 Task: Look for space in Galesburg, United States from 10th July, 2023 to 15th July, 2023 for 7 adults in price range Rs.10000 to Rs.15000. Place can be entire place or shared room with 4 bedrooms having 7 beds and 4 bathrooms. Property type can be house, flat, guest house. Amenities needed are: wifi, TV, free parkinig on premises, gym, breakfast. Booking option can be shelf check-in. Required host language is English.
Action: Mouse moved to (568, 120)
Screenshot: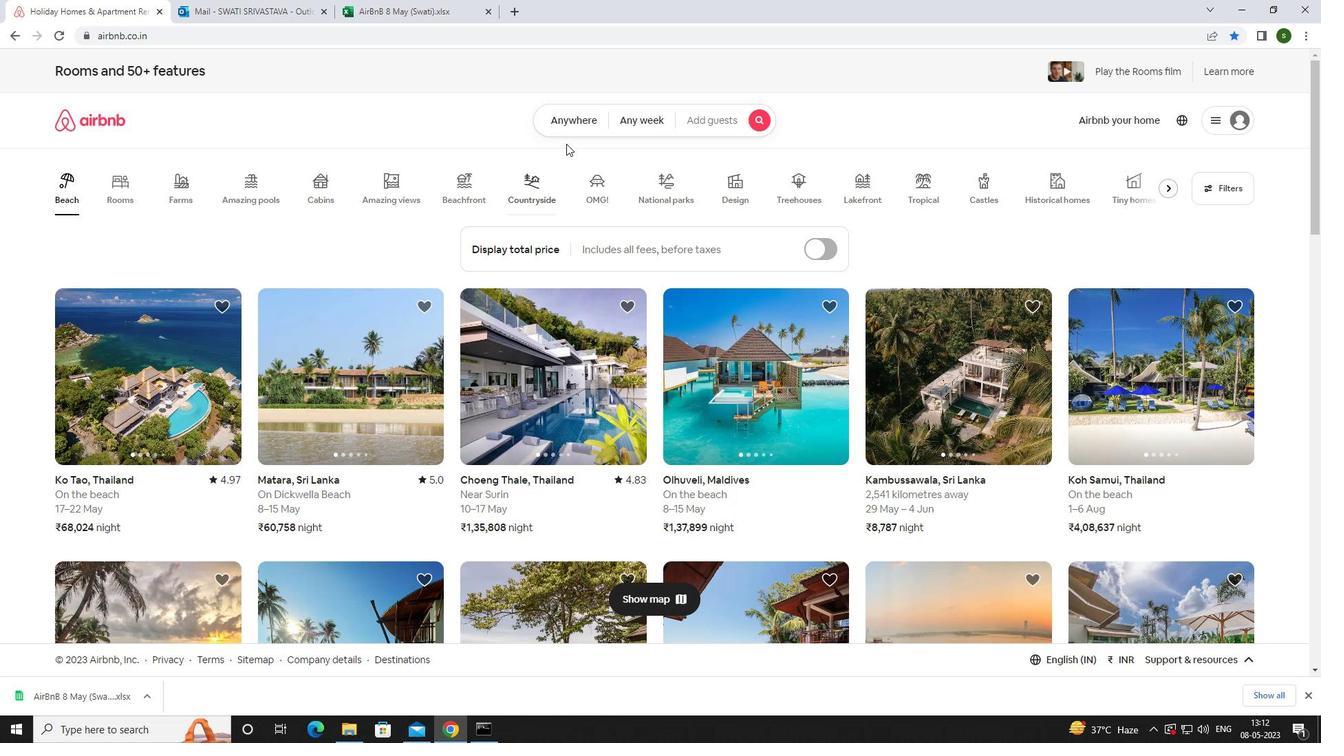 
Action: Mouse pressed left at (568, 120)
Screenshot: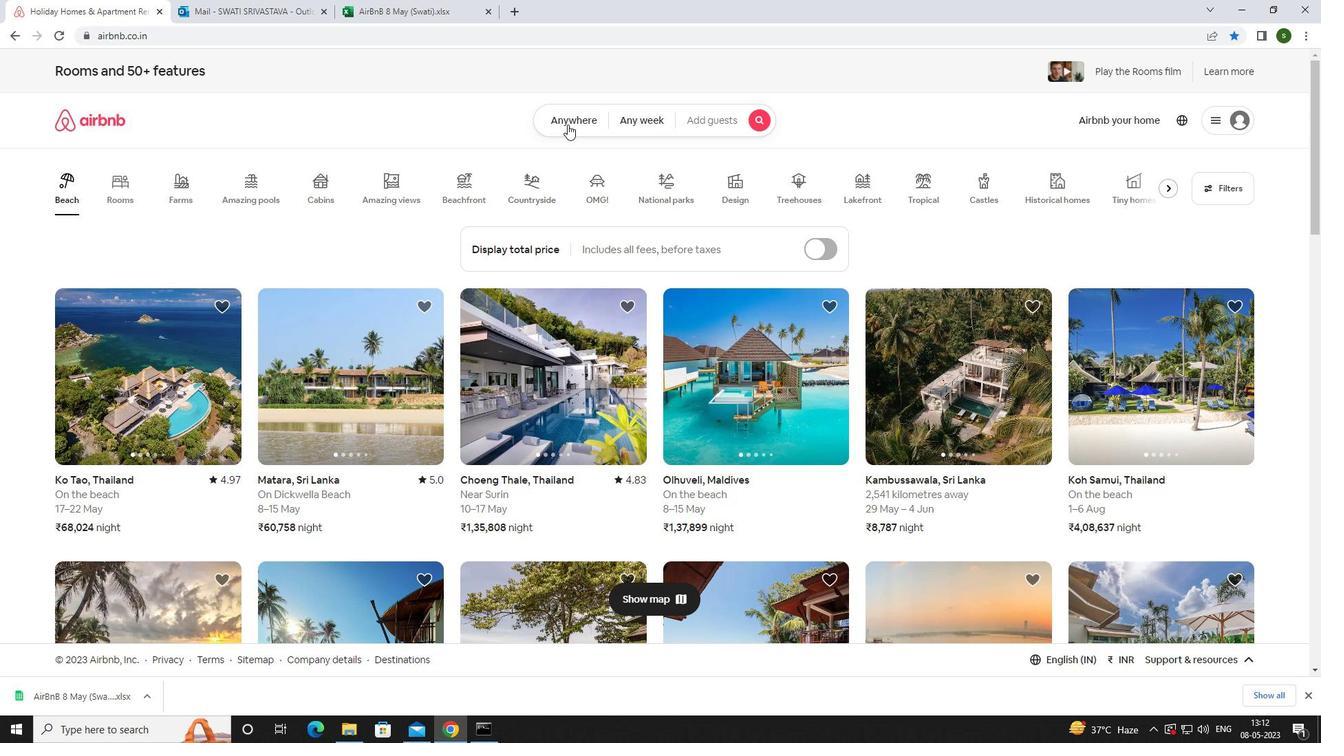 
Action: Mouse moved to (488, 174)
Screenshot: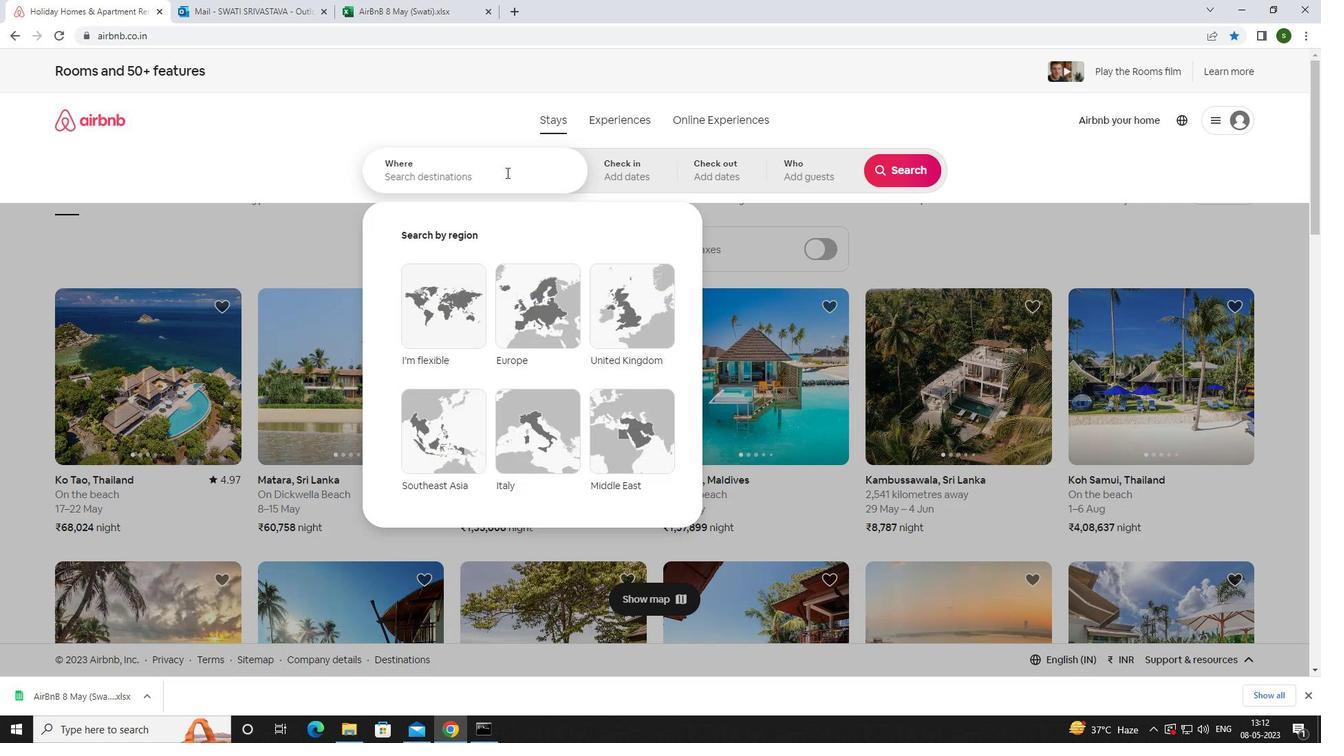 
Action: Mouse pressed left at (488, 174)
Screenshot: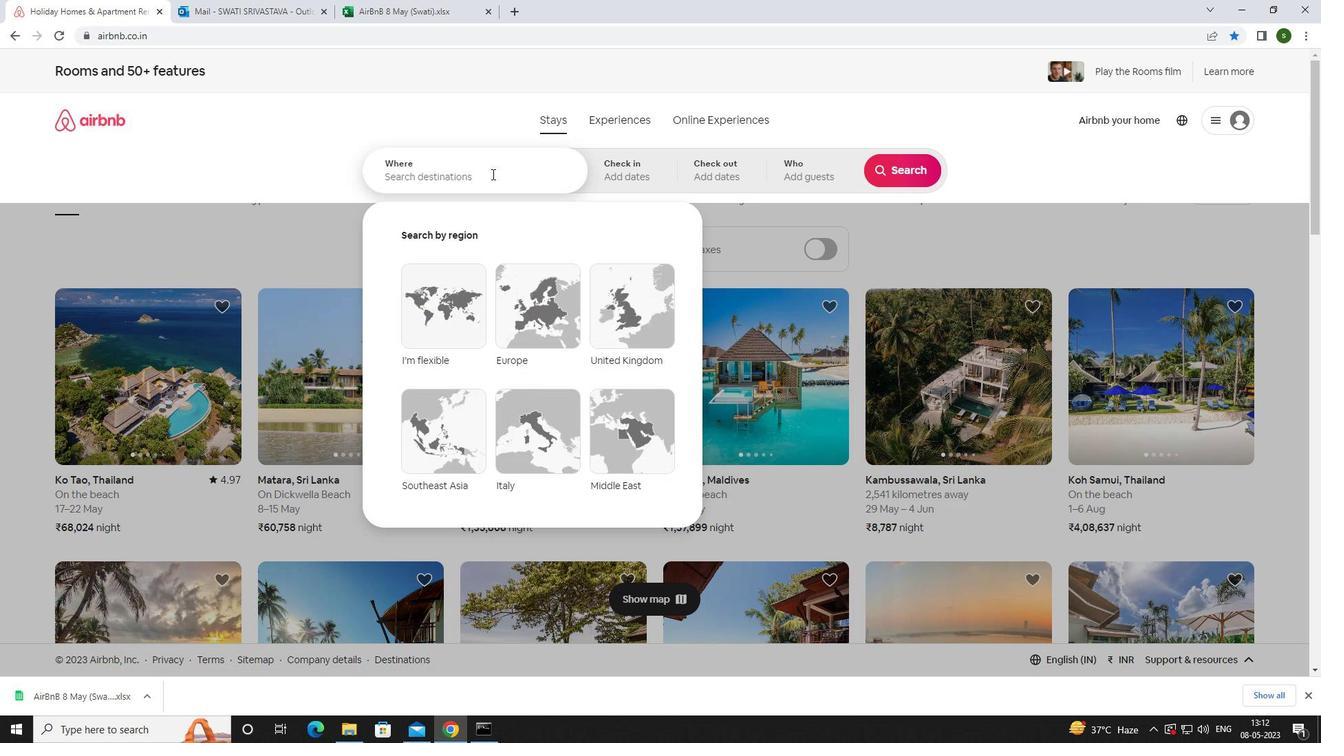 
Action: Key pressed <Key.caps_lock>g<Key.caps_lock>alesburg,<Key.space><Key.caps_lock>u<Key.caps_lock>nited<Key.space><Key.caps_lock>s<Key.caps_lock>tates<Key.enter>
Screenshot: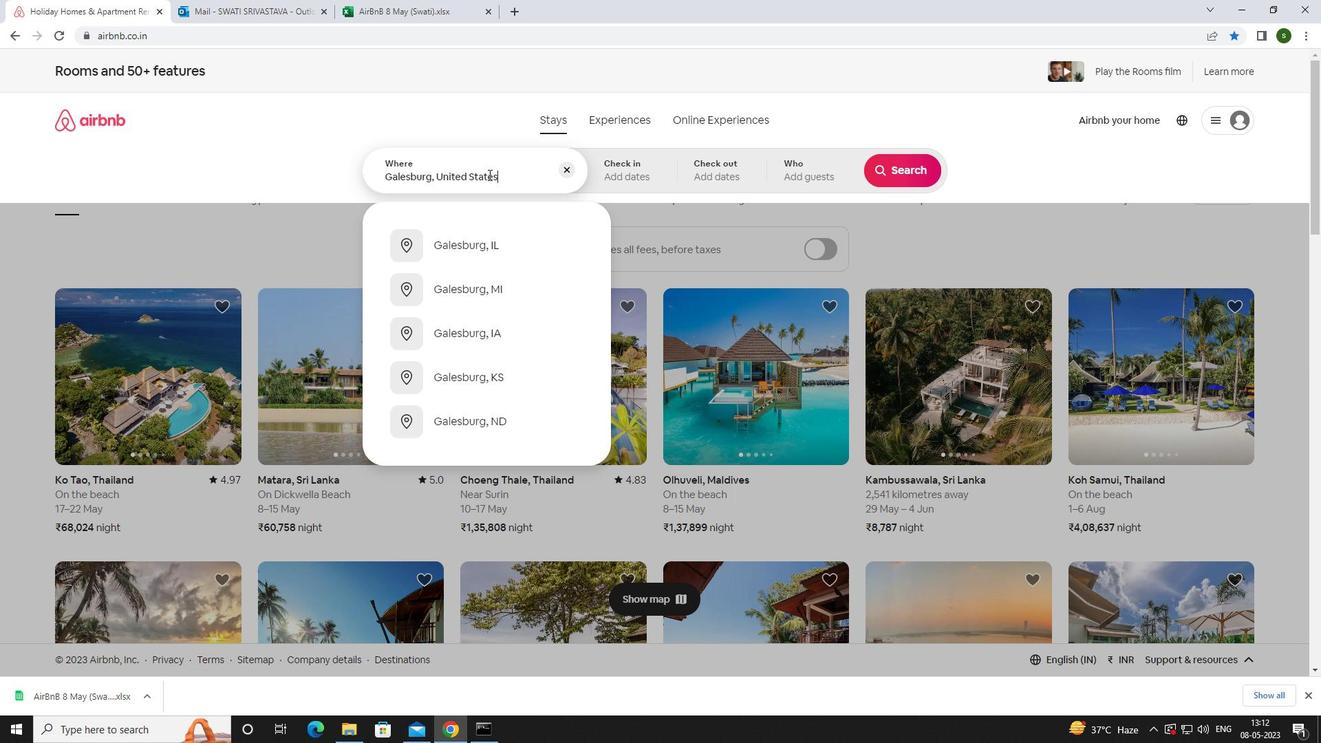 
Action: Mouse moved to (893, 286)
Screenshot: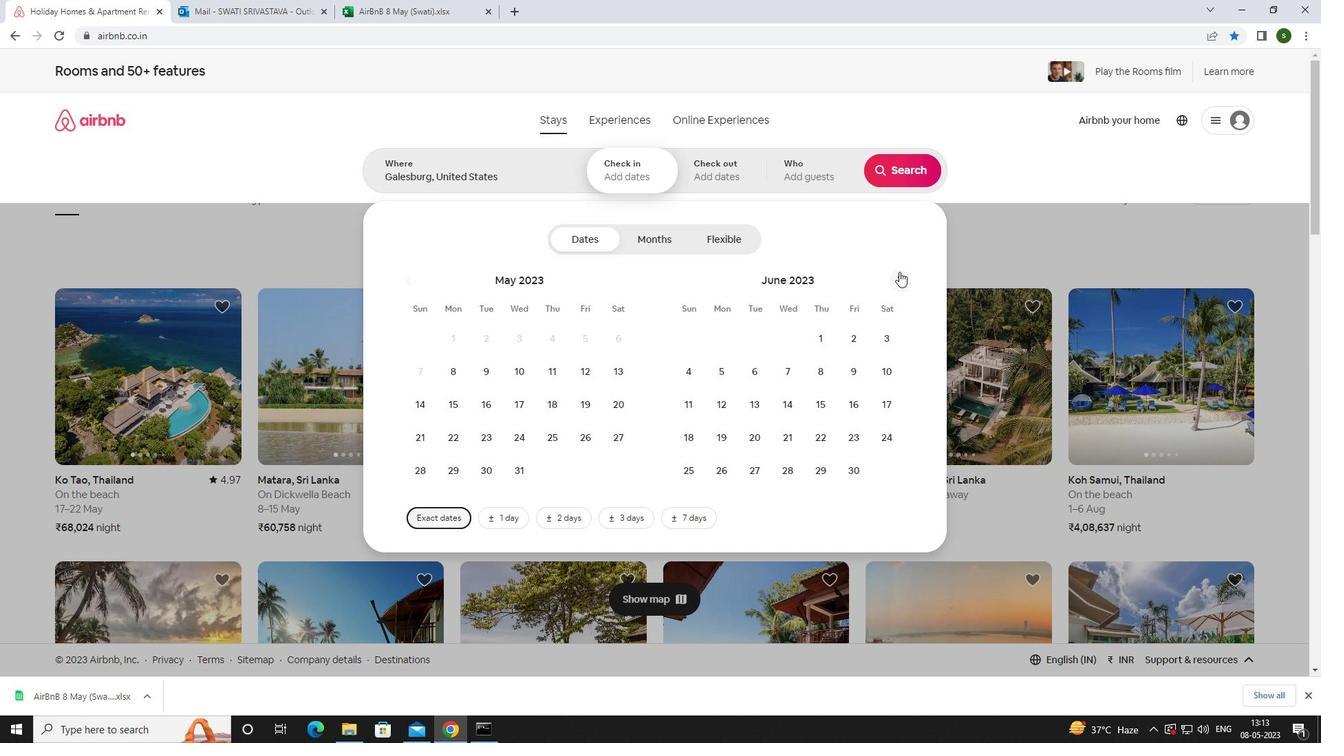 
Action: Mouse pressed left at (893, 286)
Screenshot: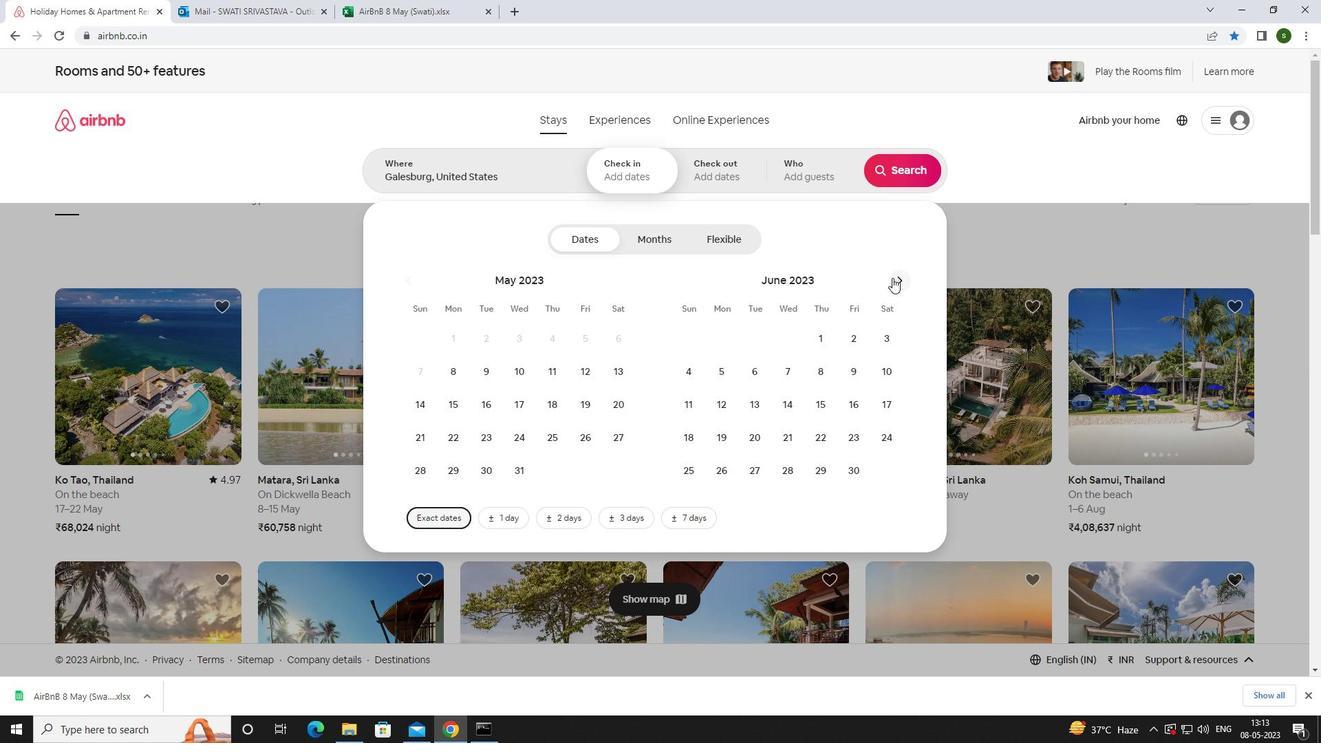 
Action: Mouse moved to (725, 400)
Screenshot: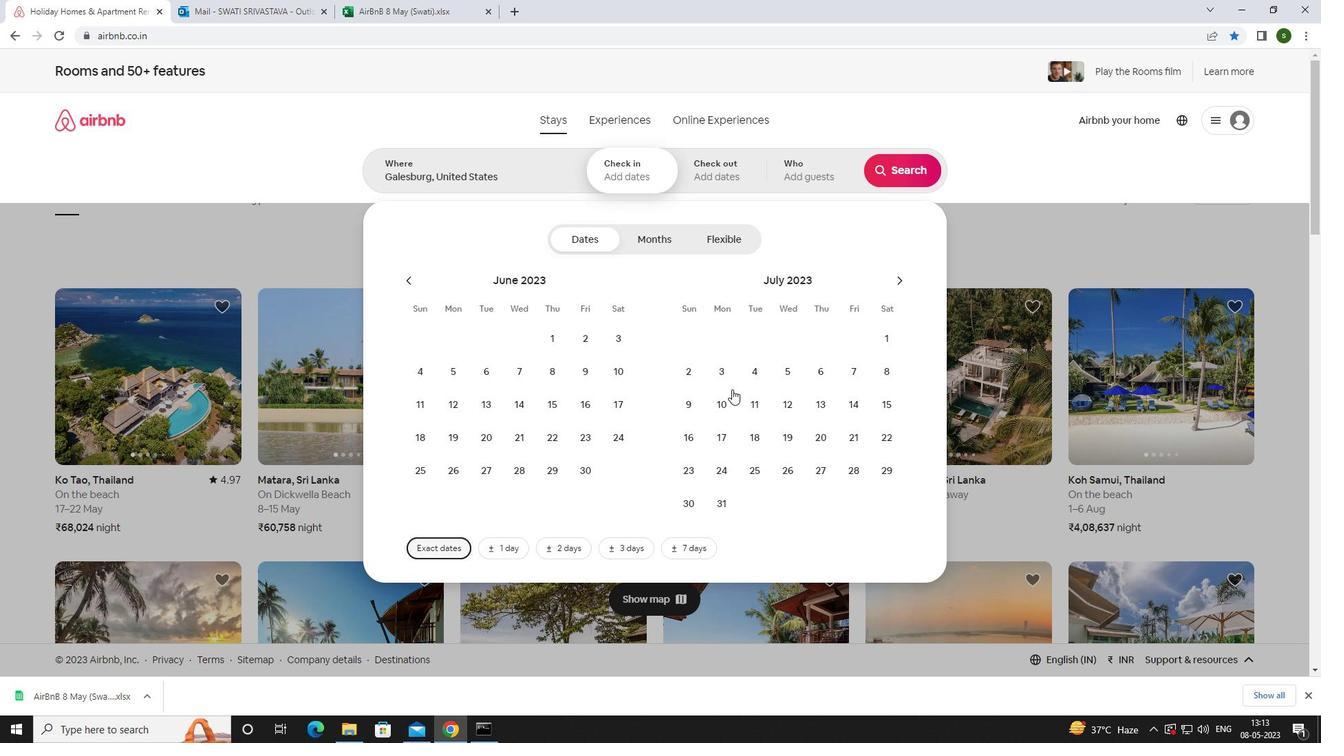 
Action: Mouse pressed left at (725, 400)
Screenshot: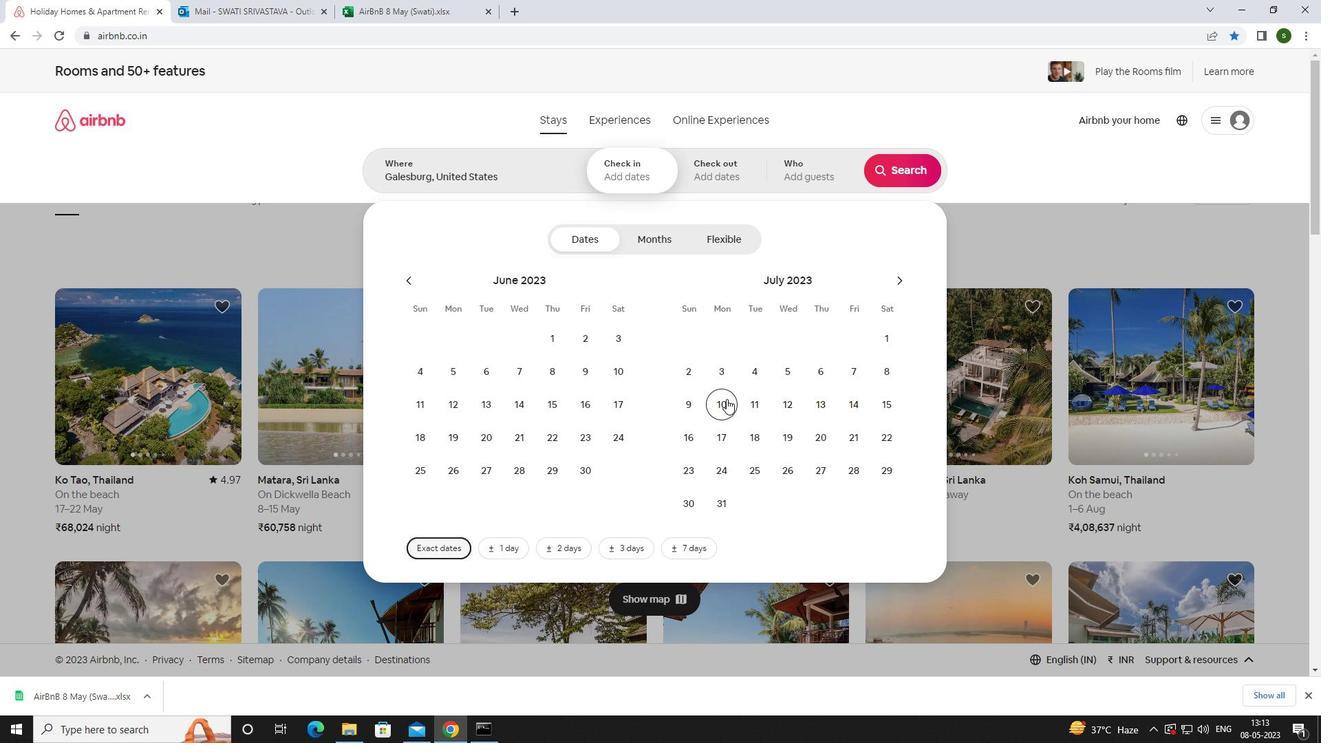 
Action: Mouse moved to (891, 404)
Screenshot: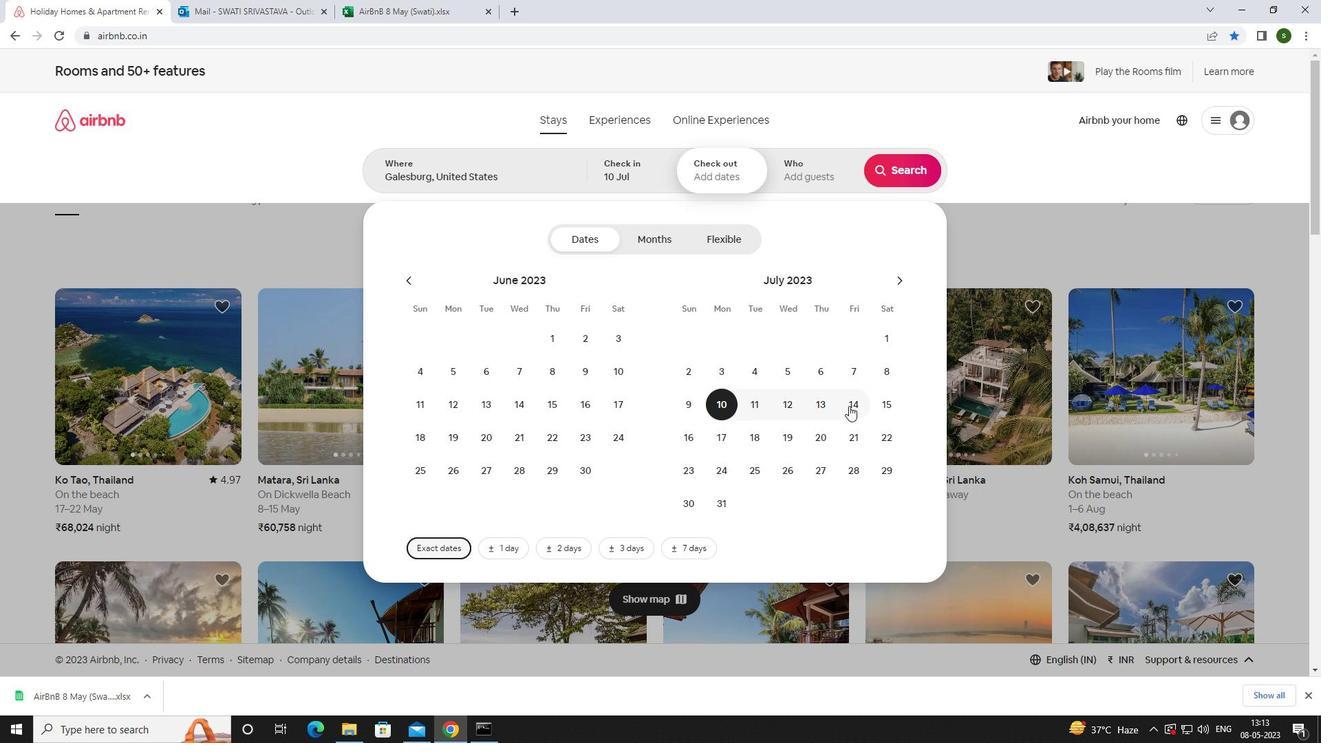 
Action: Mouse pressed left at (891, 404)
Screenshot: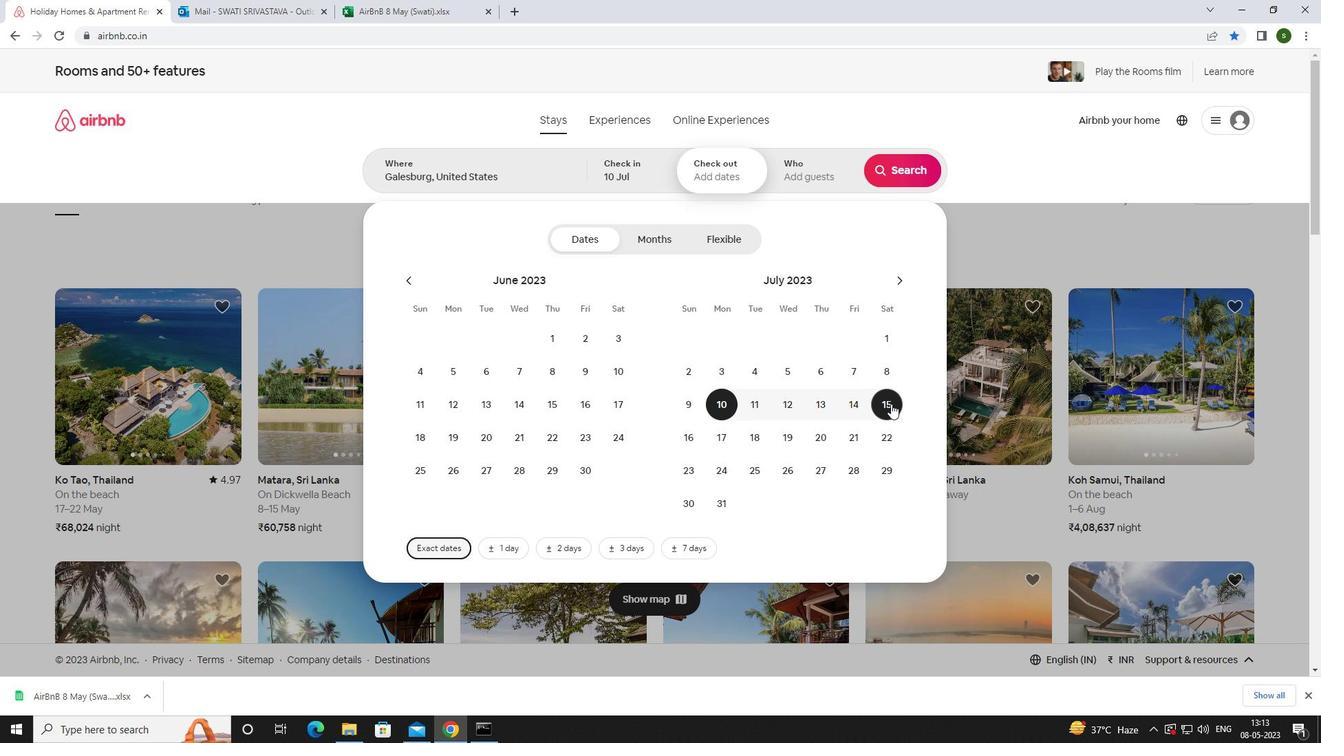 
Action: Mouse moved to (795, 162)
Screenshot: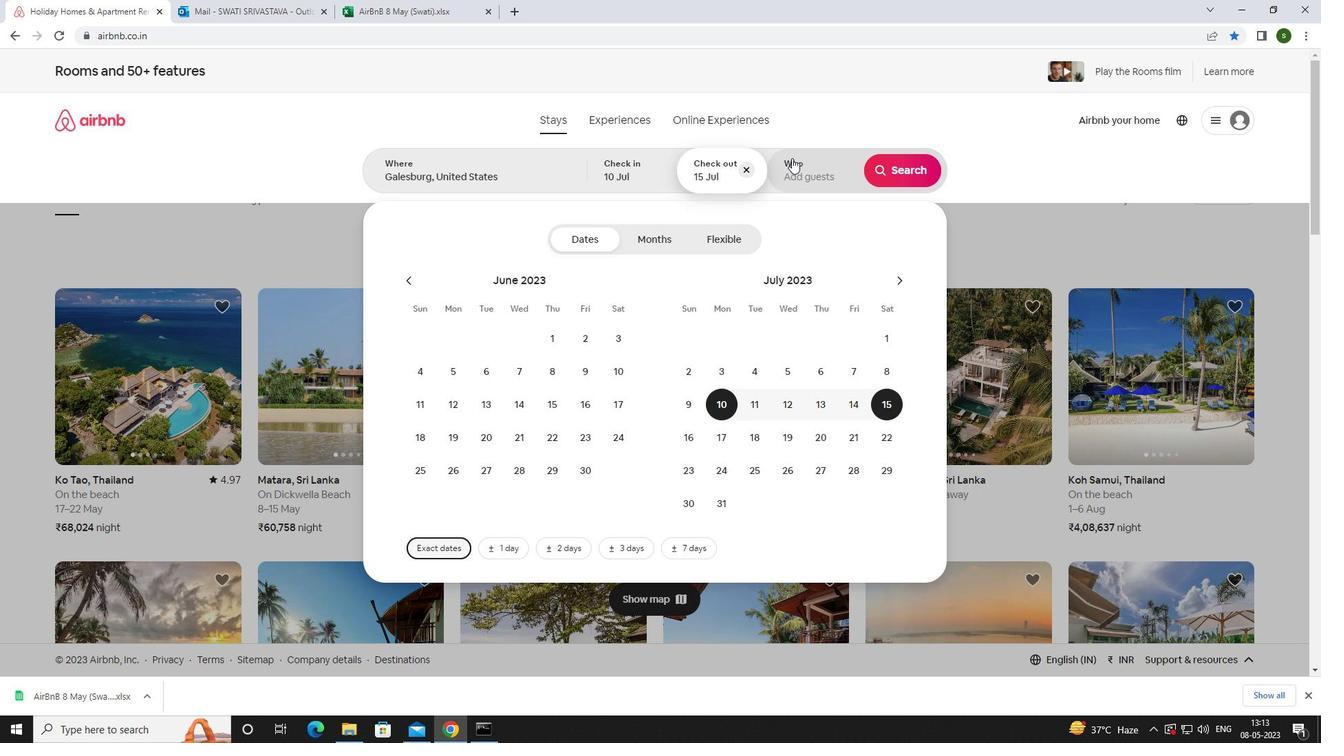 
Action: Mouse pressed left at (795, 162)
Screenshot: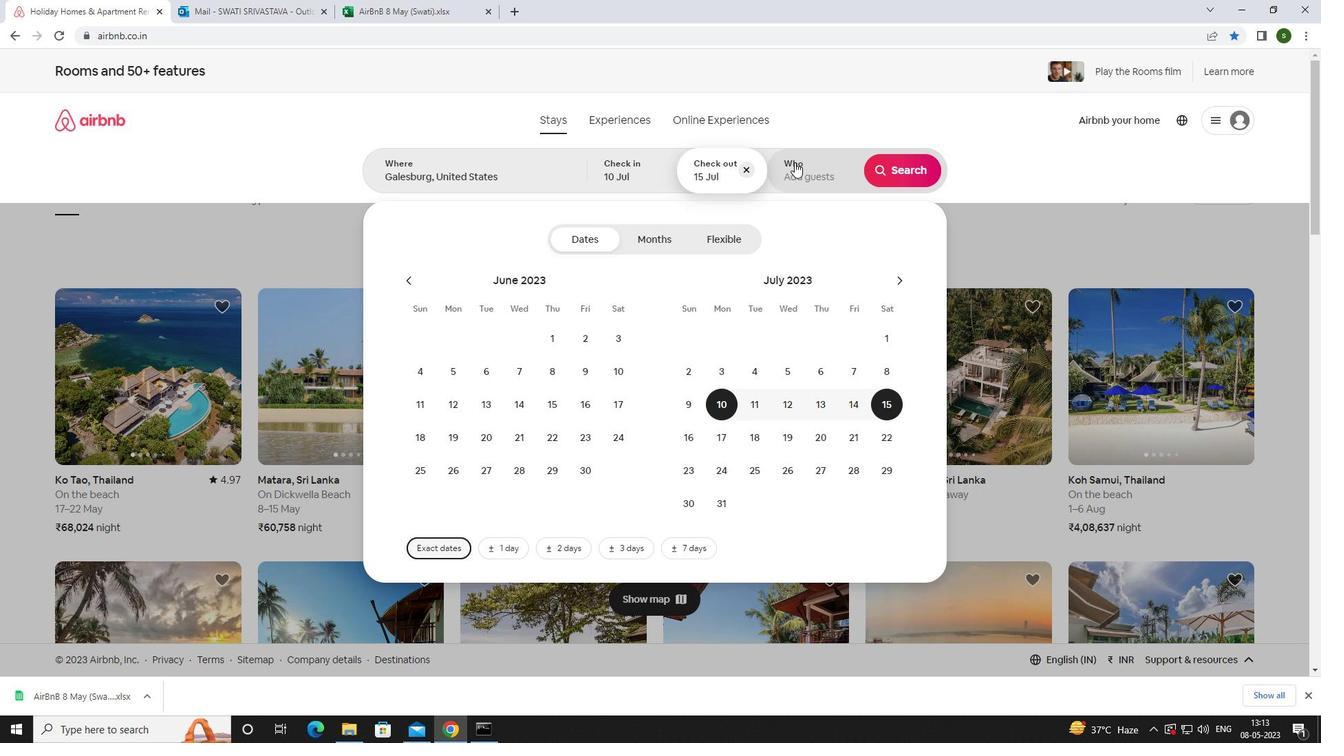 
Action: Mouse moved to (911, 242)
Screenshot: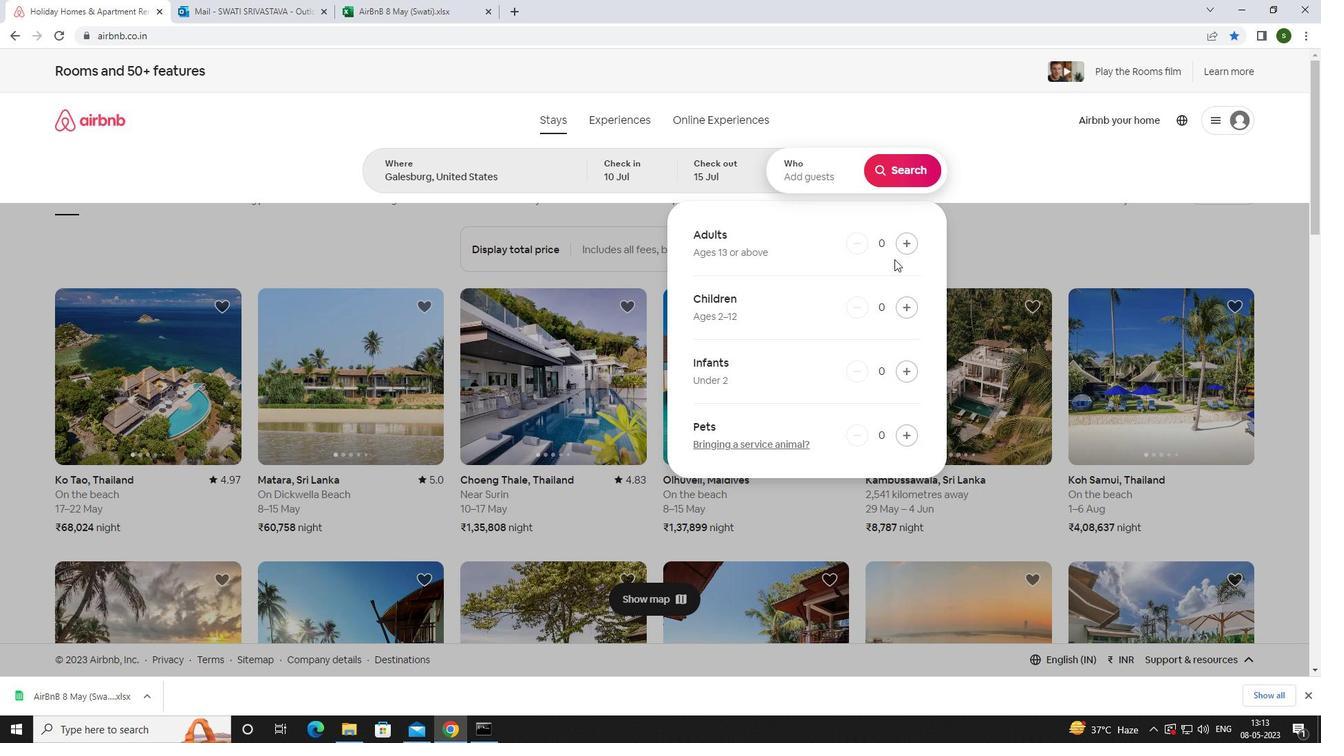 
Action: Mouse pressed left at (911, 242)
Screenshot: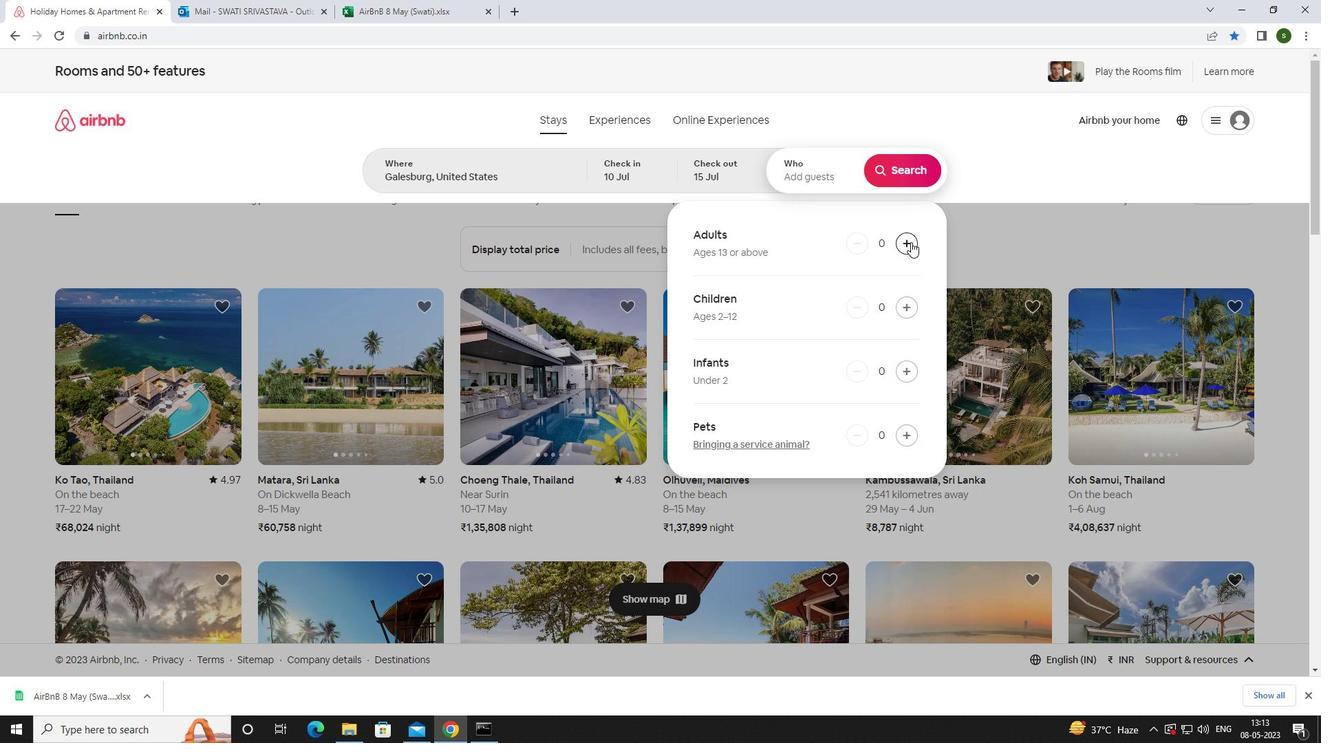 
Action: Mouse pressed left at (911, 242)
Screenshot: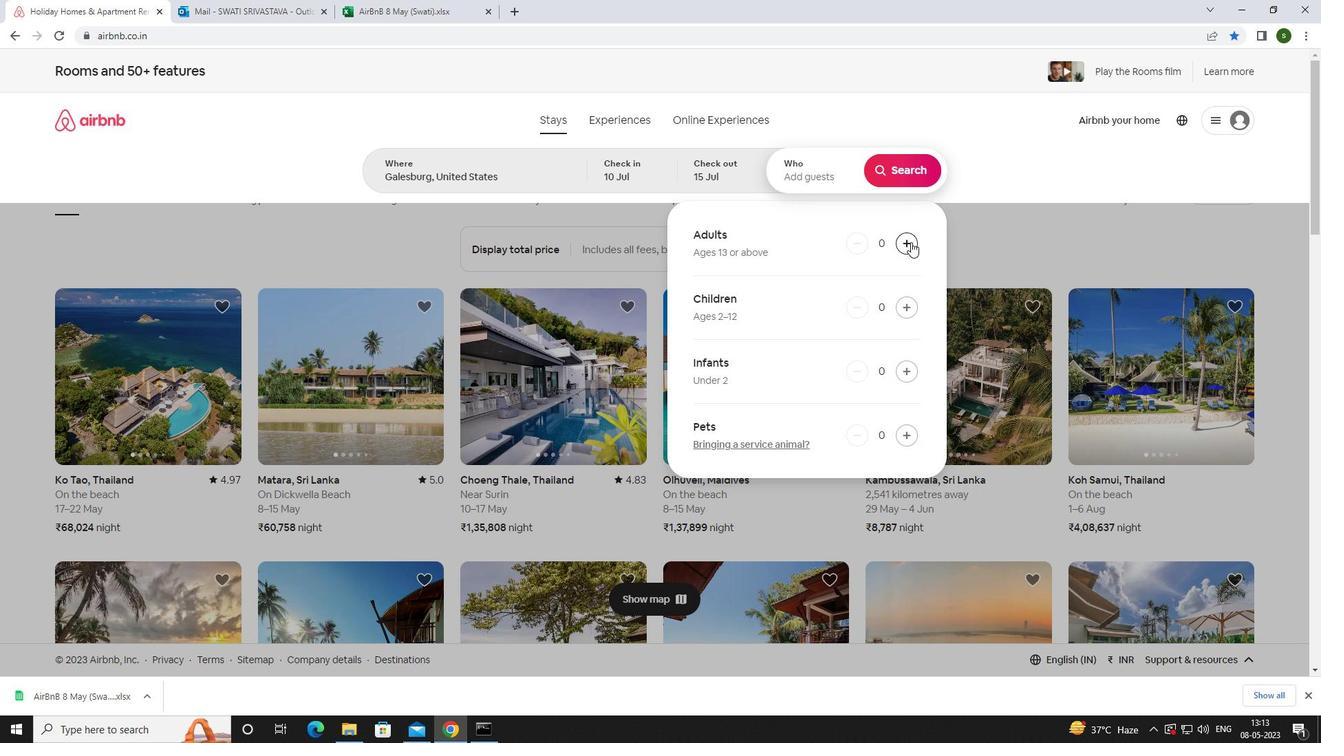 
Action: Mouse pressed left at (911, 242)
Screenshot: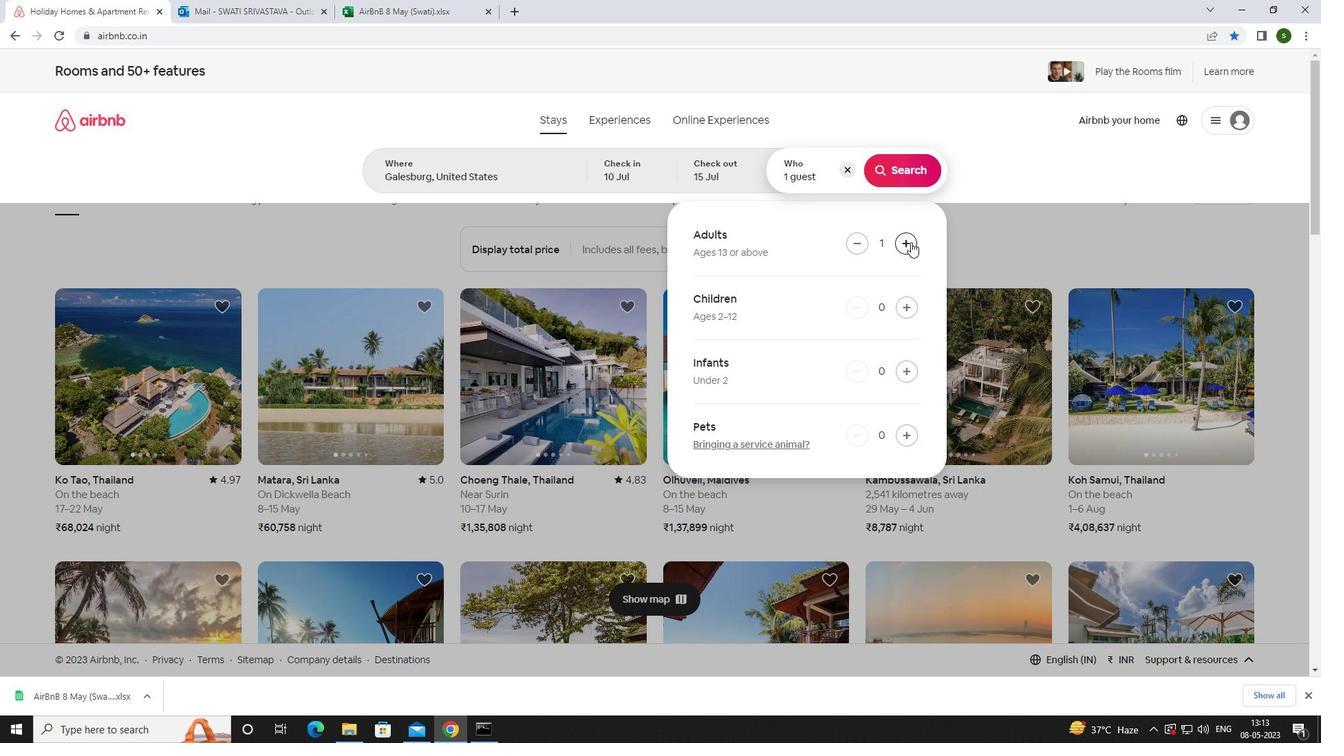 
Action: Mouse pressed left at (911, 242)
Screenshot: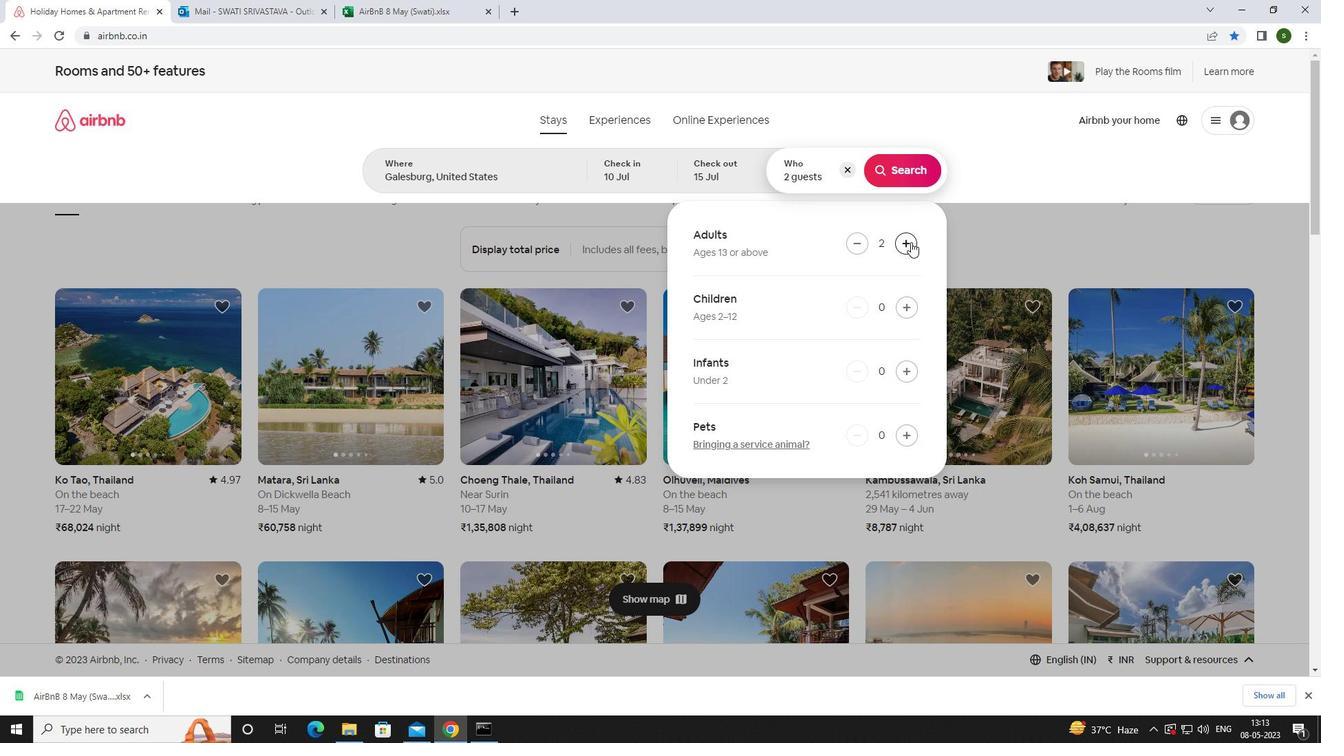 
Action: Mouse pressed left at (911, 242)
Screenshot: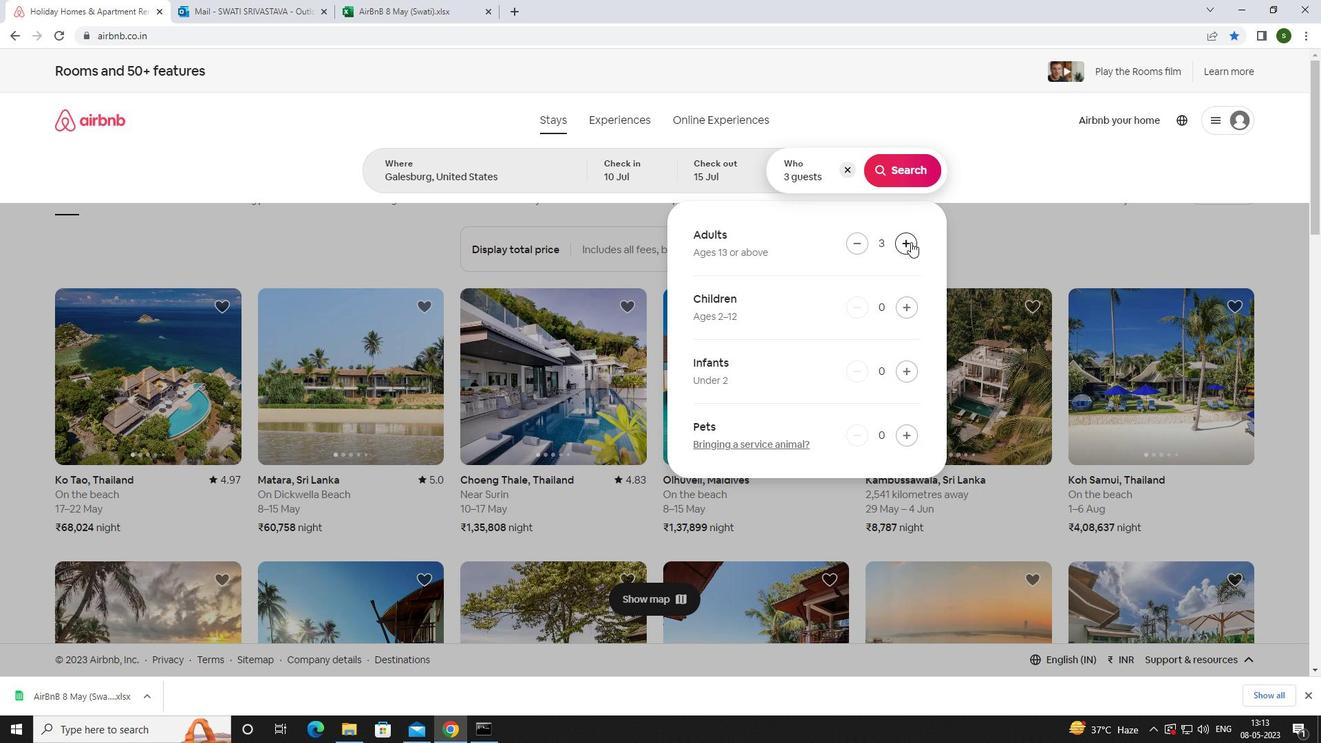 
Action: Mouse moved to (911, 242)
Screenshot: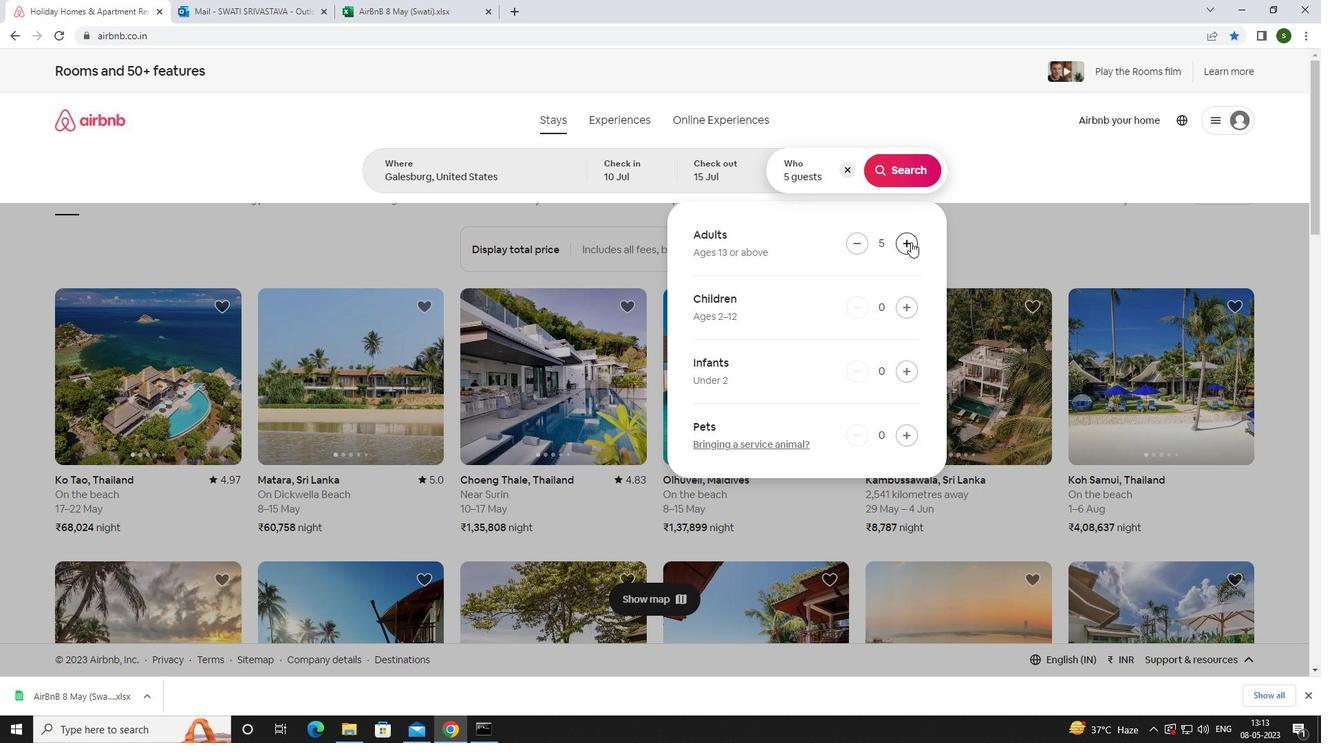 
Action: Mouse pressed left at (911, 242)
Screenshot: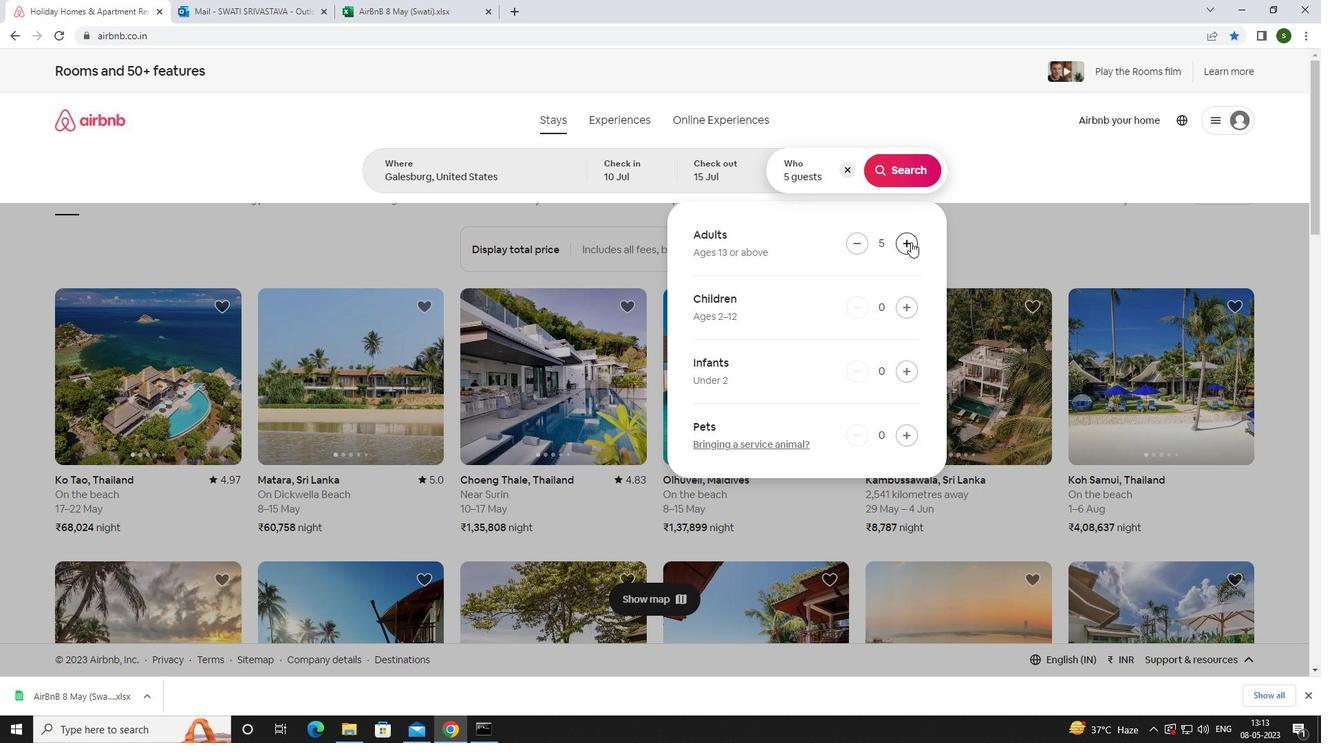 
Action: Mouse pressed left at (911, 242)
Screenshot: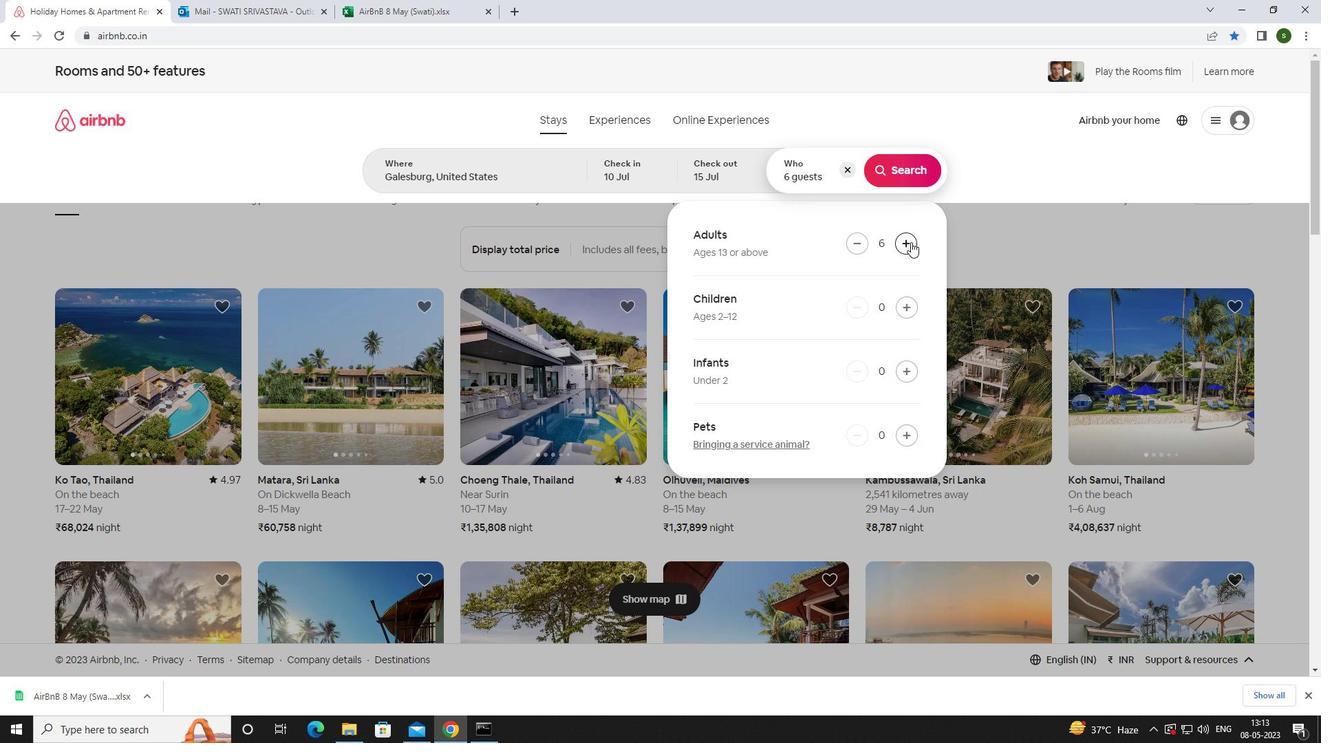 
Action: Mouse moved to (897, 170)
Screenshot: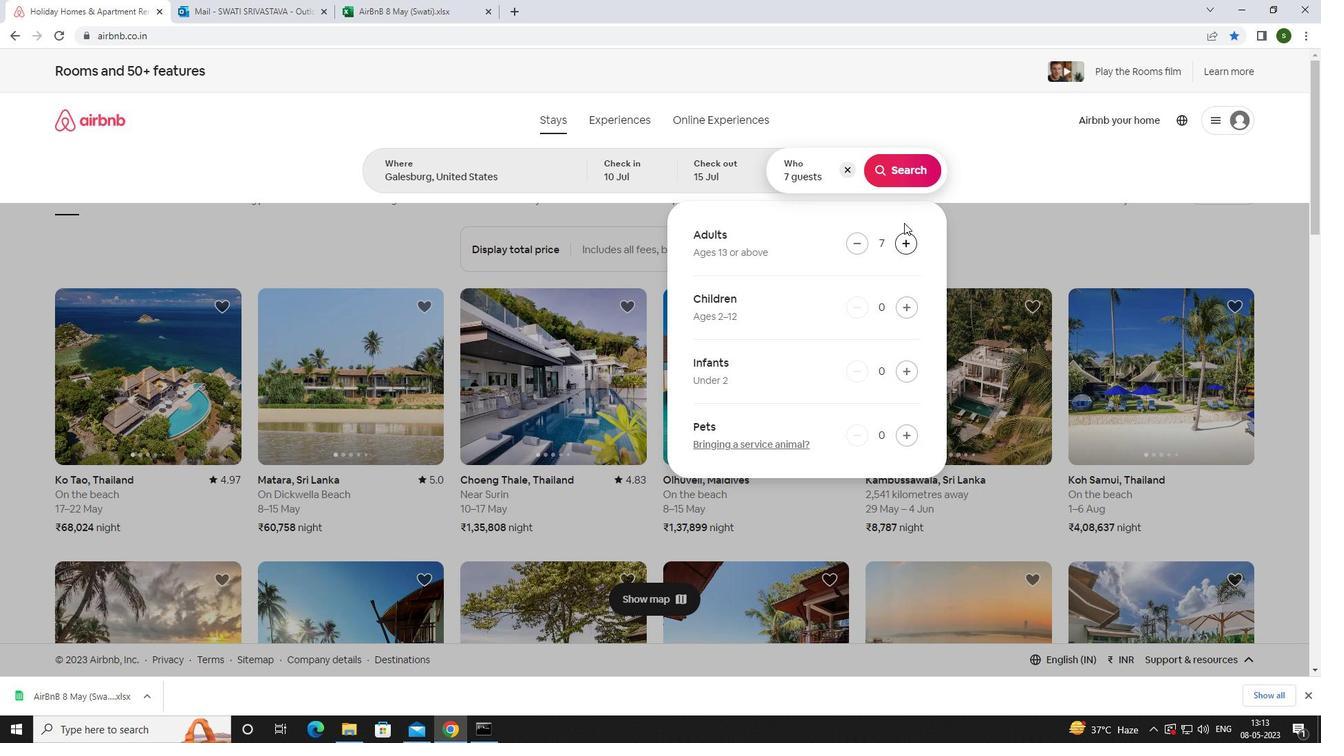 
Action: Mouse pressed left at (897, 170)
Screenshot: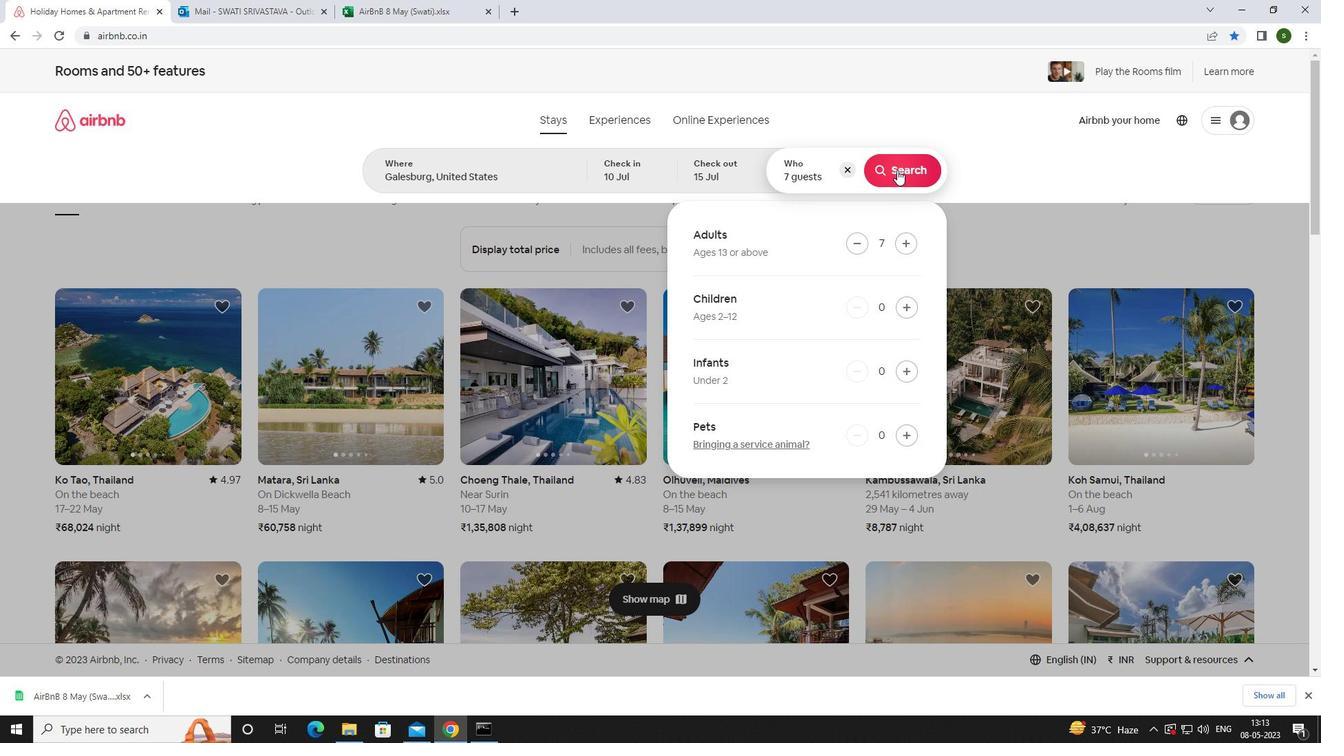 
Action: Mouse moved to (1244, 132)
Screenshot: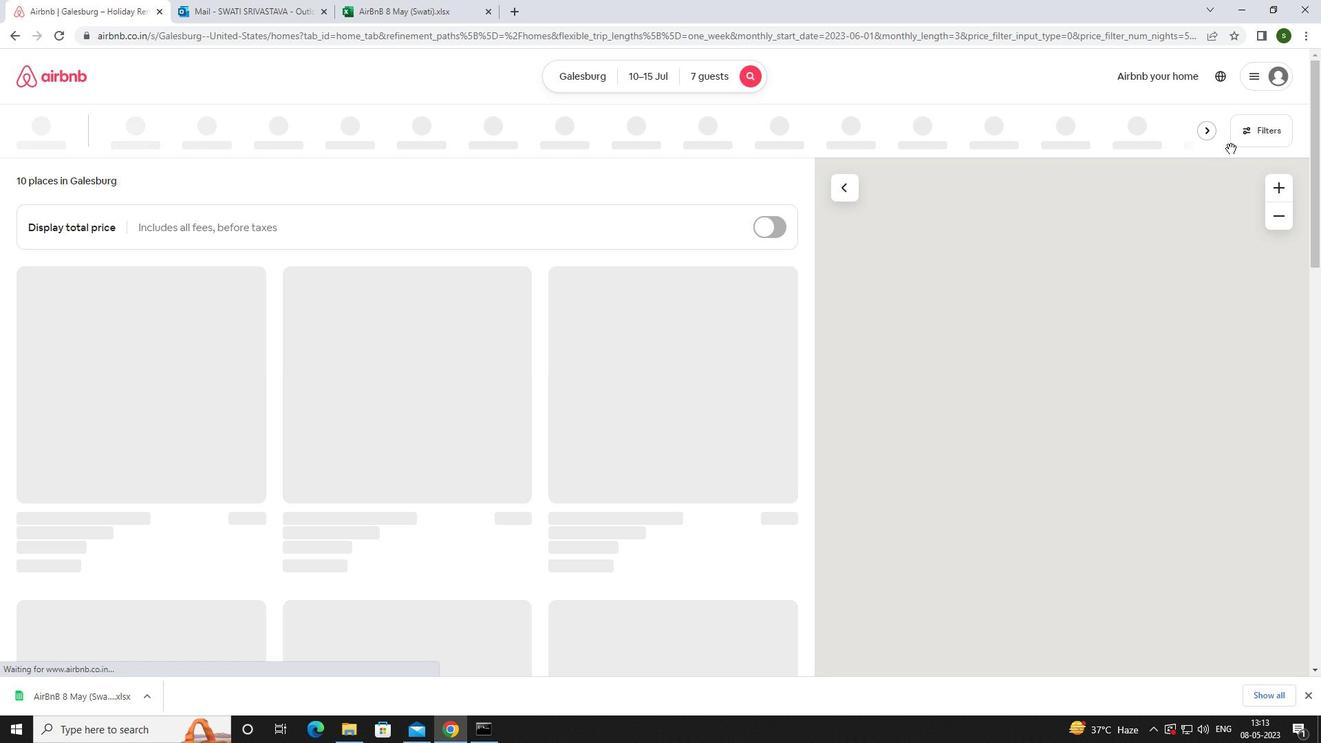 
Action: Mouse pressed left at (1244, 132)
Screenshot: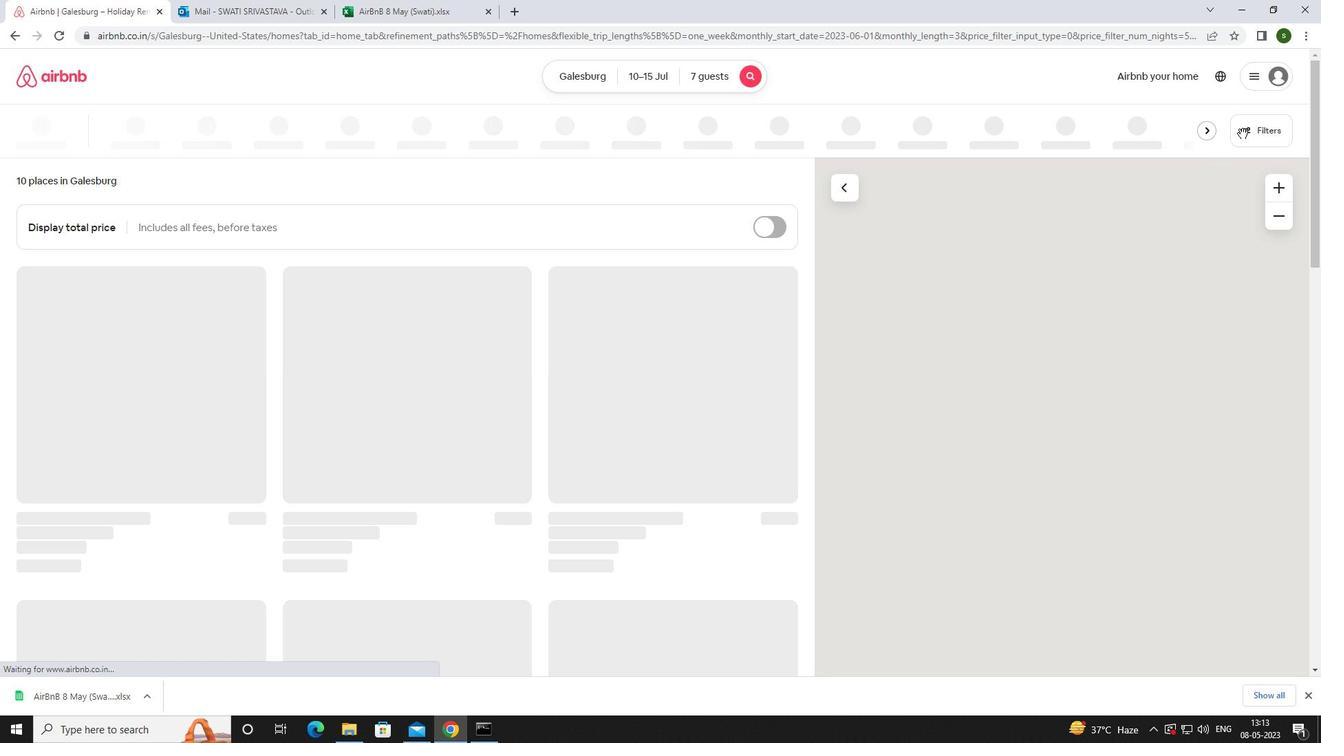 
Action: Mouse moved to (509, 468)
Screenshot: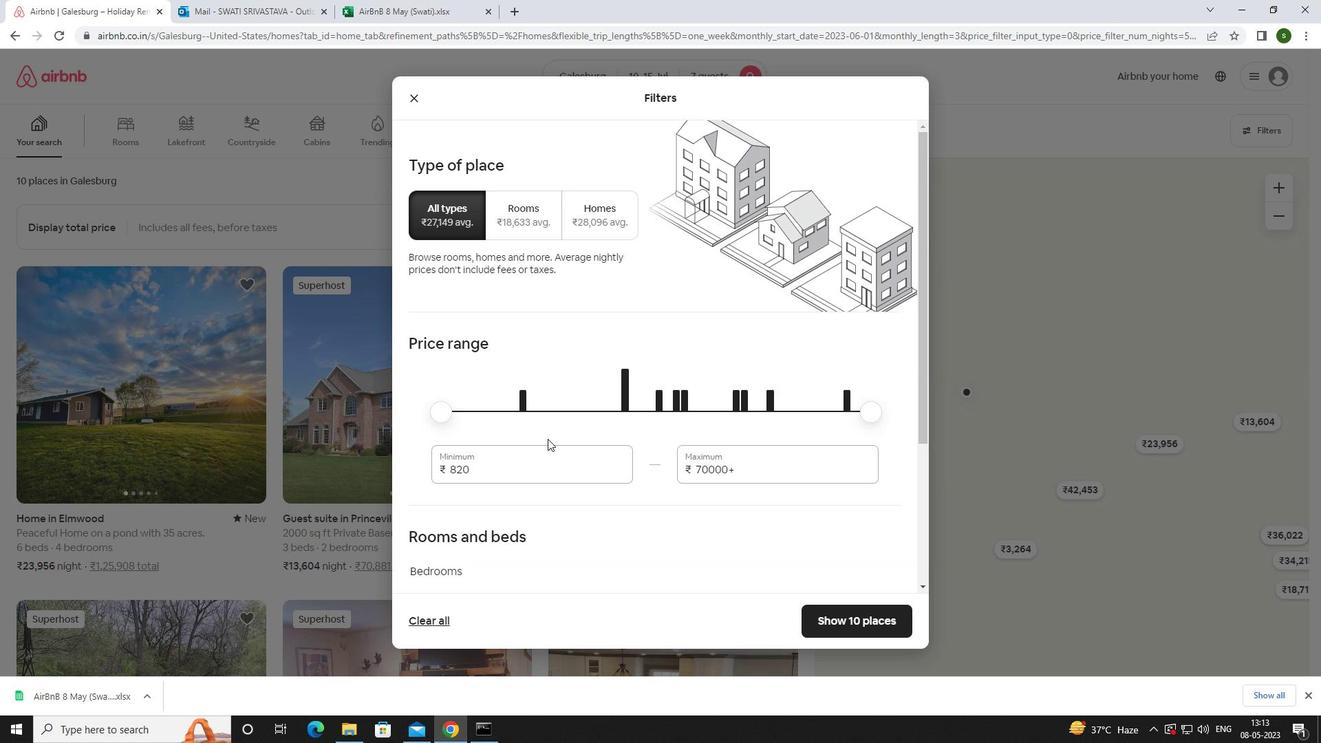 
Action: Mouse pressed left at (509, 468)
Screenshot: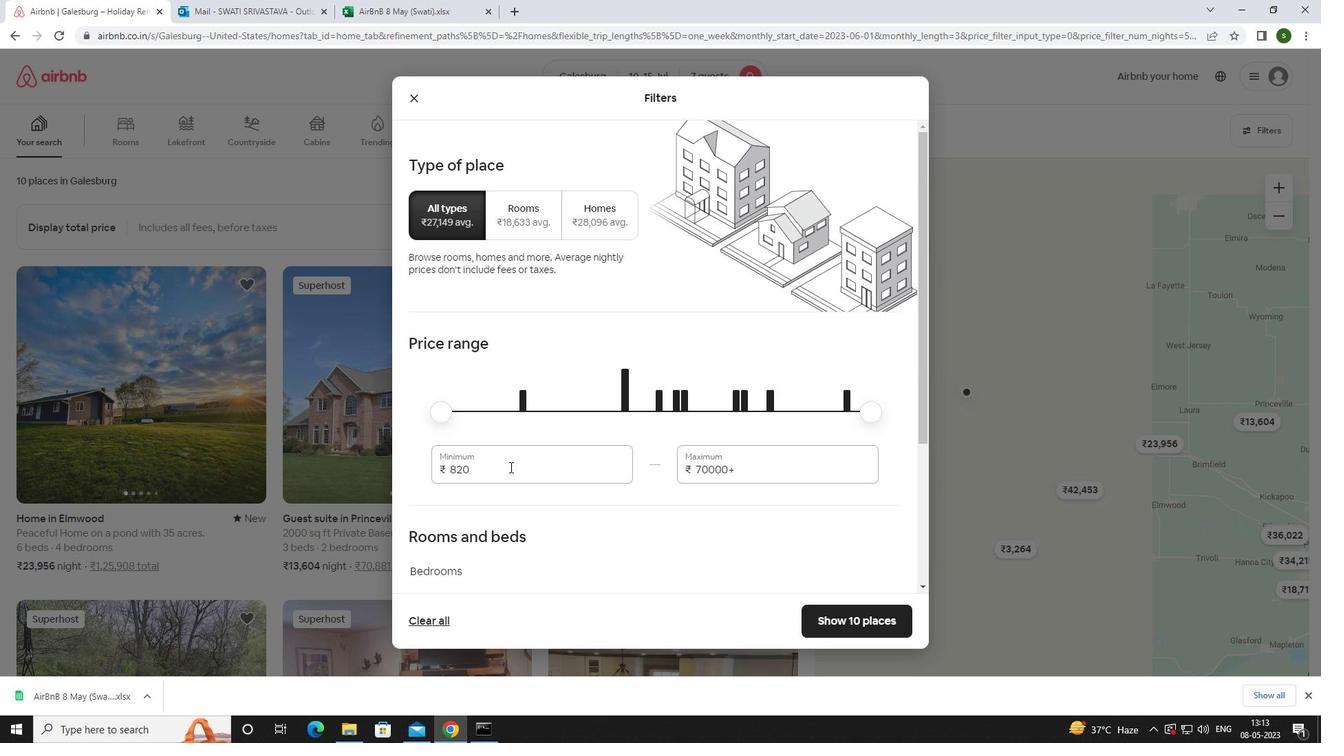 
Action: Mouse moved to (490, 473)
Screenshot: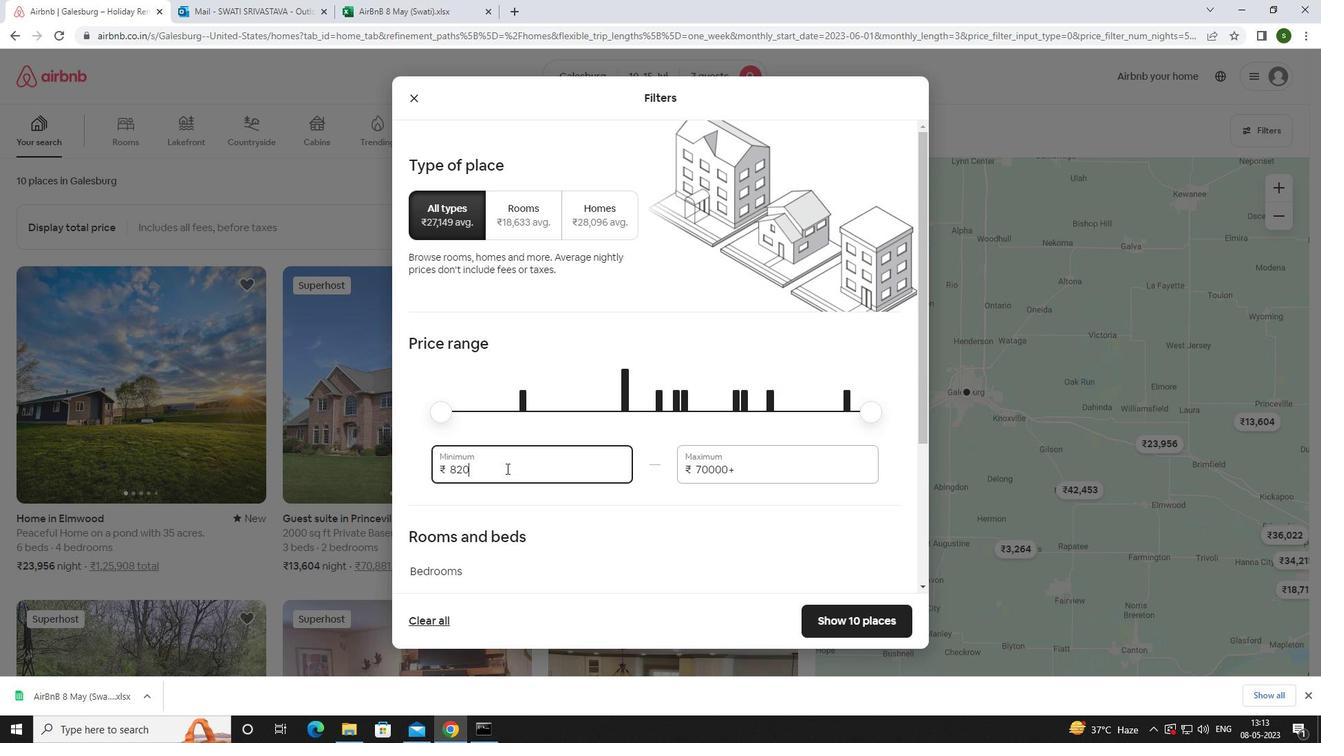 
Action: Key pressed <Key.backspace><Key.backspace><Key.backspace><Key.backspace>10000
Screenshot: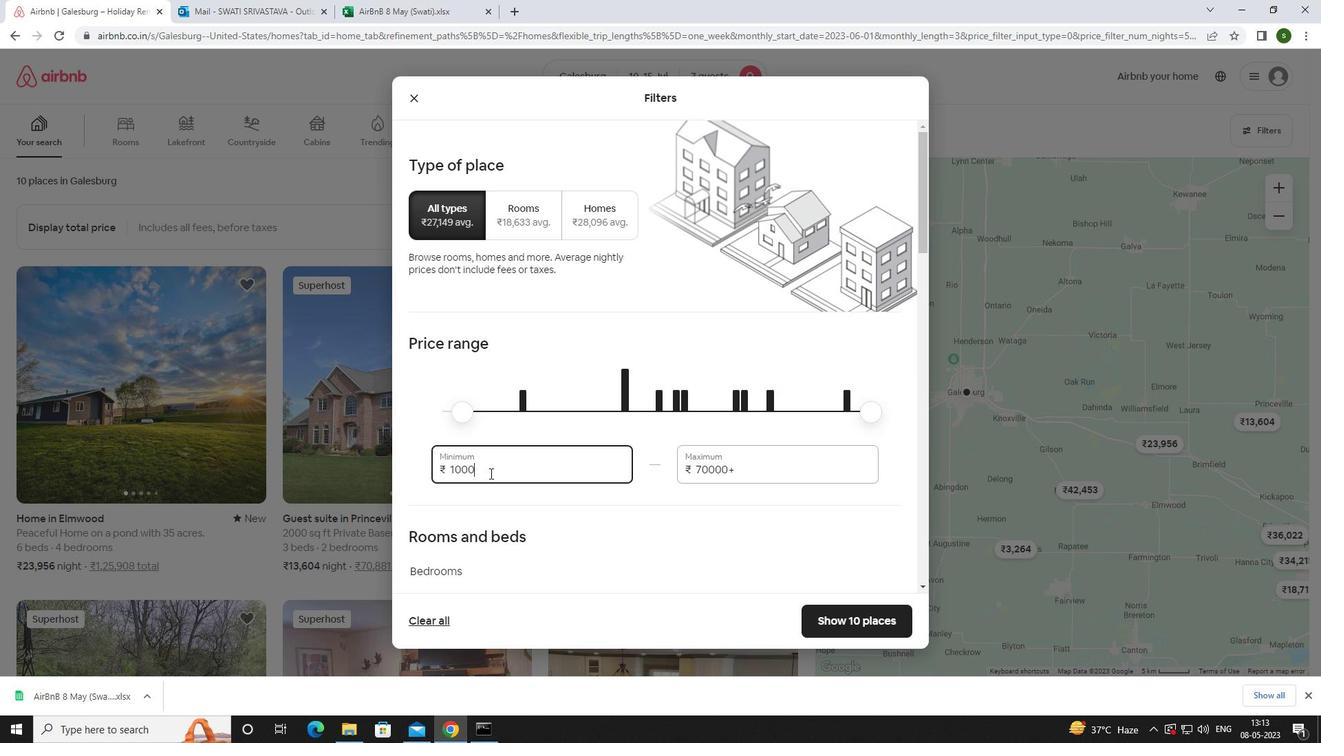 
Action: Mouse moved to (736, 472)
Screenshot: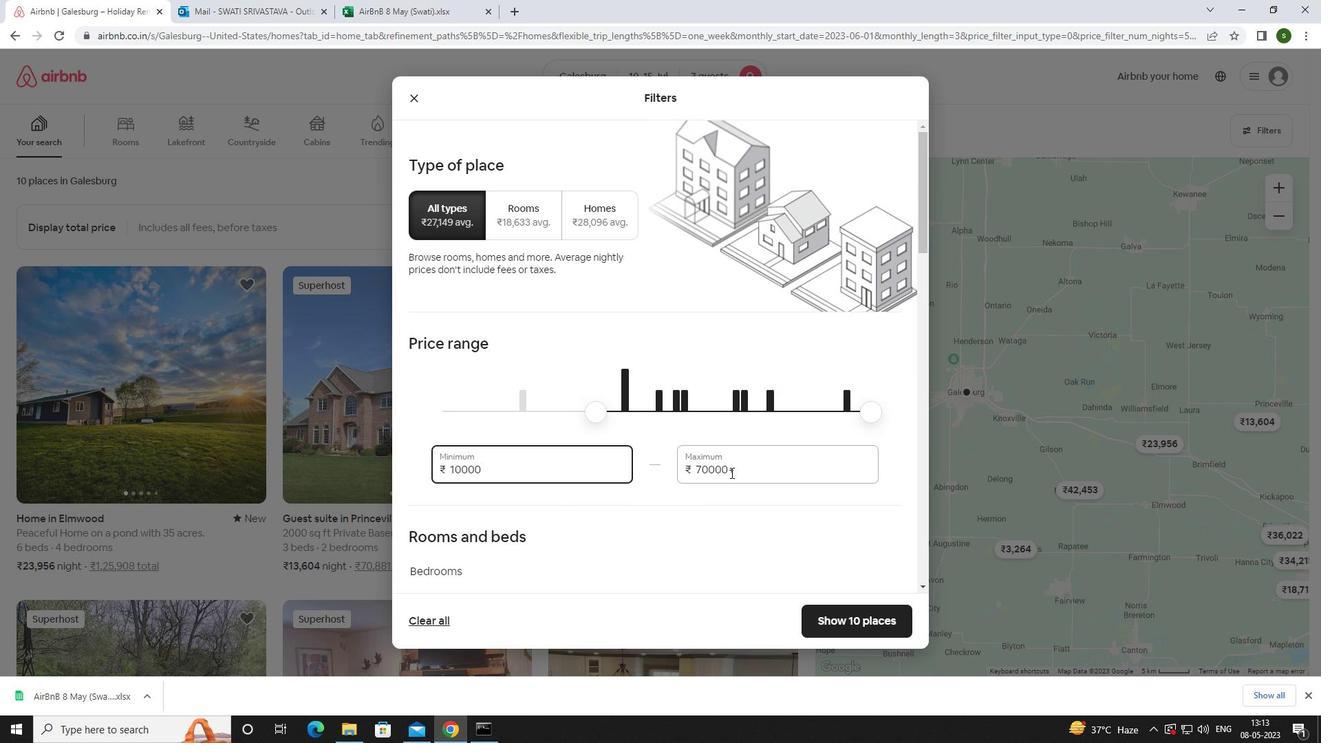 
Action: Mouse pressed left at (736, 472)
Screenshot: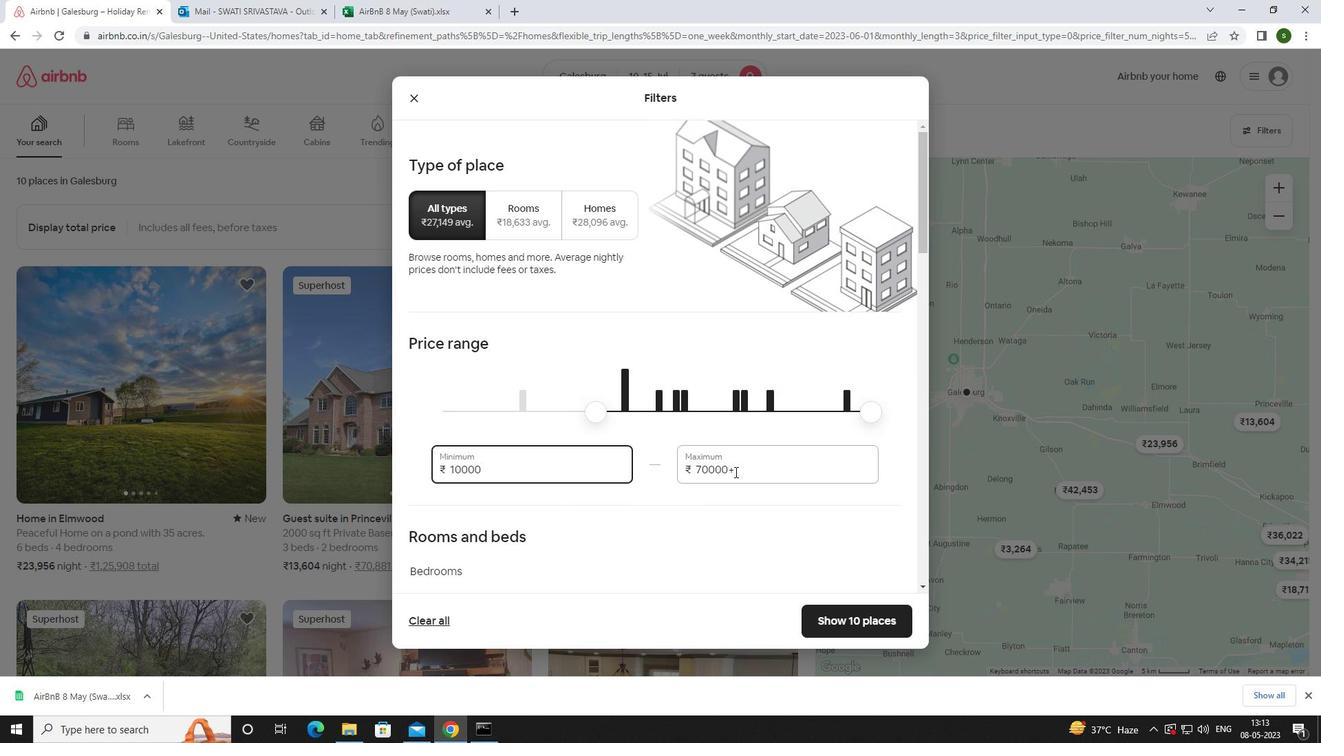
Action: Key pressed <Key.backspace><Key.backspace><Key.backspace><Key.backspace><Key.backspace><Key.backspace><Key.backspace><Key.backspace><Key.backspace><Key.backspace><Key.backspace>15000
Screenshot: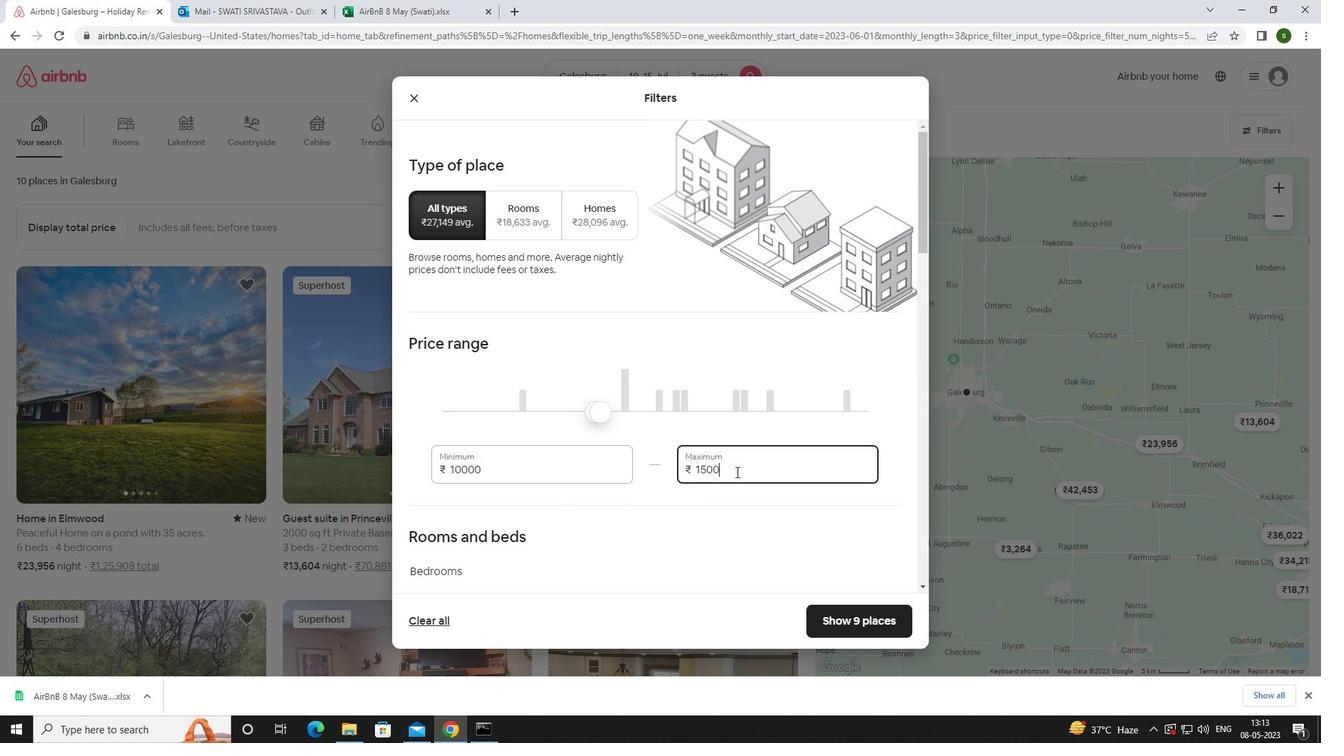 
Action: Mouse moved to (599, 442)
Screenshot: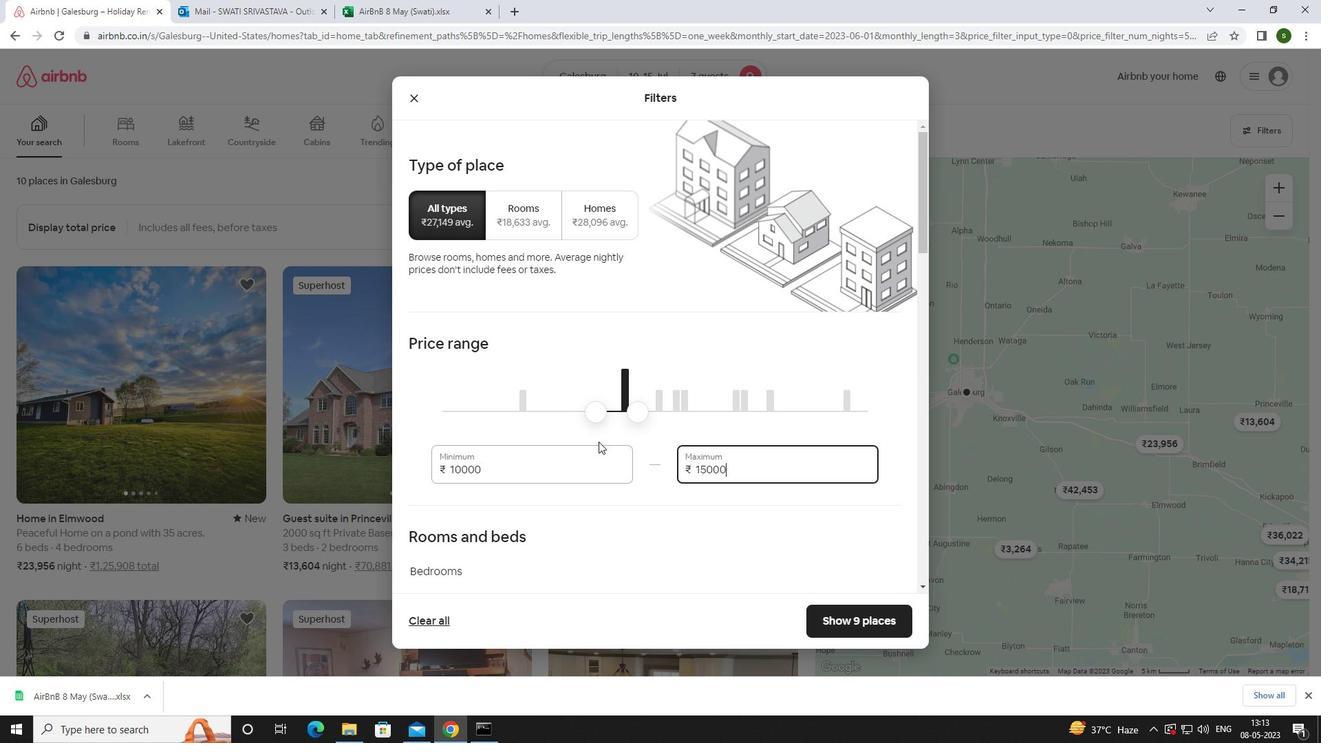 
Action: Mouse scrolled (599, 441) with delta (0, 0)
Screenshot: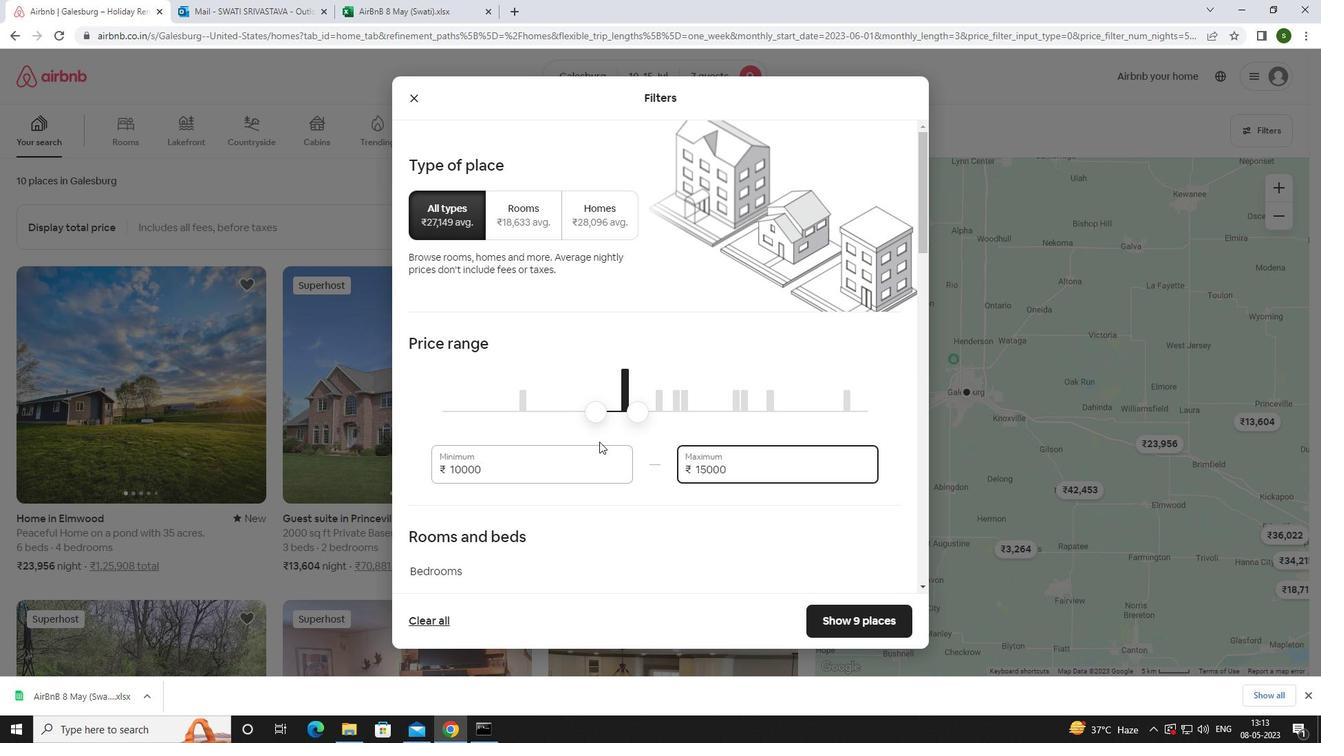 
Action: Mouse scrolled (599, 441) with delta (0, 0)
Screenshot: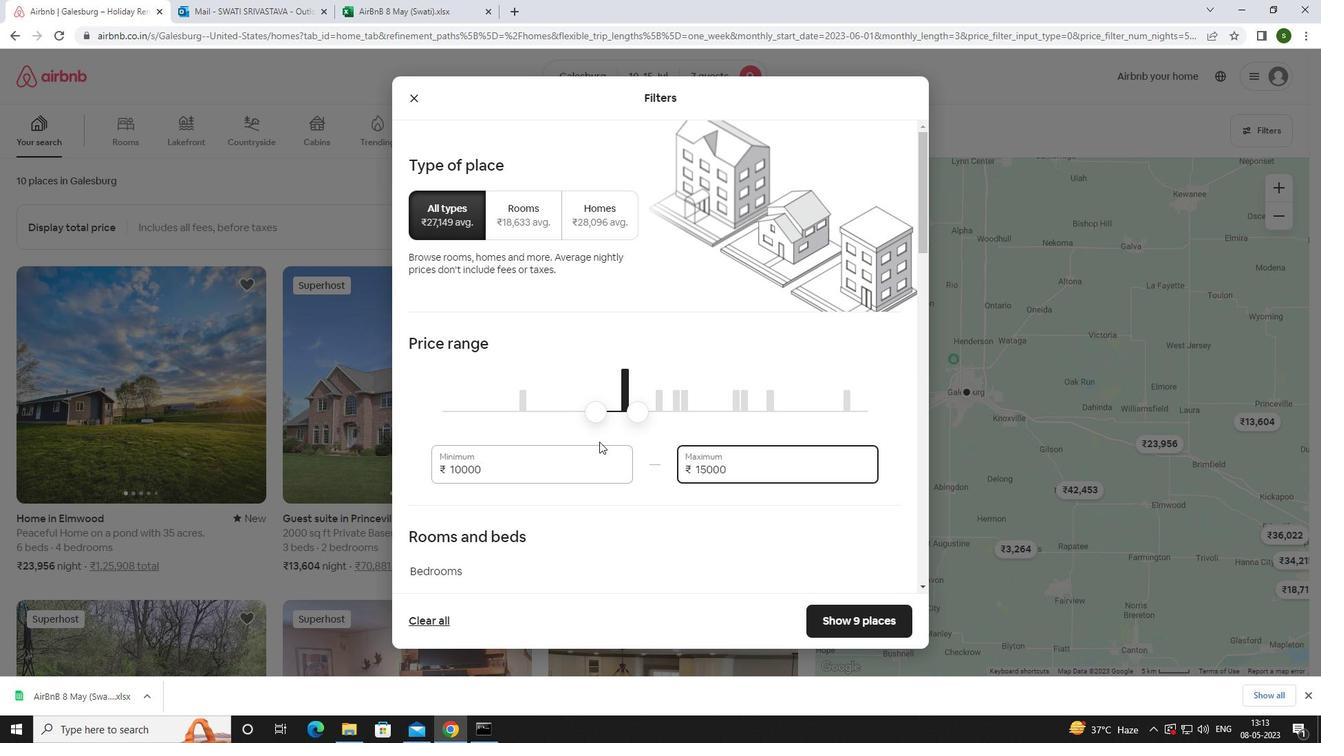 
Action: Mouse scrolled (599, 441) with delta (0, 0)
Screenshot: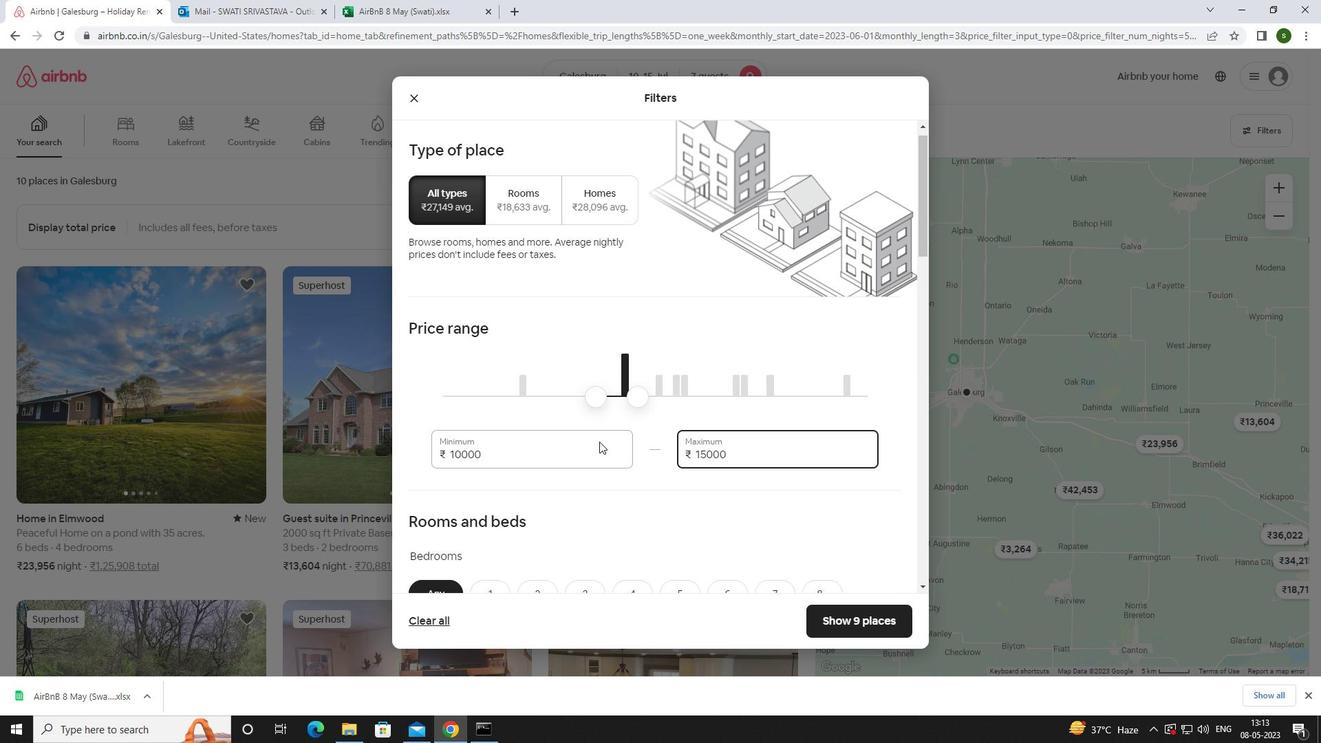 
Action: Mouse moved to (624, 398)
Screenshot: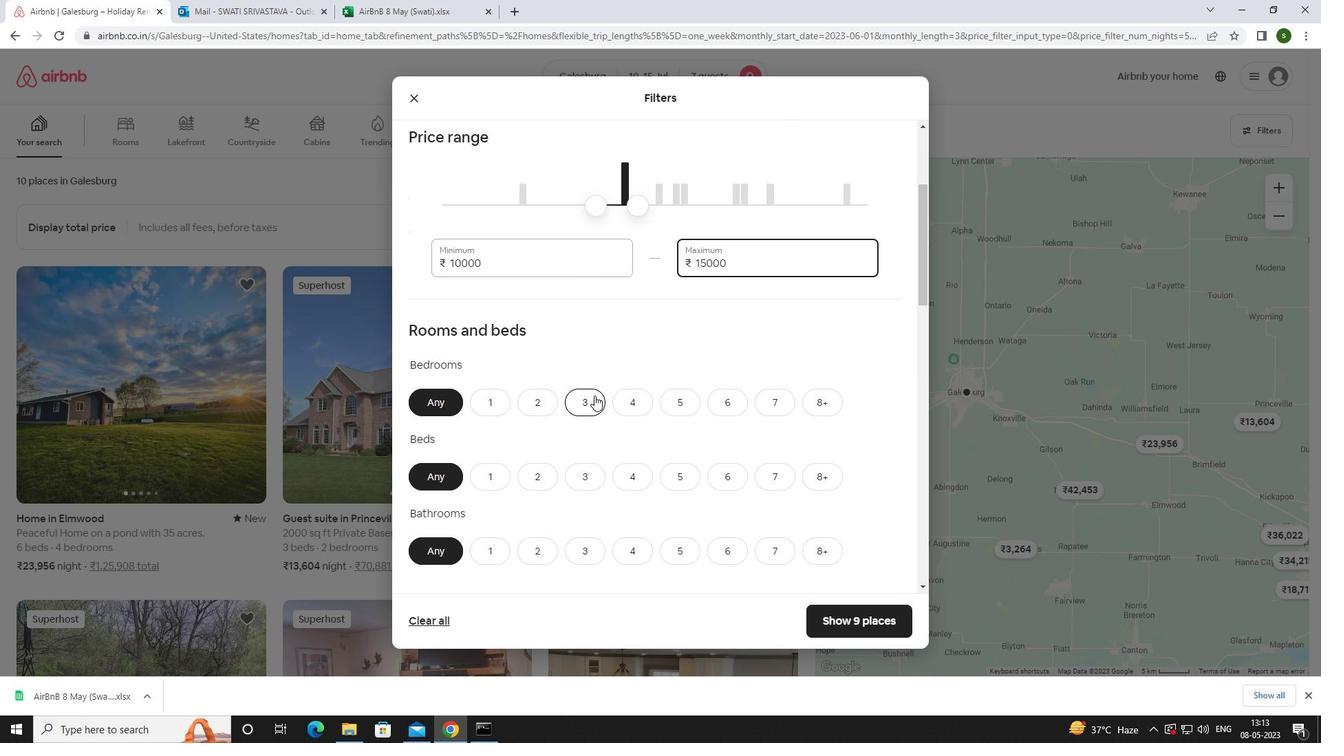 
Action: Mouse pressed left at (624, 398)
Screenshot: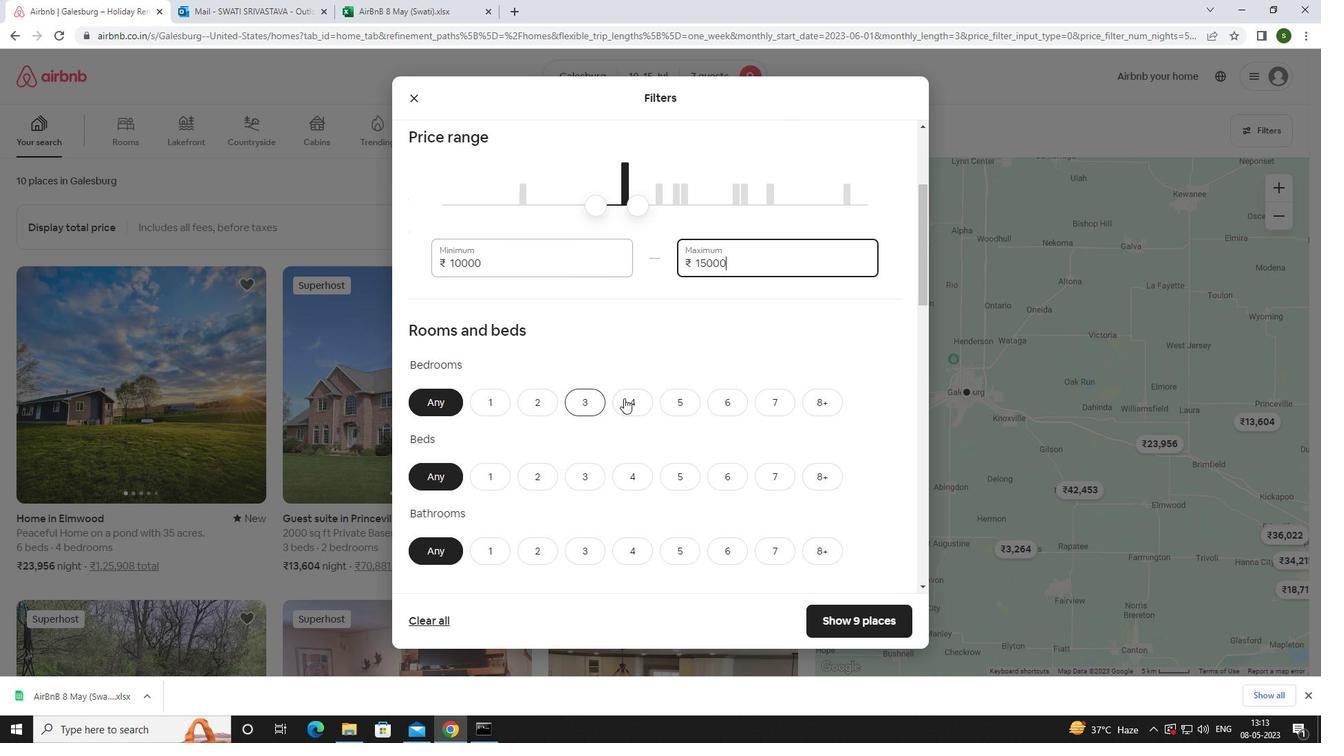 
Action: Mouse moved to (773, 474)
Screenshot: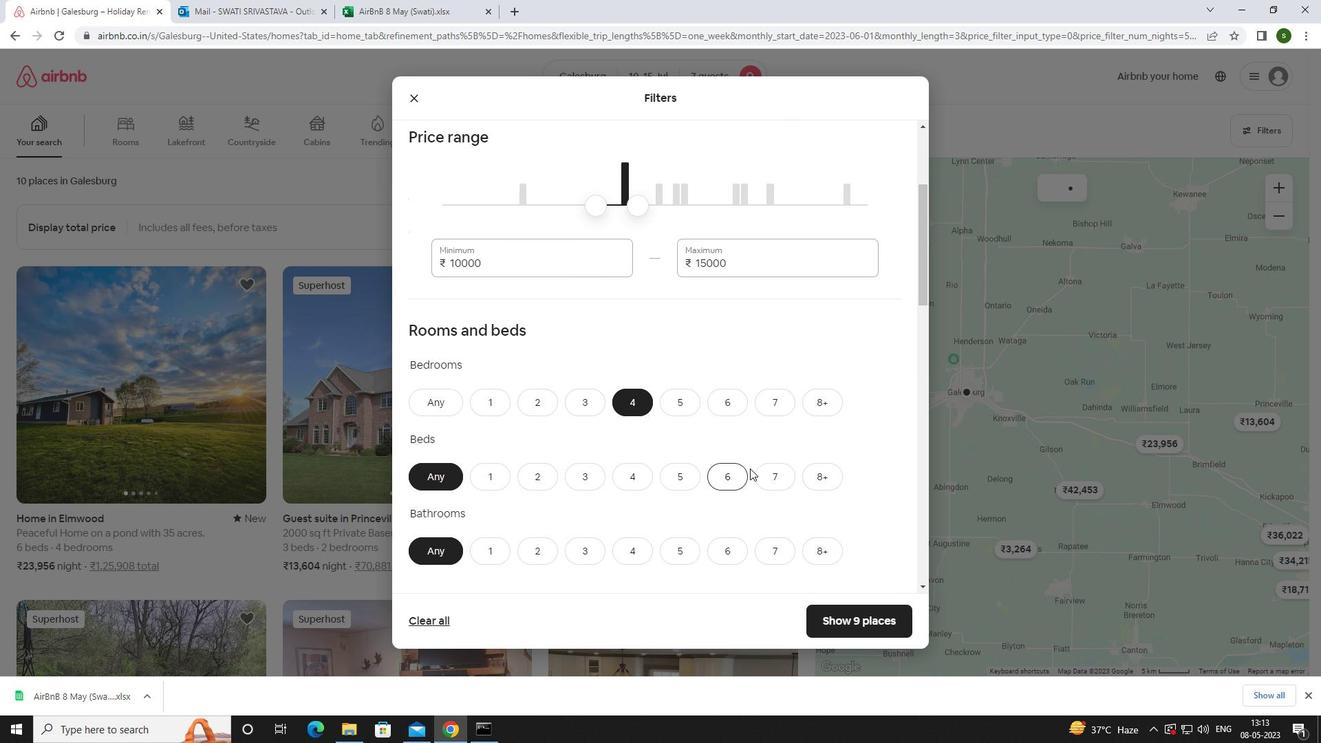 
Action: Mouse pressed left at (773, 474)
Screenshot: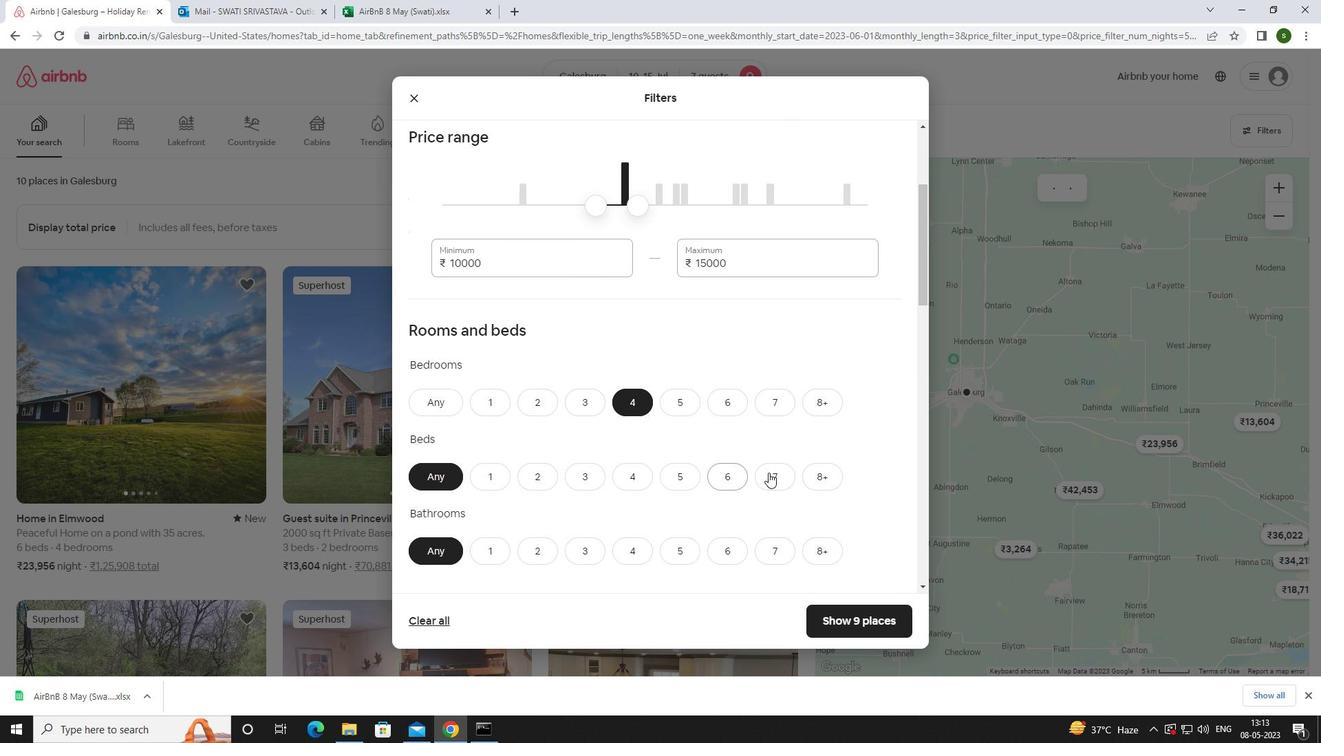 
Action: Mouse moved to (632, 552)
Screenshot: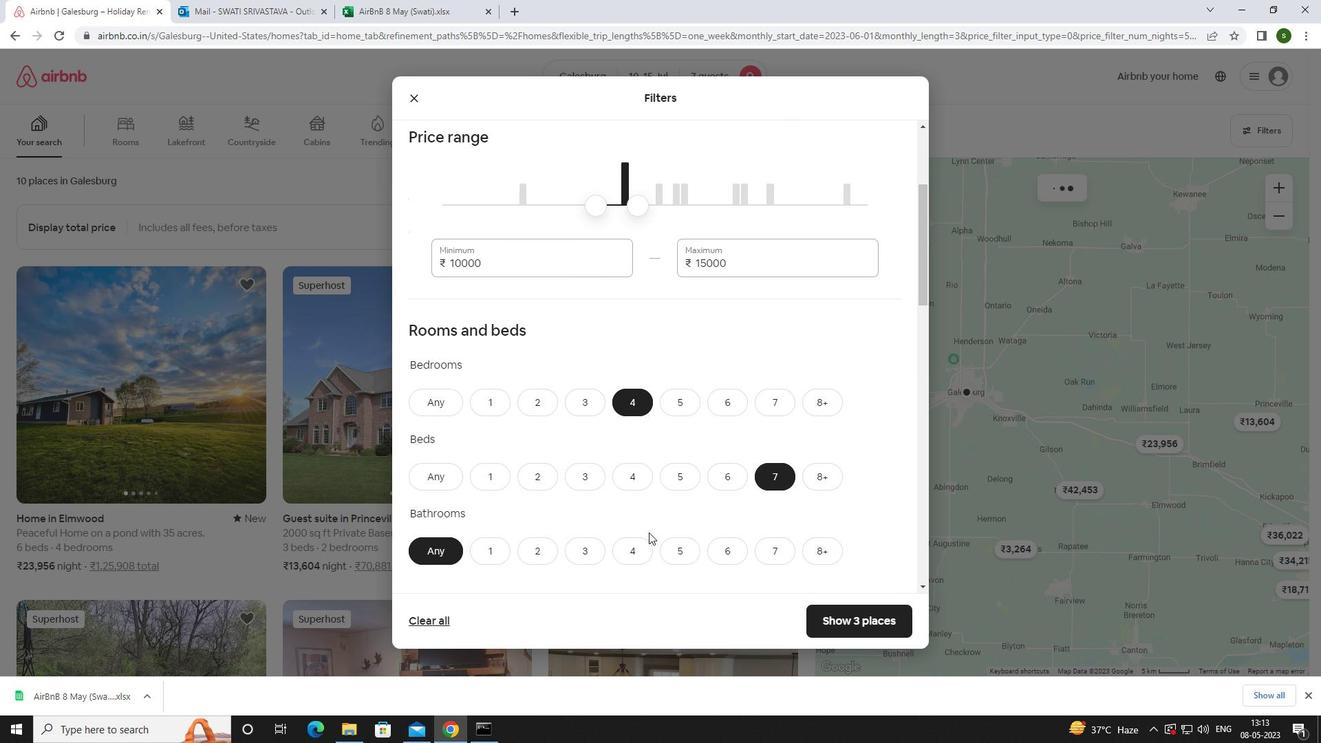 
Action: Mouse pressed left at (632, 552)
Screenshot: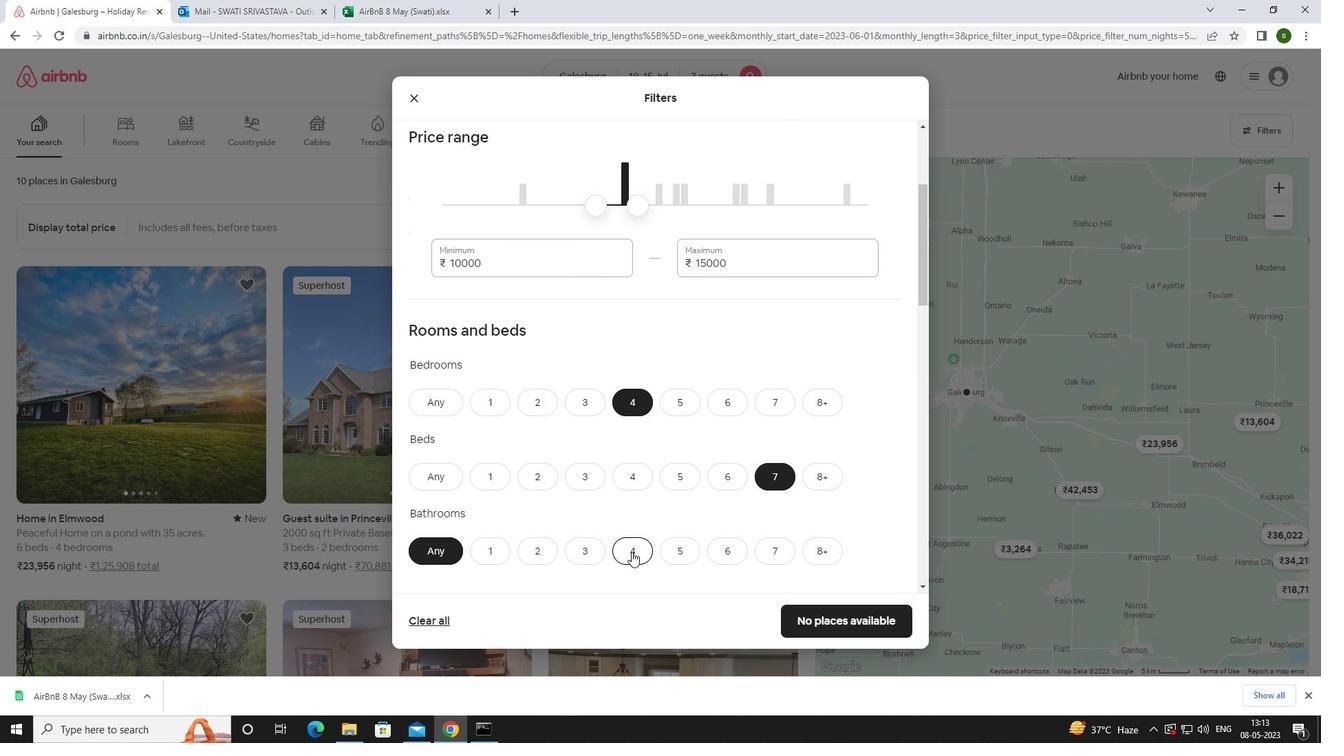 
Action: Mouse scrolled (632, 551) with delta (0, 0)
Screenshot: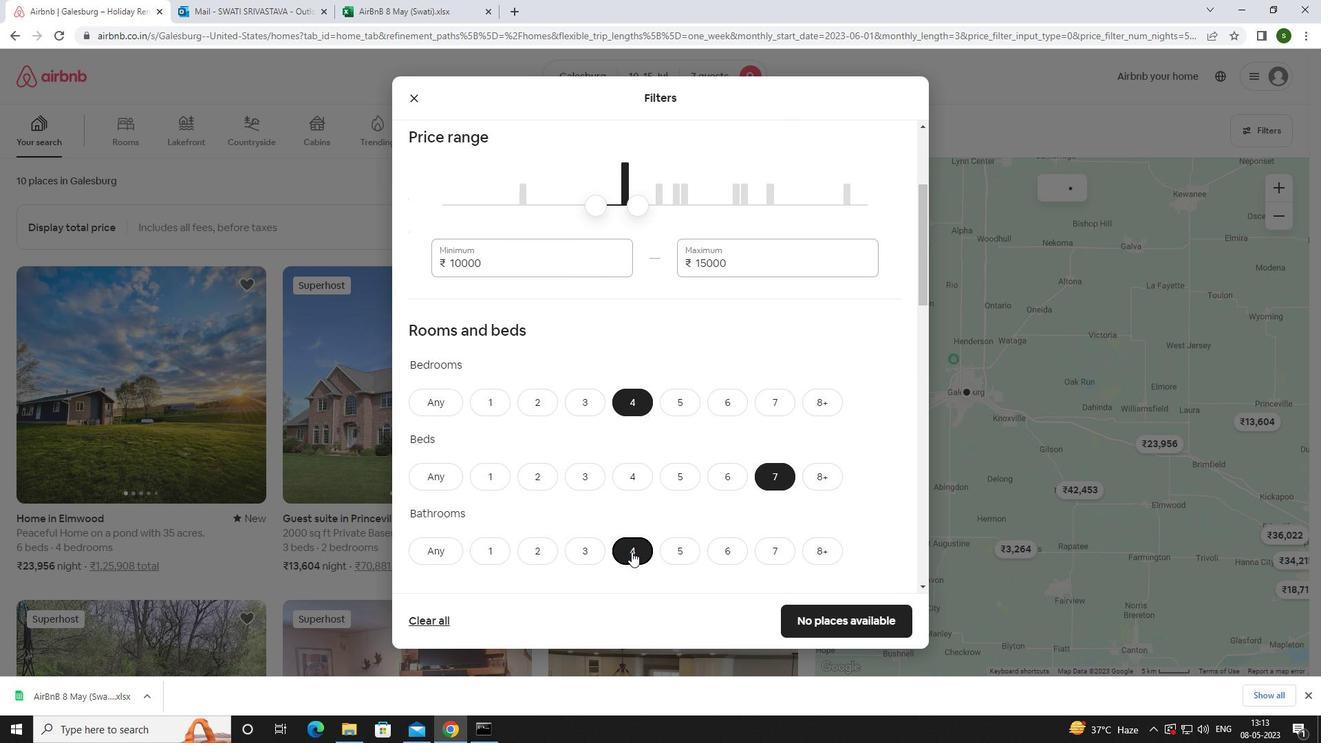 
Action: Mouse scrolled (632, 551) with delta (0, 0)
Screenshot: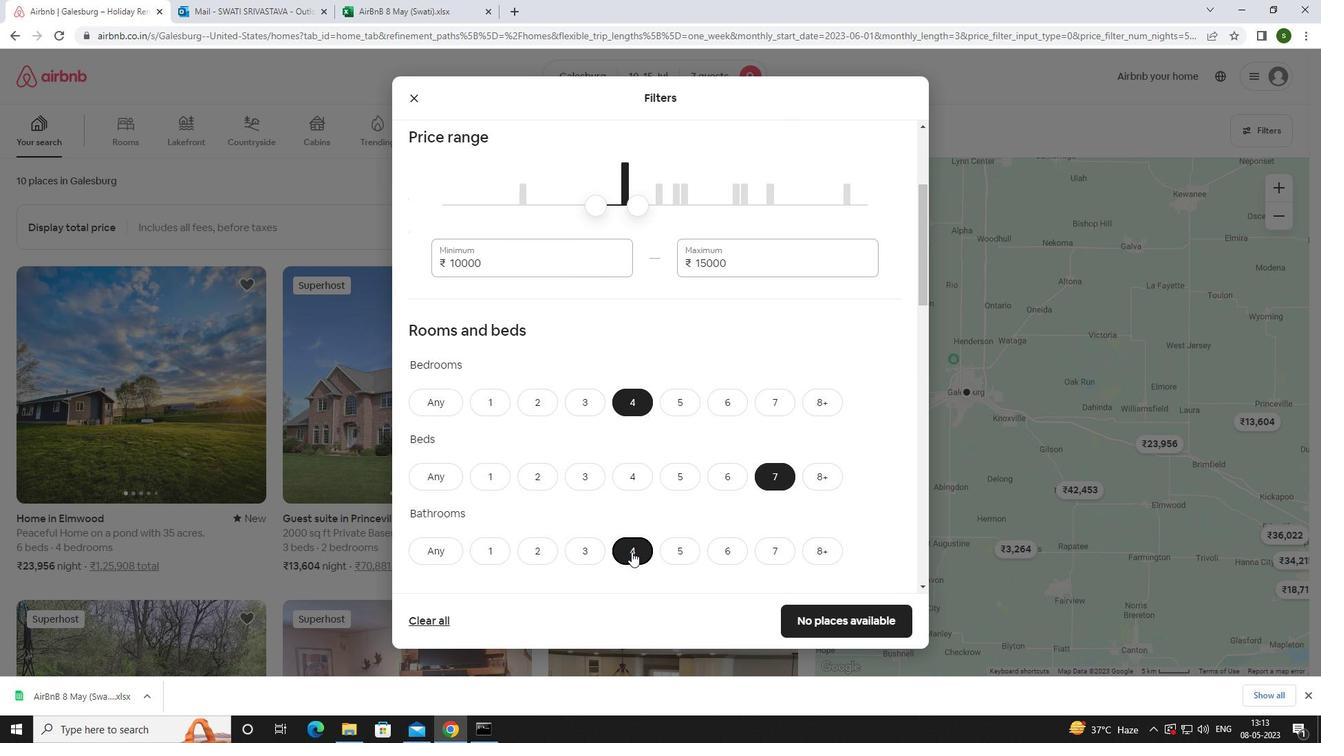 
Action: Mouse scrolled (632, 551) with delta (0, 0)
Screenshot: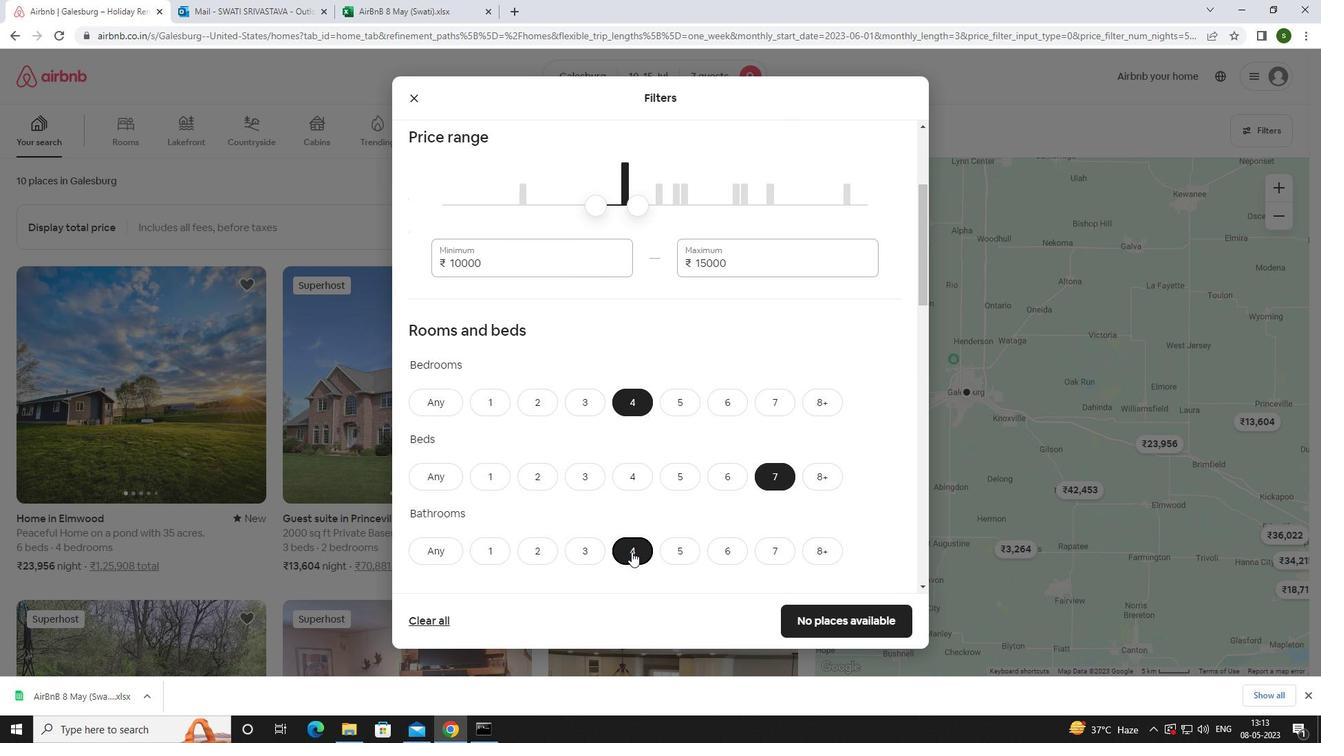 
Action: Mouse moved to (462, 490)
Screenshot: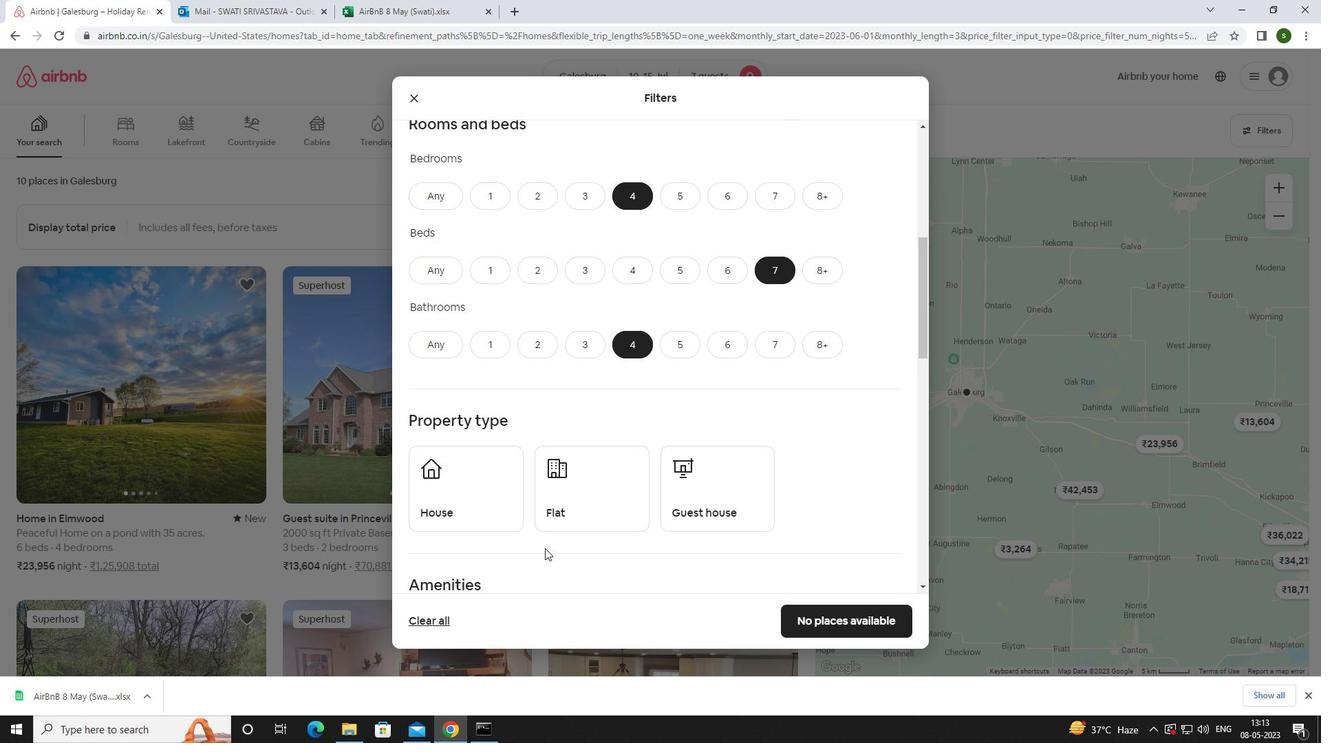 
Action: Mouse pressed left at (462, 490)
Screenshot: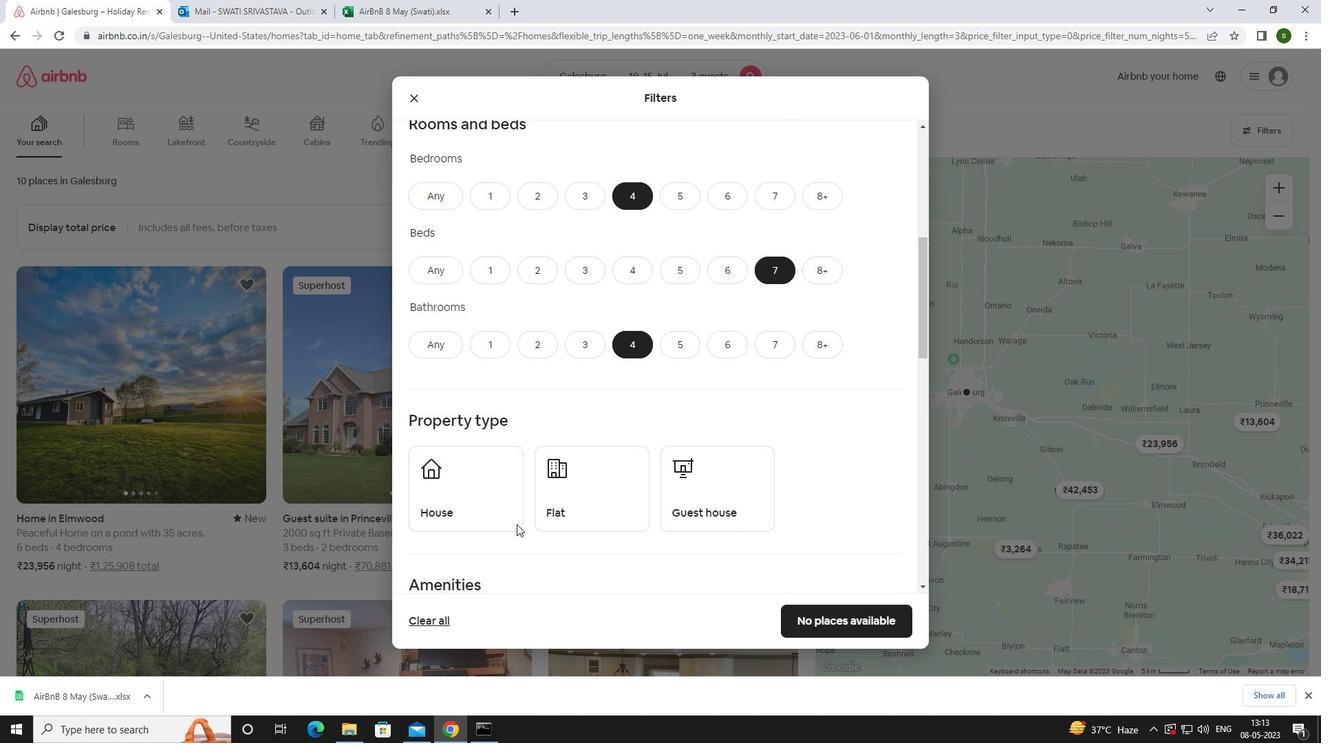 
Action: Mouse moved to (581, 490)
Screenshot: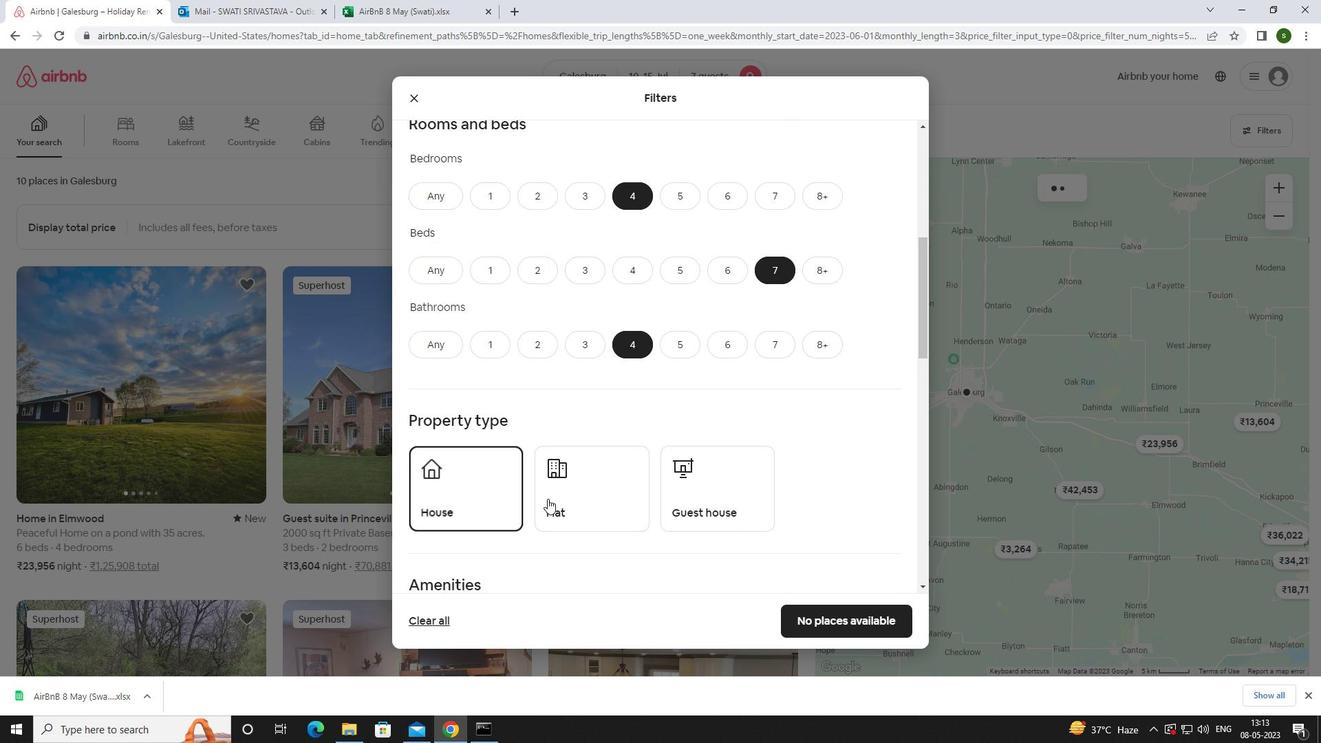 
Action: Mouse pressed left at (581, 490)
Screenshot: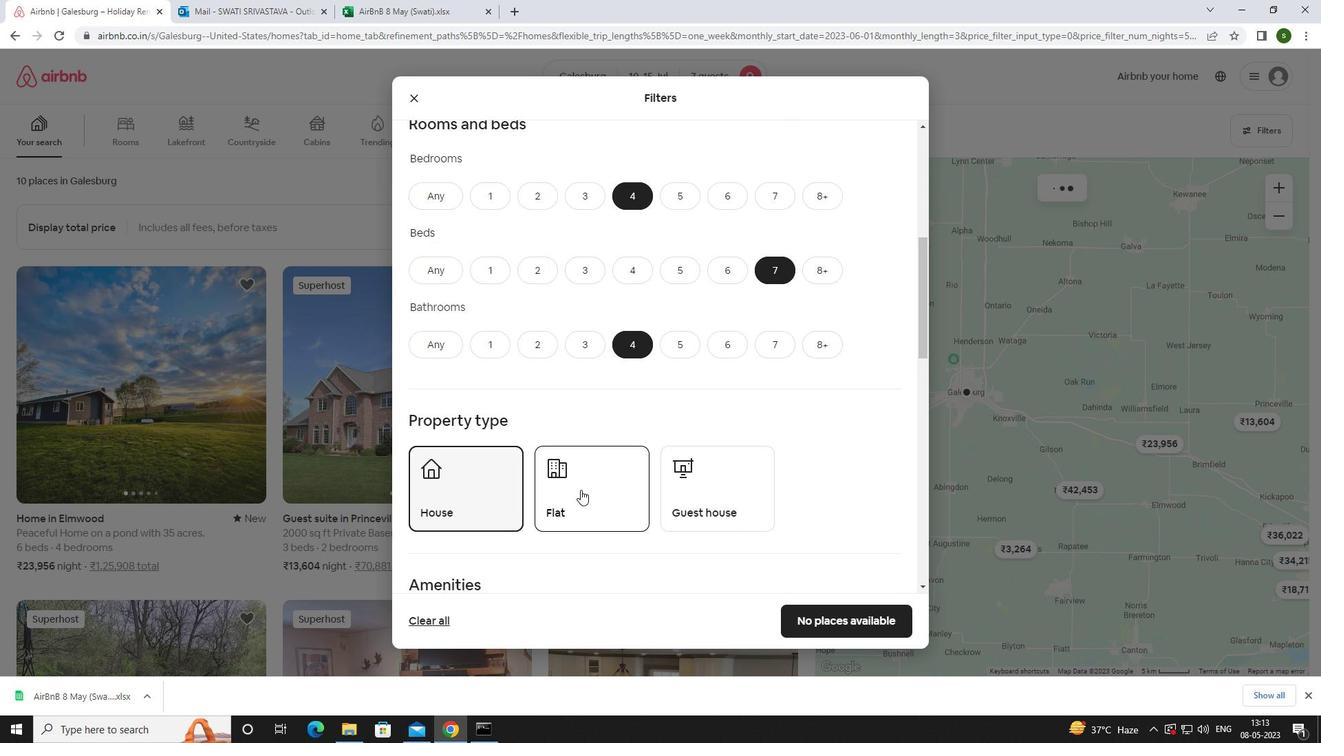 
Action: Mouse moved to (764, 477)
Screenshot: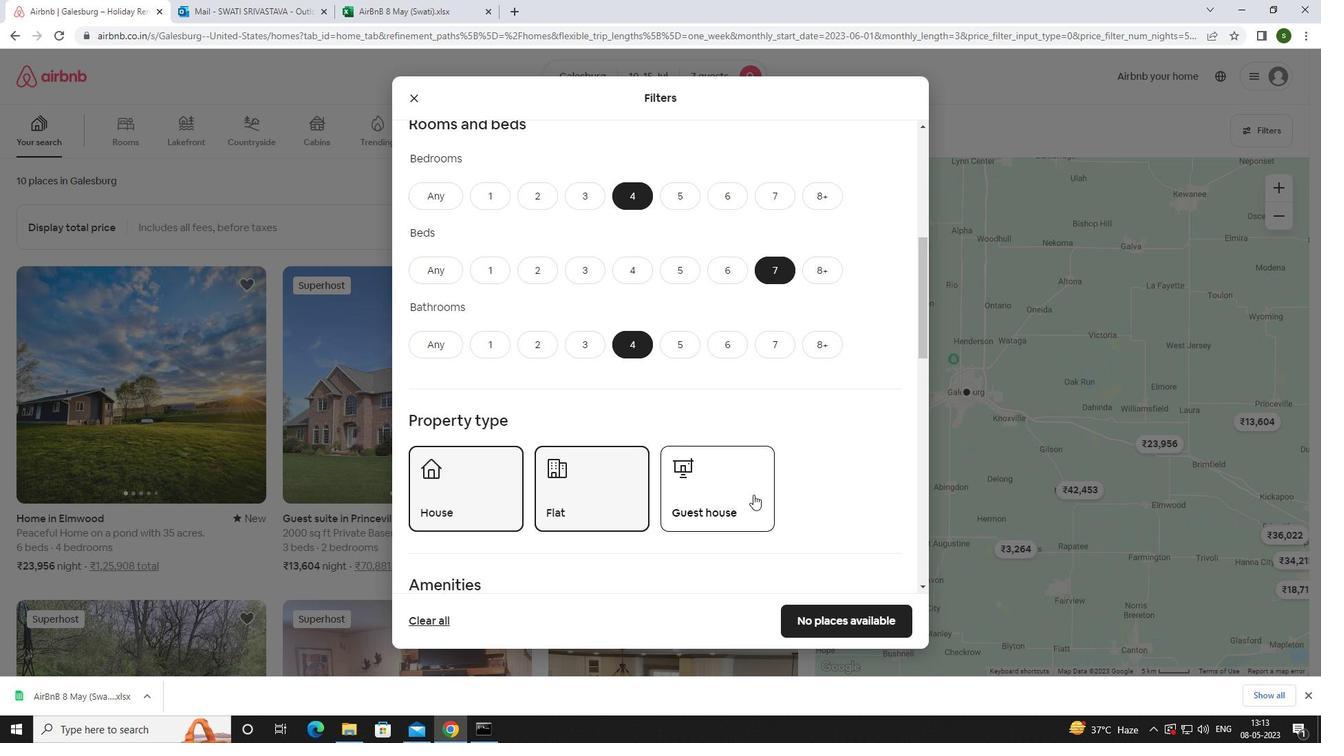 
Action: Mouse pressed left at (764, 477)
Screenshot: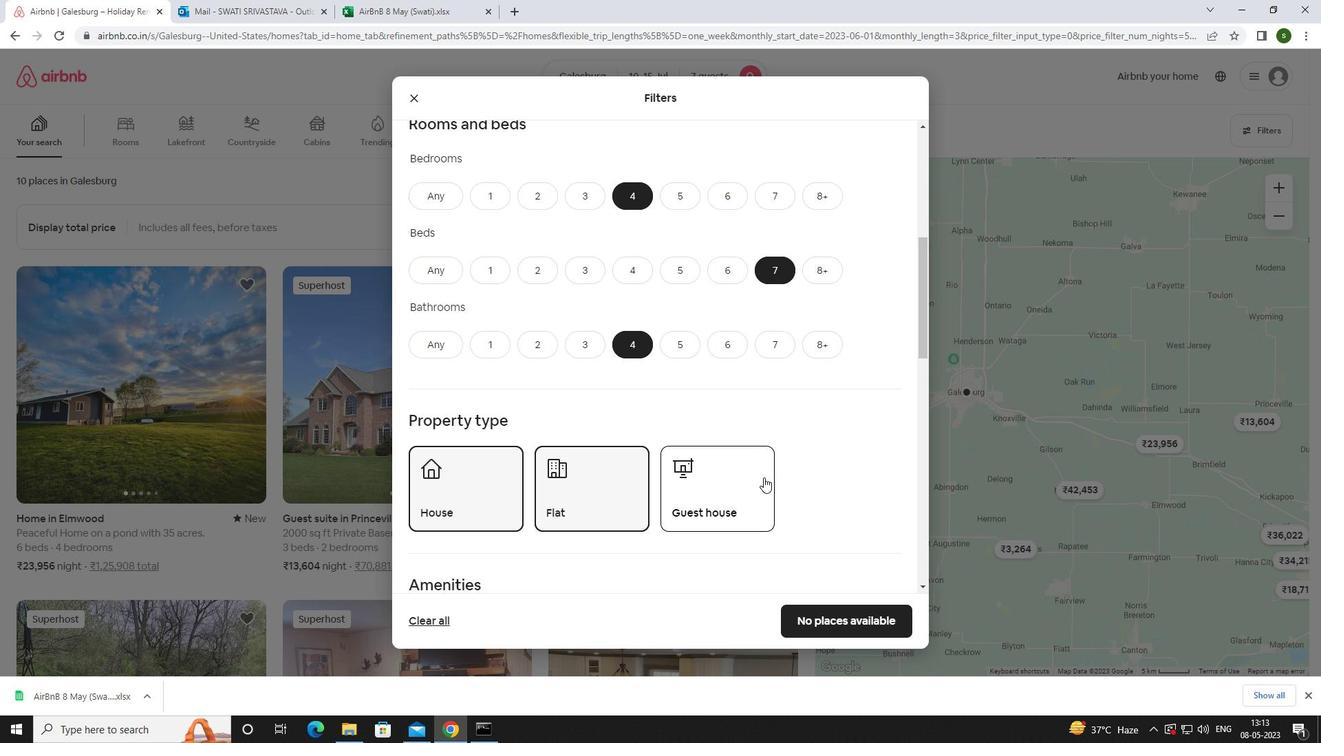 
Action: Mouse moved to (697, 471)
Screenshot: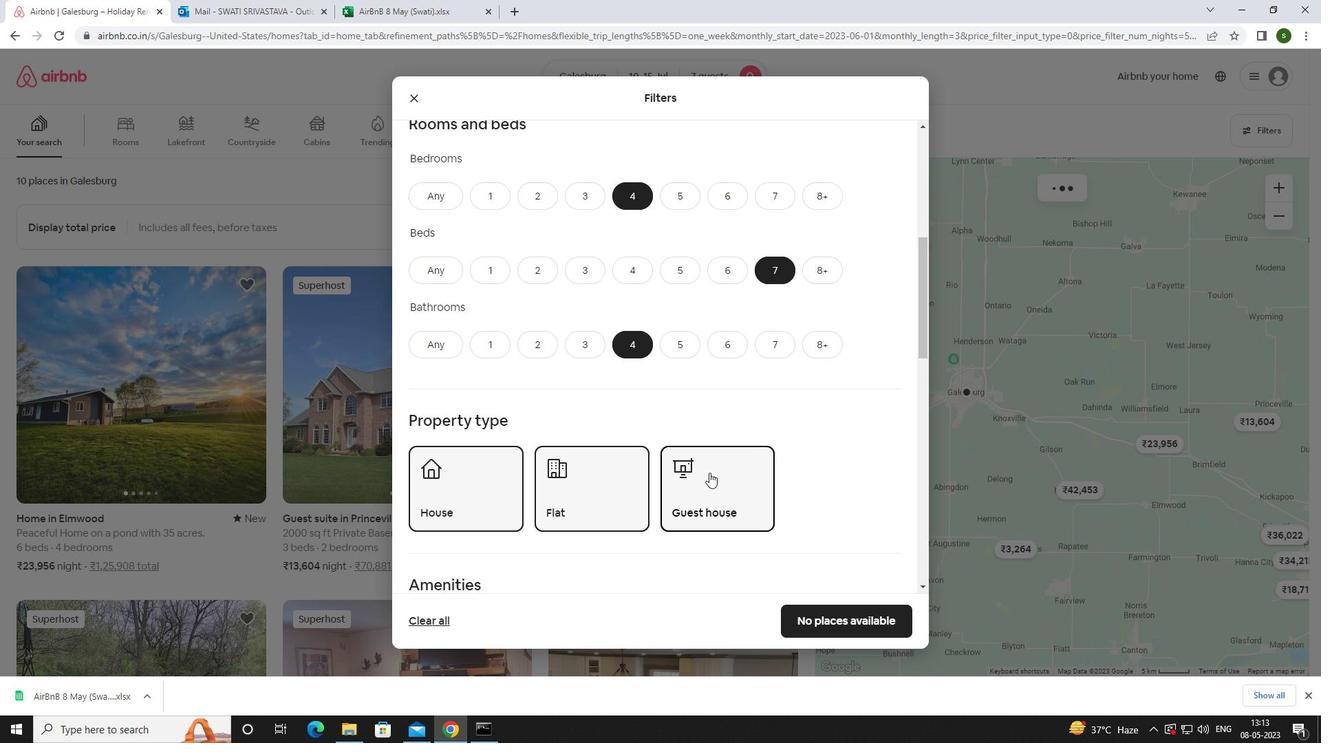 
Action: Mouse scrolled (697, 470) with delta (0, 0)
Screenshot: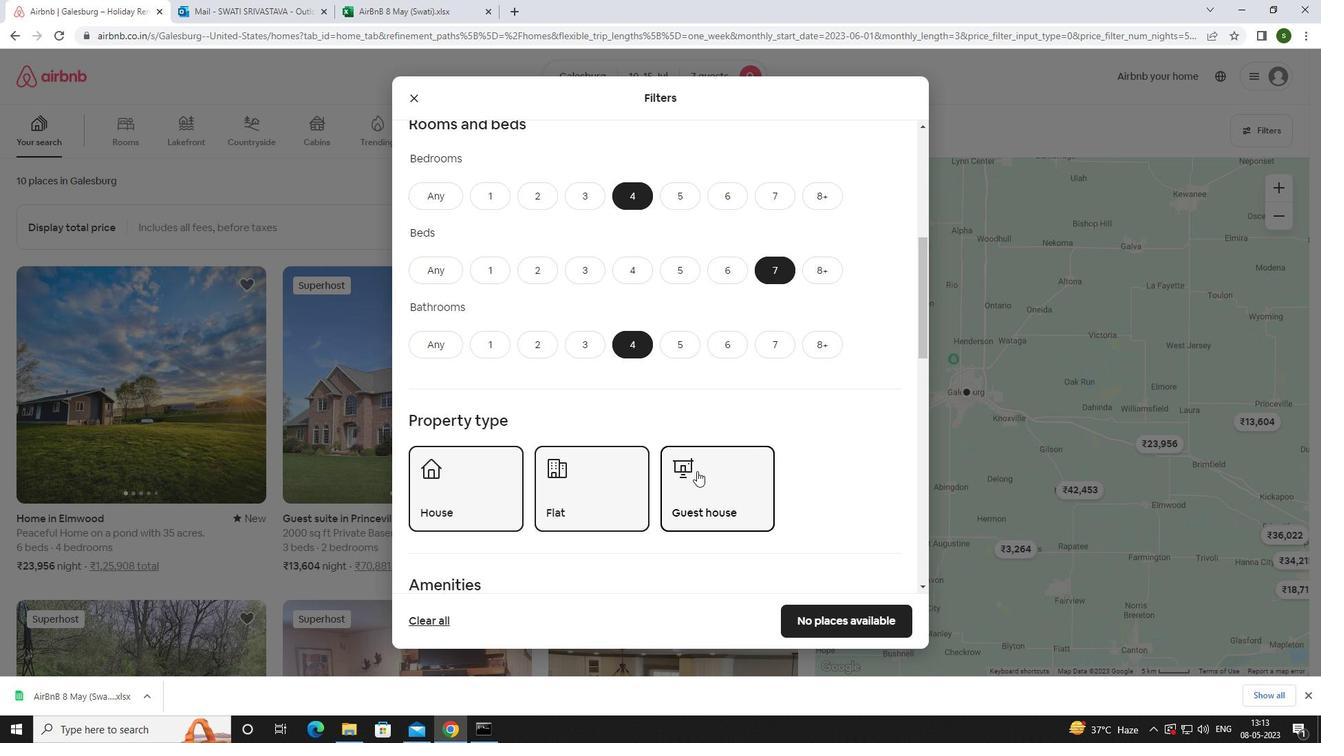 
Action: Mouse scrolled (697, 470) with delta (0, 0)
Screenshot: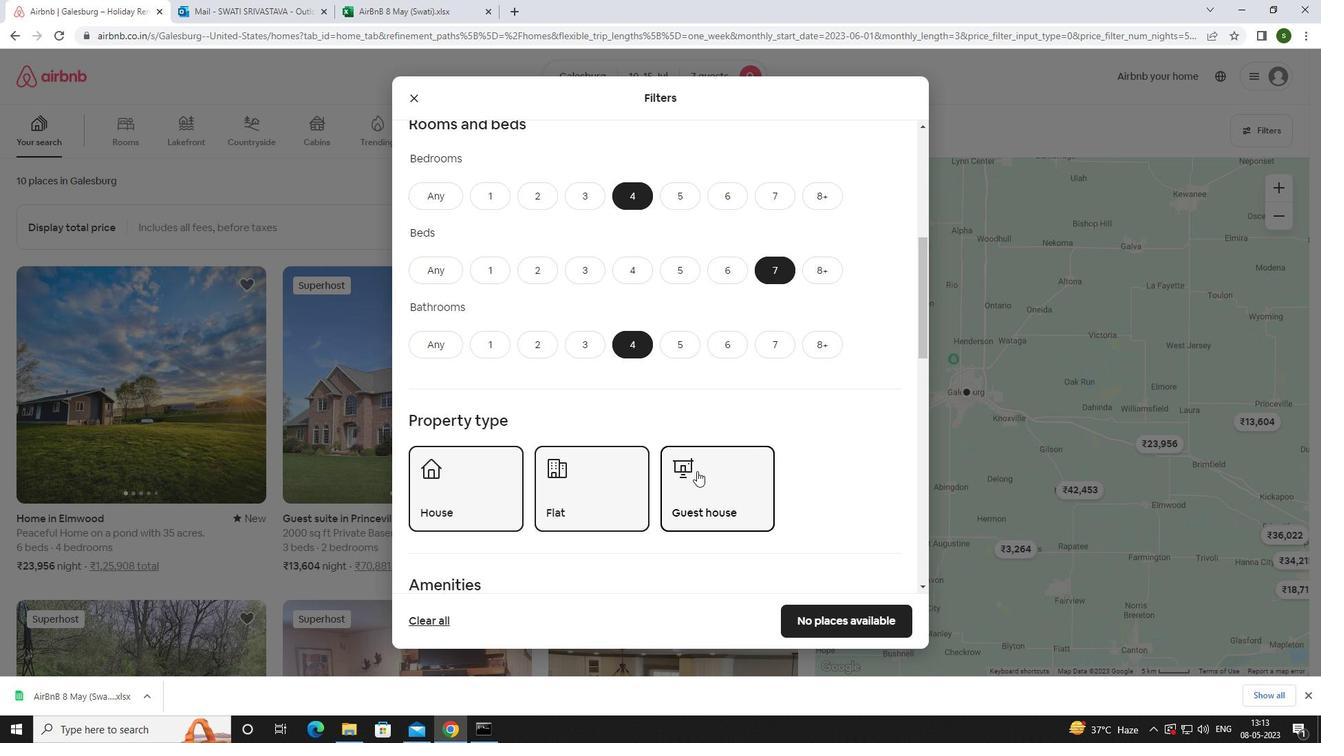 
Action: Mouse scrolled (697, 470) with delta (0, 0)
Screenshot: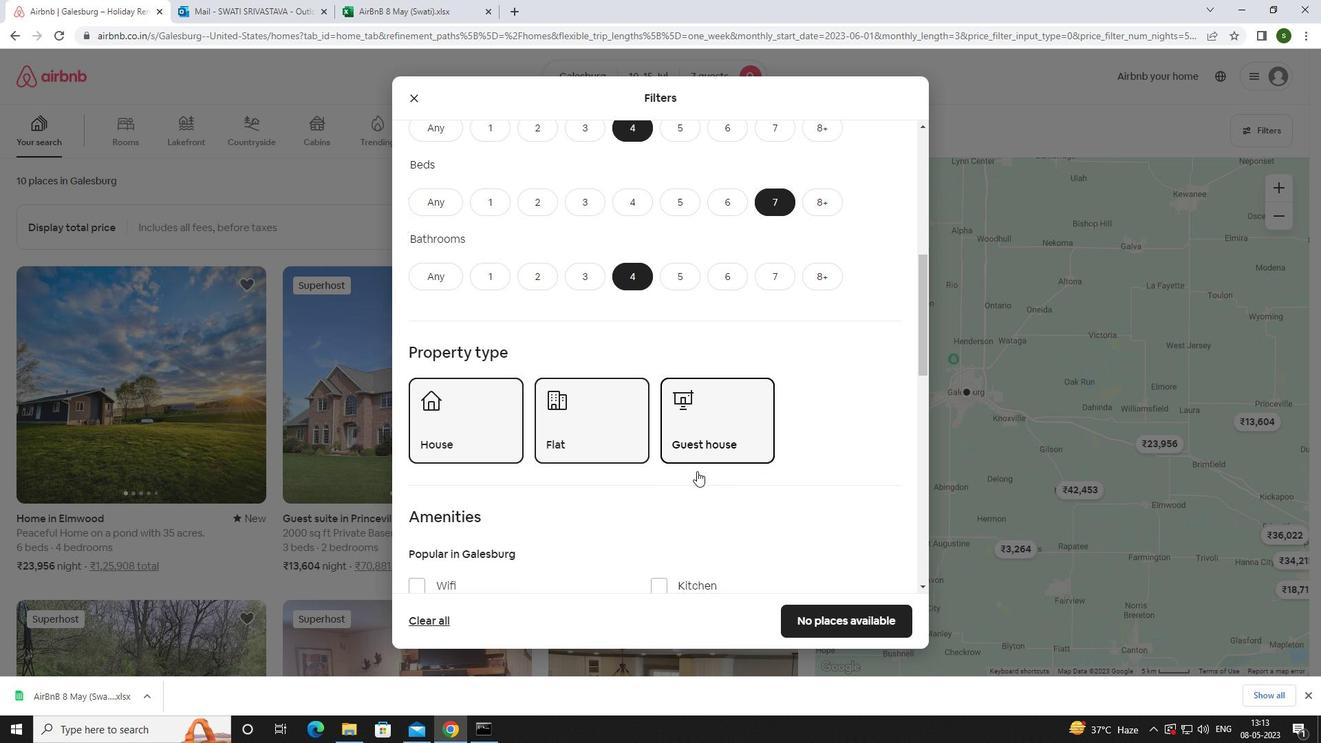 
Action: Mouse moved to (446, 444)
Screenshot: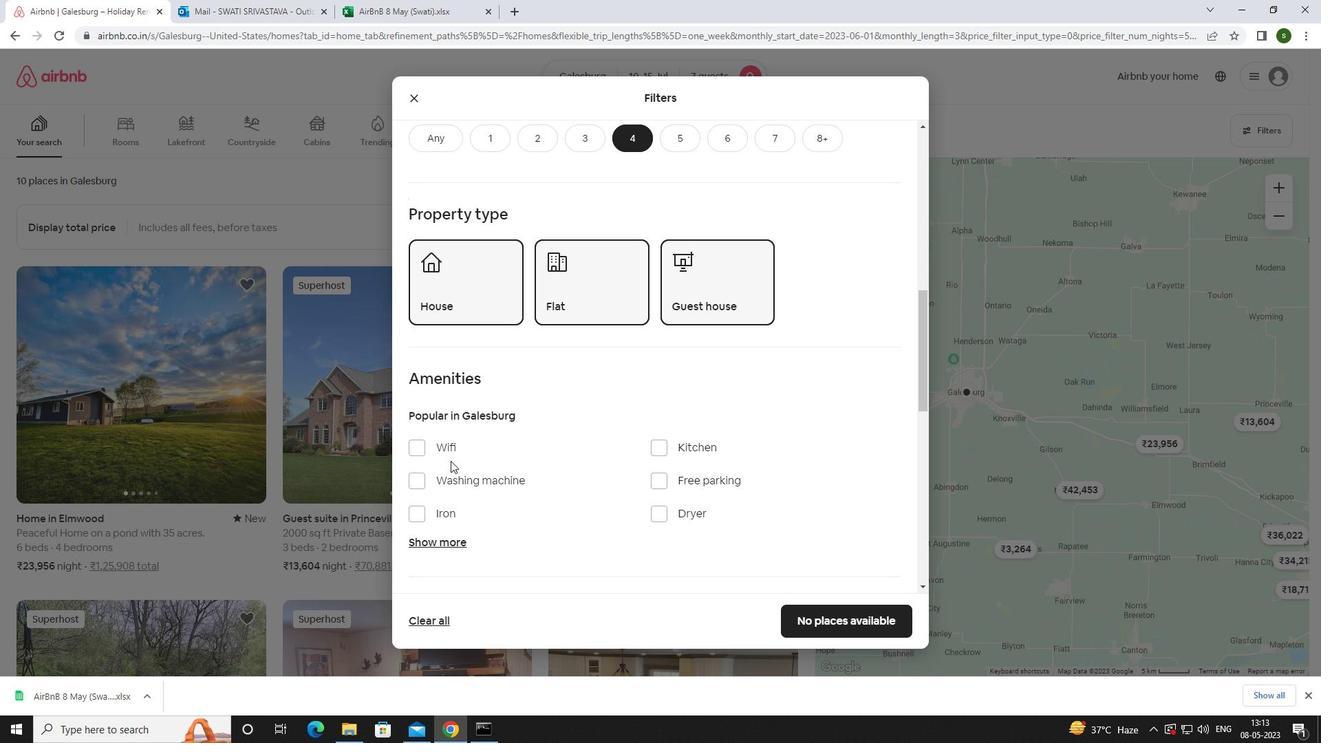 
Action: Mouse pressed left at (446, 444)
Screenshot: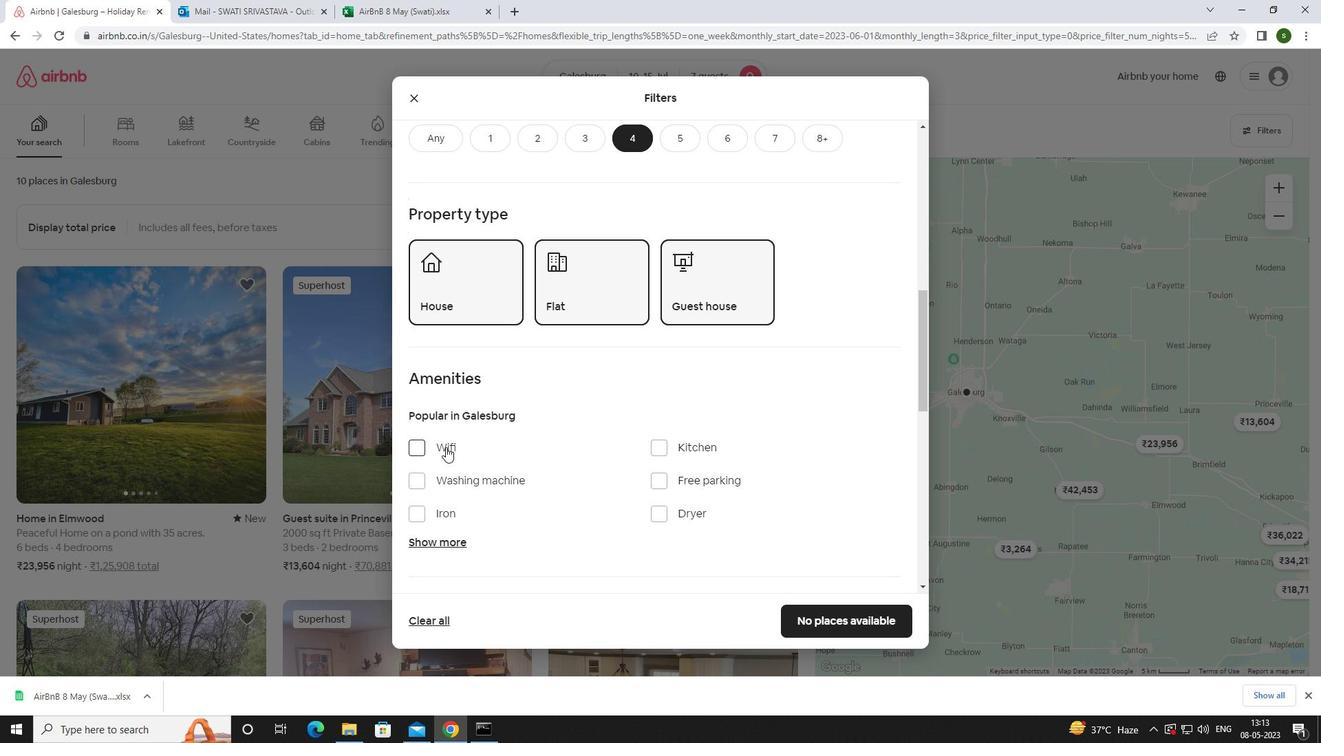 
Action: Mouse moved to (668, 477)
Screenshot: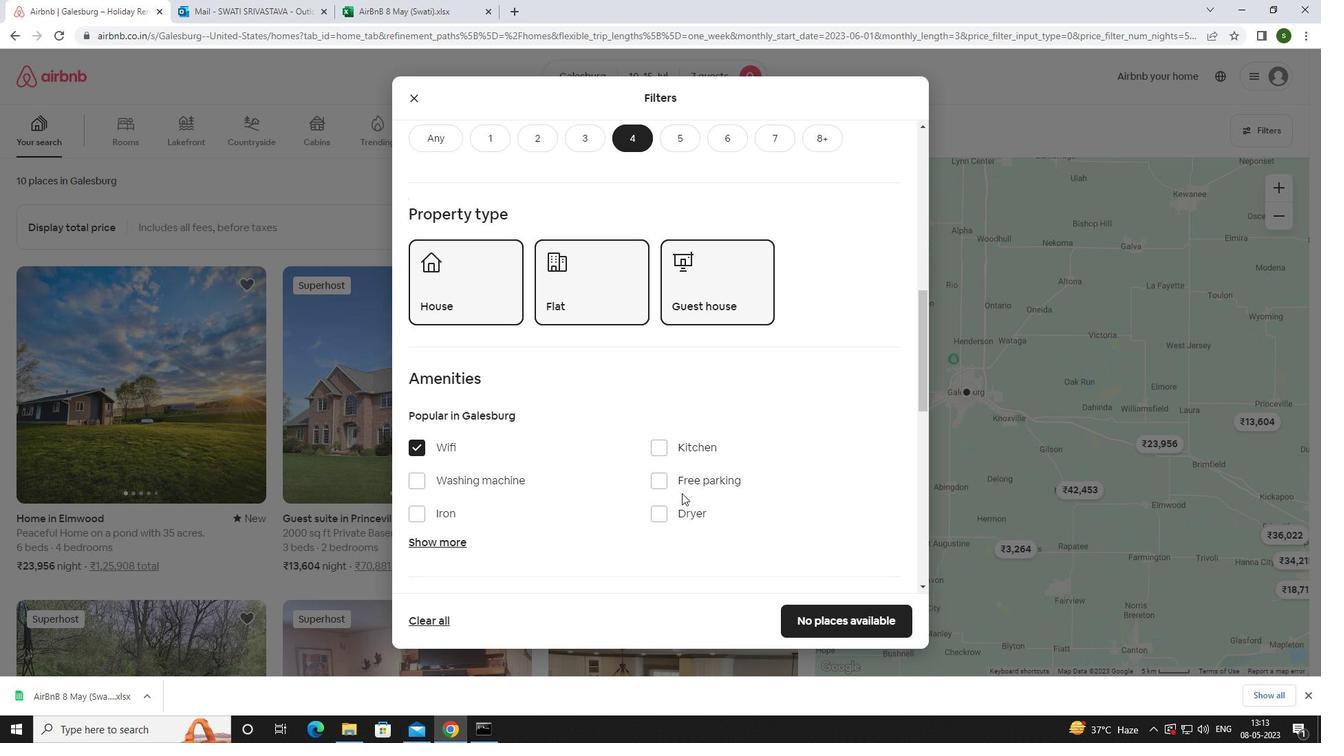 
Action: Mouse pressed left at (668, 477)
Screenshot: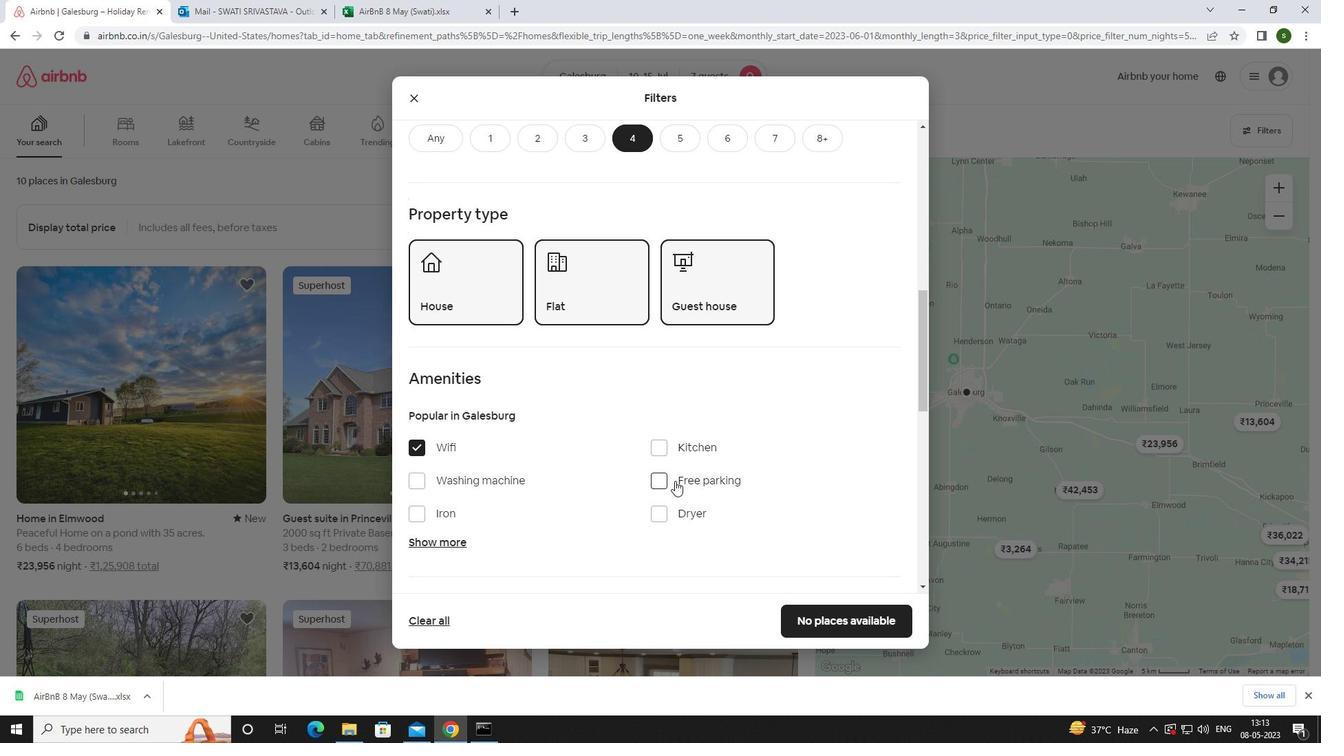 
Action: Mouse moved to (462, 546)
Screenshot: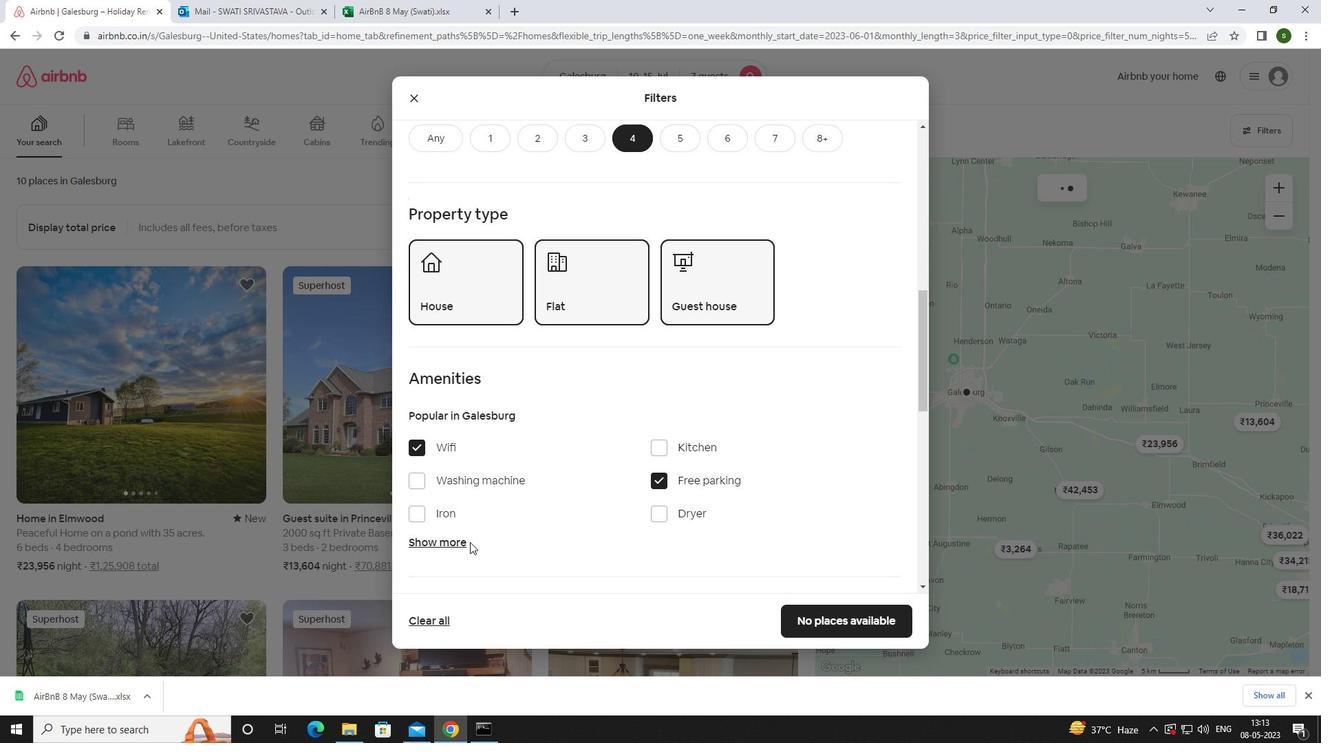 
Action: Mouse pressed left at (462, 546)
Screenshot: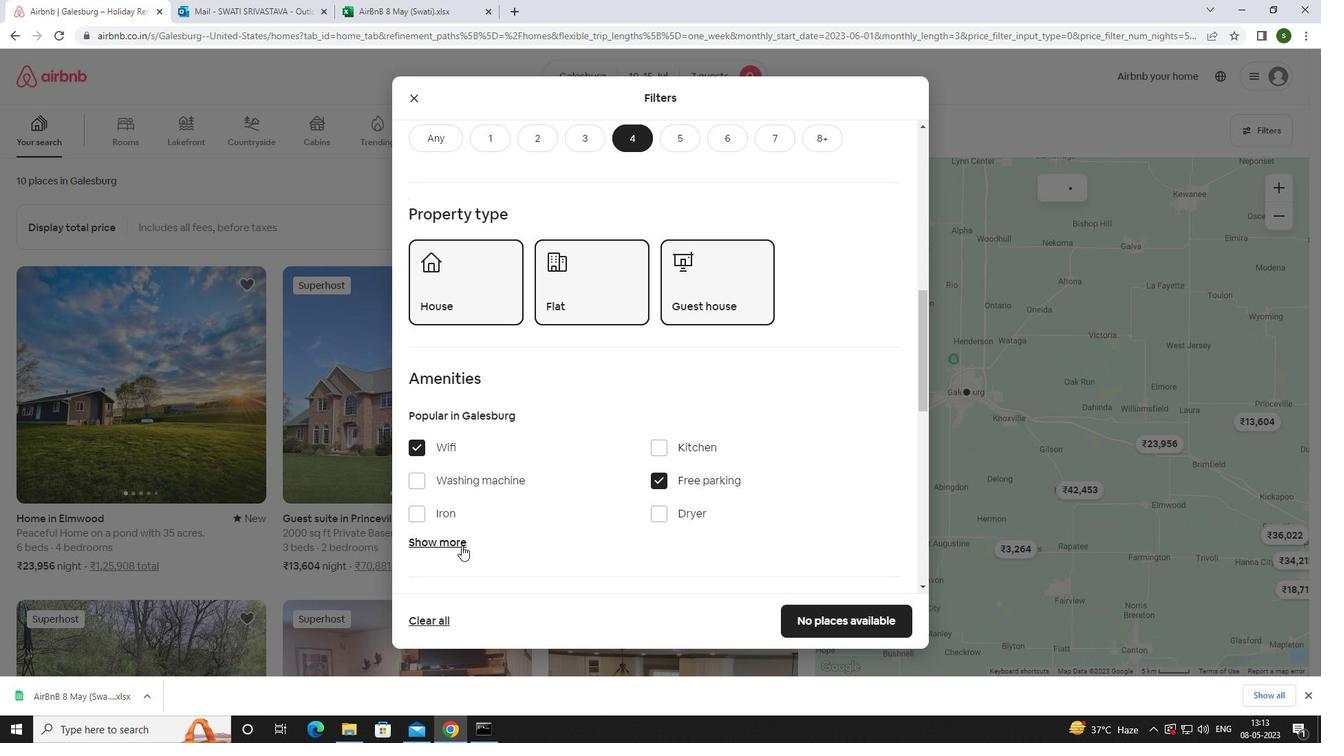 
Action: Mouse moved to (559, 465)
Screenshot: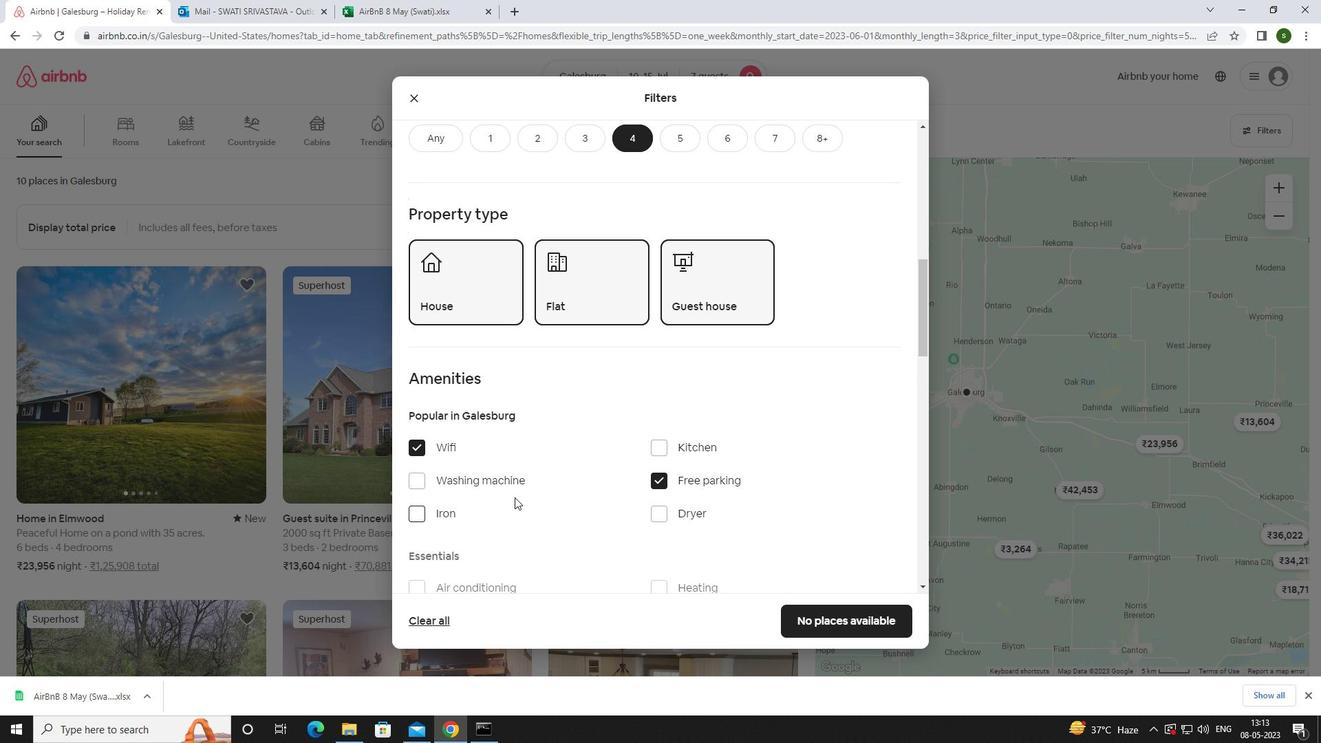 
Action: Mouse scrolled (559, 464) with delta (0, 0)
Screenshot: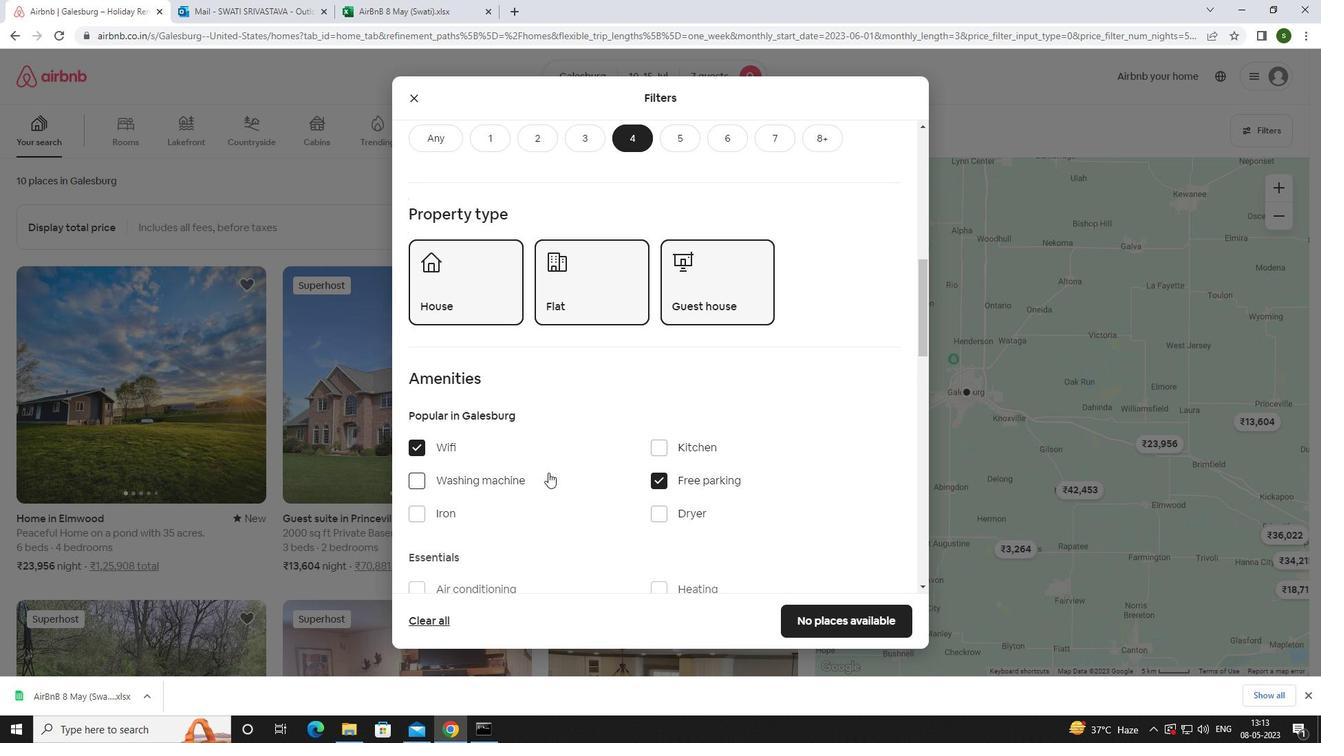 
Action: Mouse scrolled (559, 464) with delta (0, 0)
Screenshot: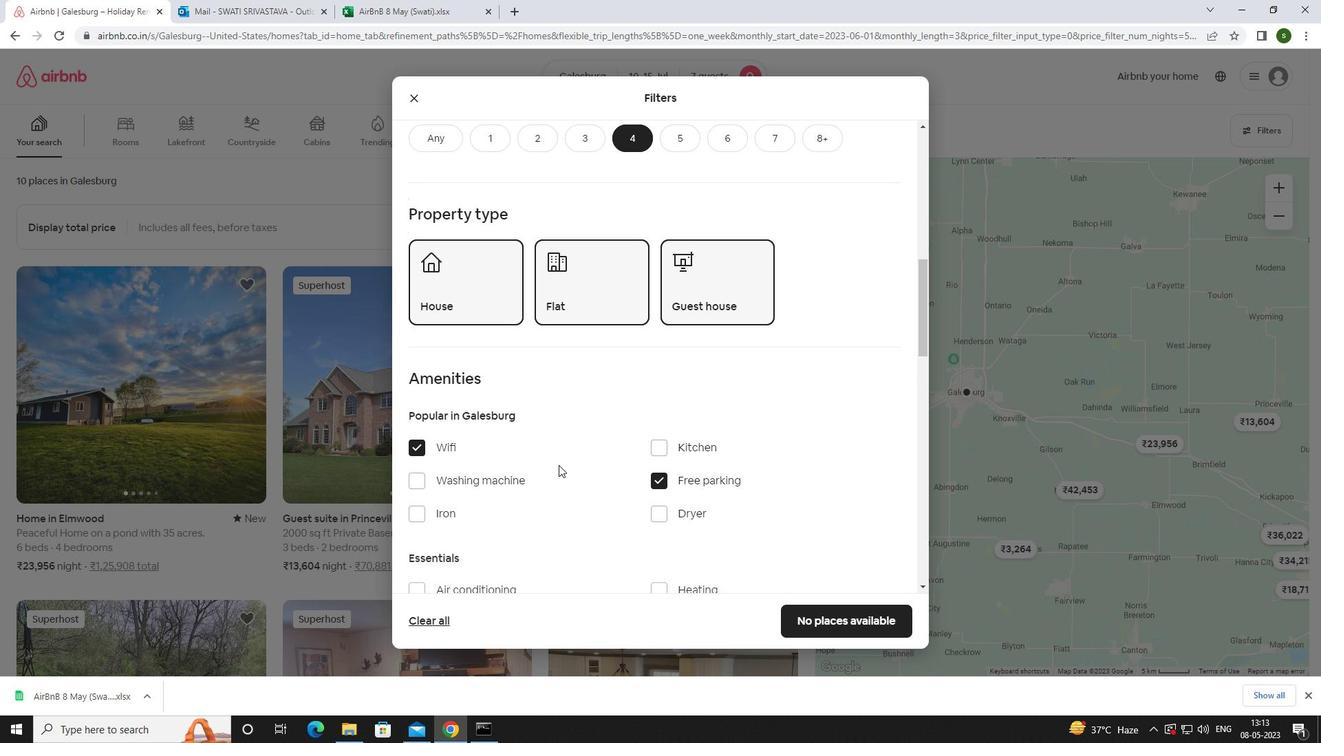 
Action: Mouse scrolled (559, 464) with delta (0, 0)
Screenshot: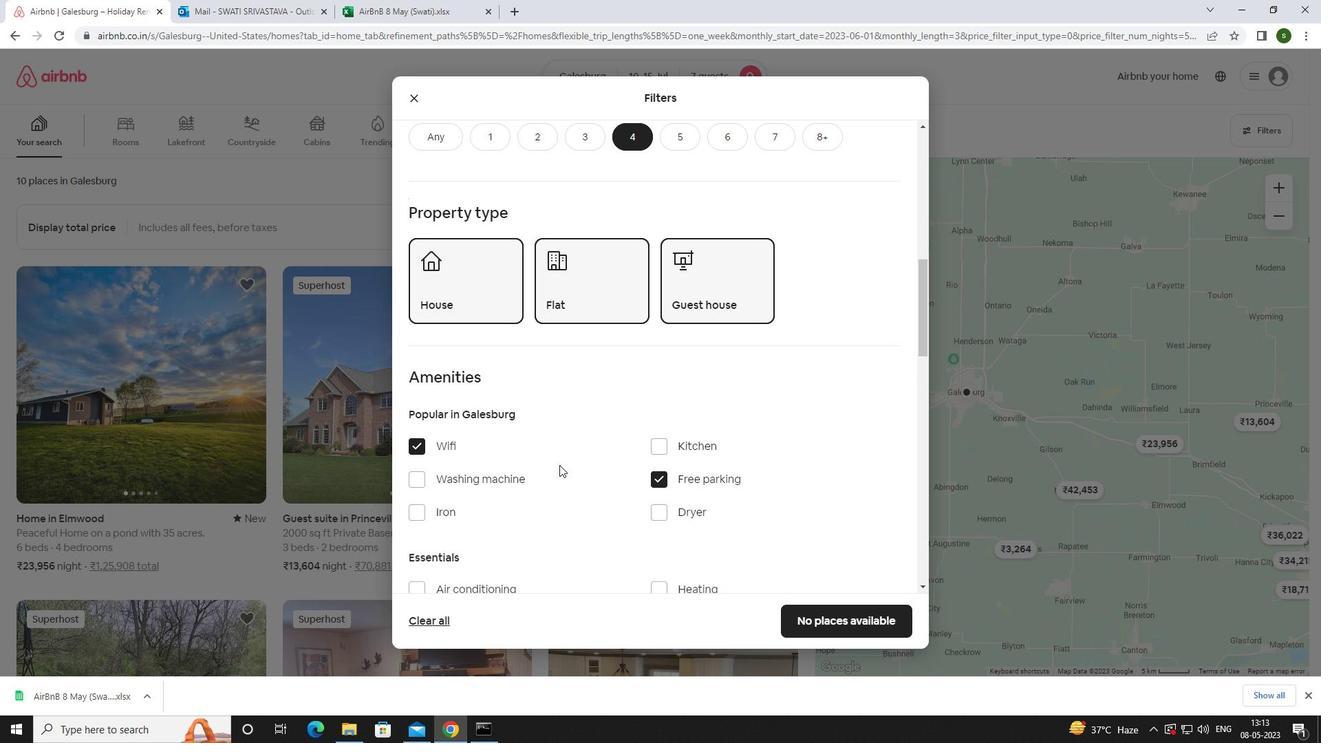 
Action: Mouse moved to (659, 417)
Screenshot: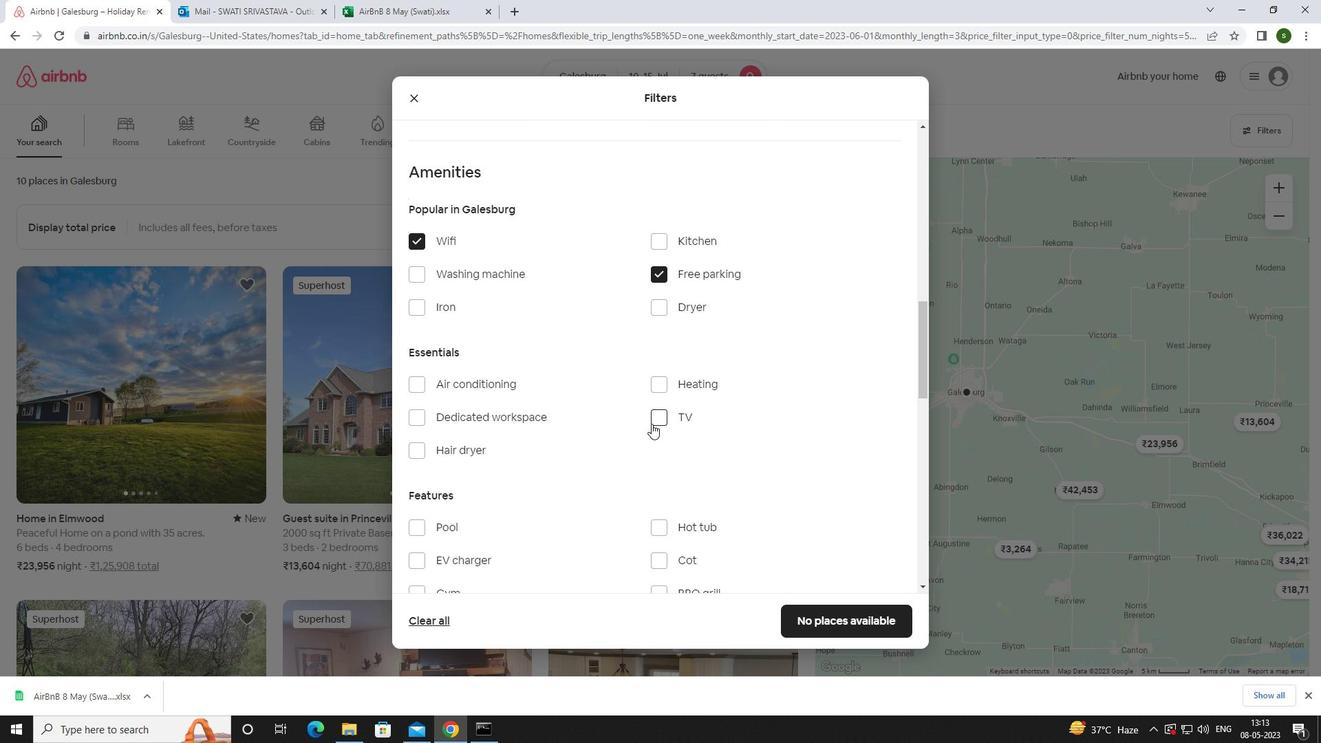 
Action: Mouse pressed left at (659, 417)
Screenshot: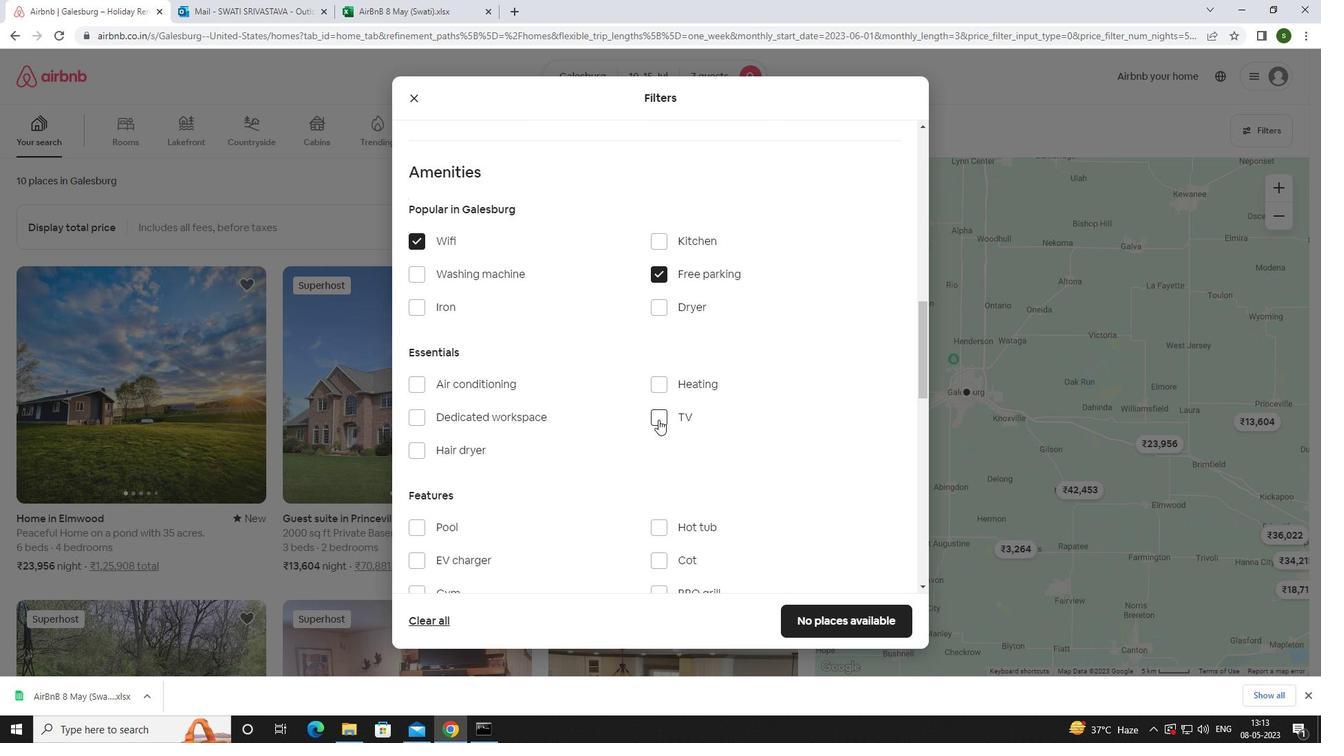 
Action: Mouse moved to (557, 436)
Screenshot: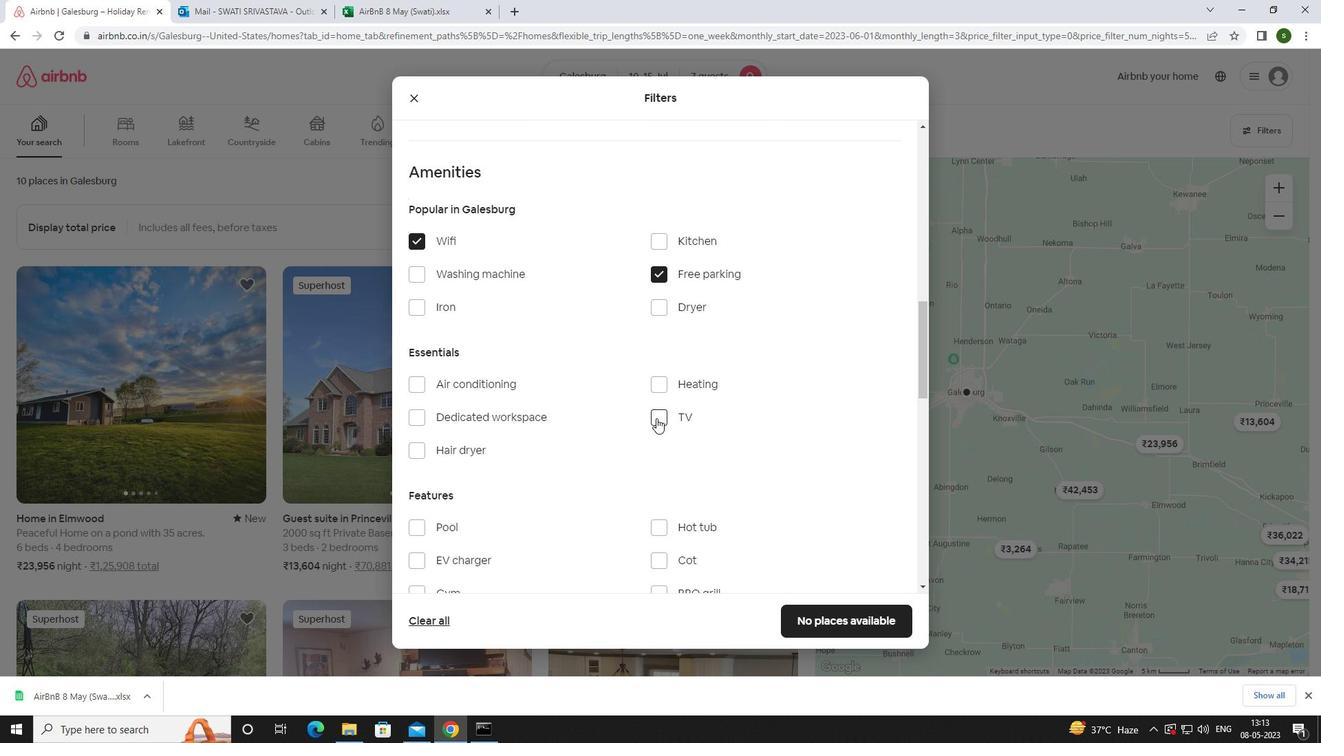 
Action: Mouse scrolled (557, 435) with delta (0, 0)
Screenshot: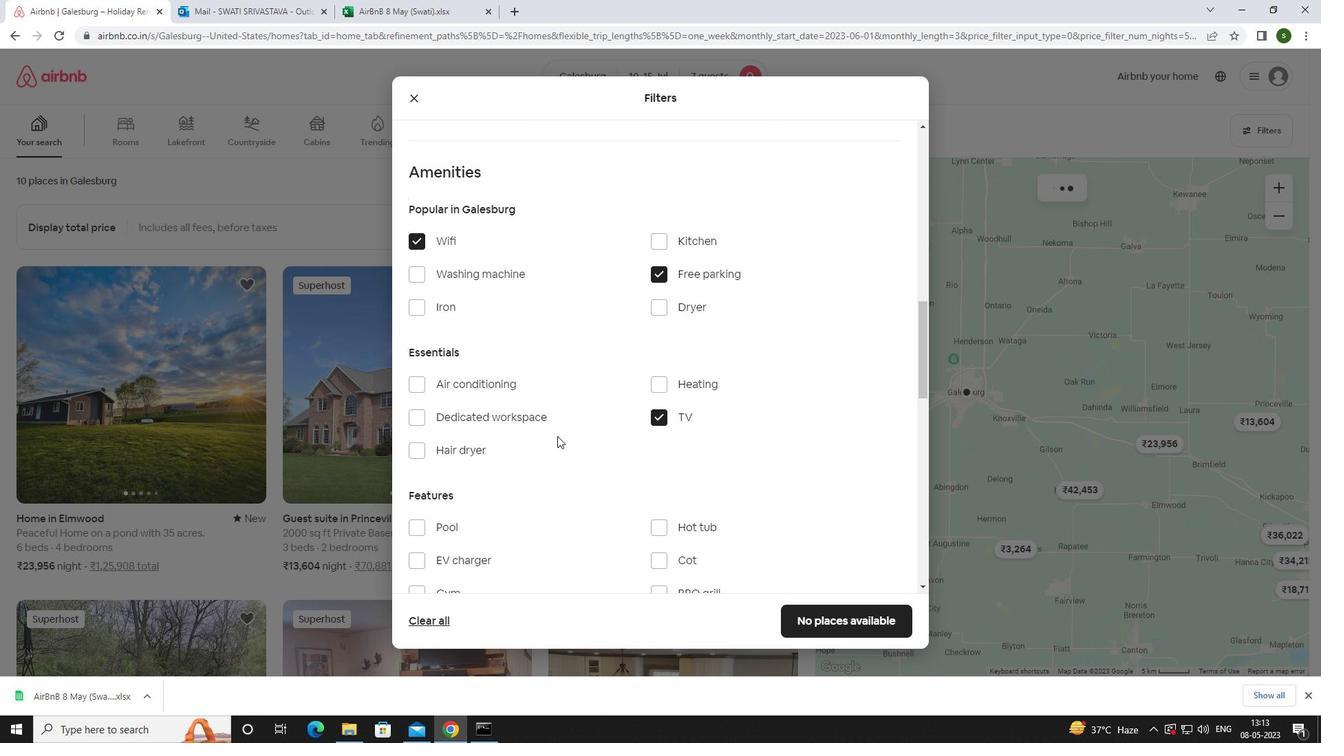 
Action: Mouse scrolled (557, 435) with delta (0, 0)
Screenshot: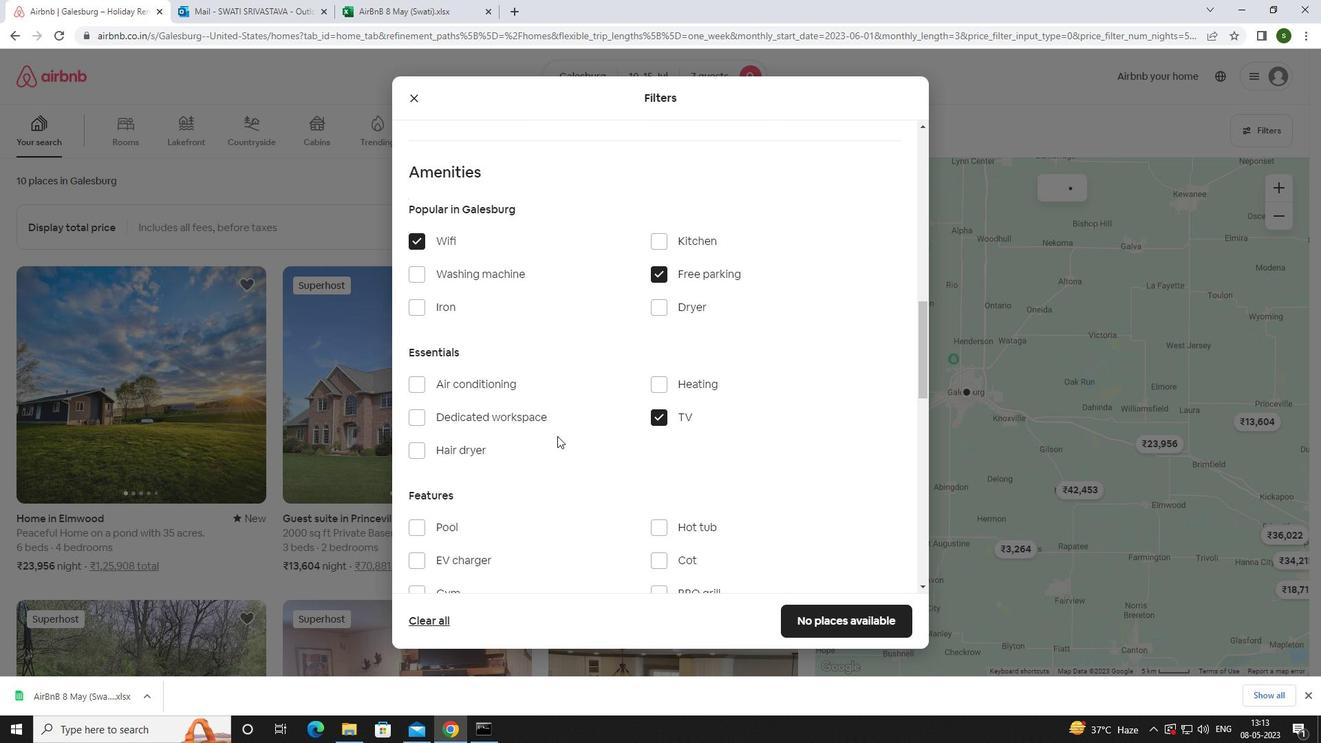
Action: Mouse scrolled (557, 435) with delta (0, 0)
Screenshot: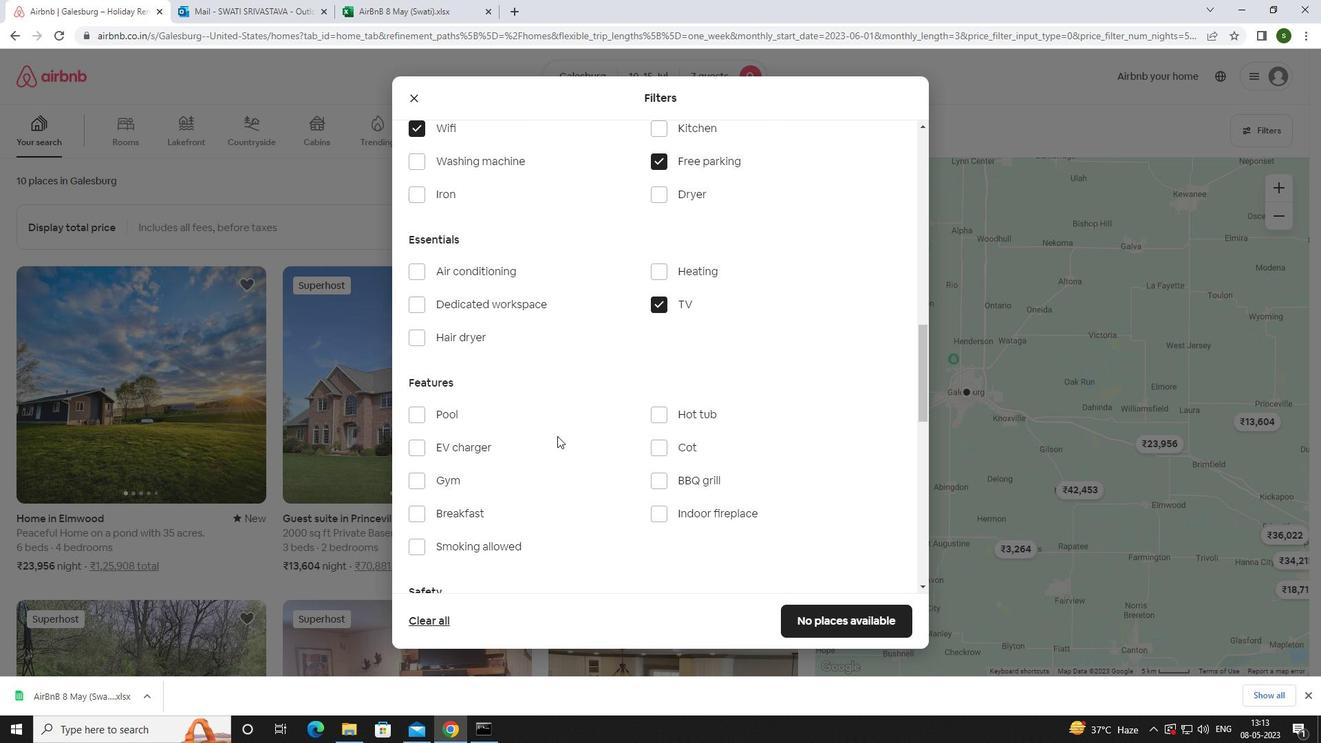 
Action: Mouse moved to (449, 390)
Screenshot: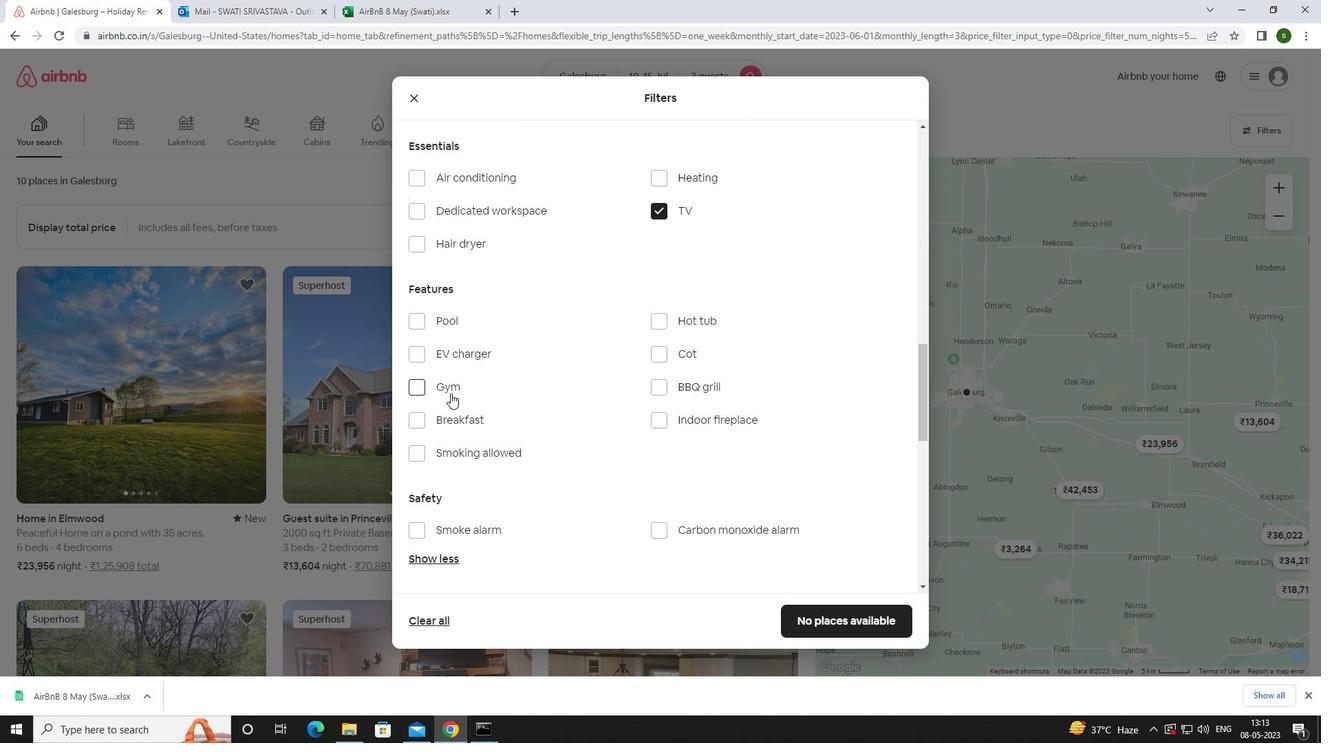 
Action: Mouse pressed left at (449, 390)
Screenshot: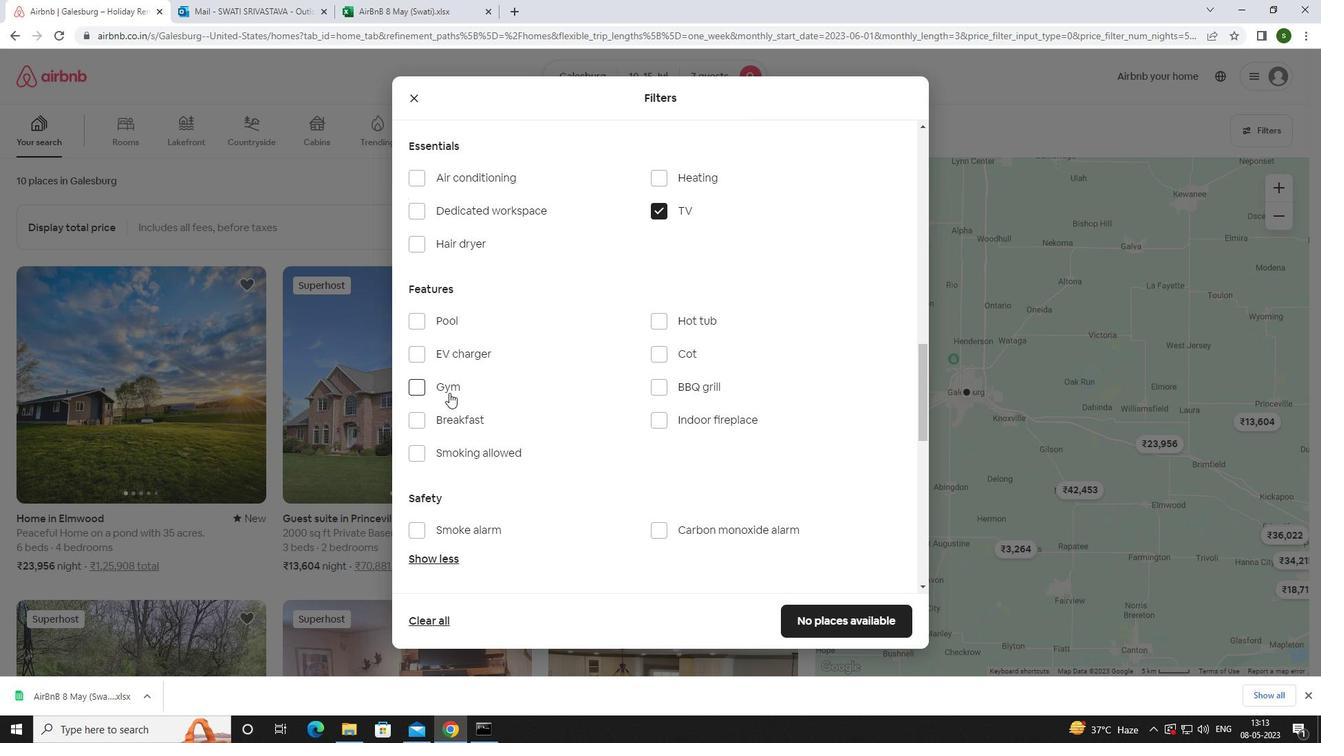 
Action: Mouse moved to (459, 428)
Screenshot: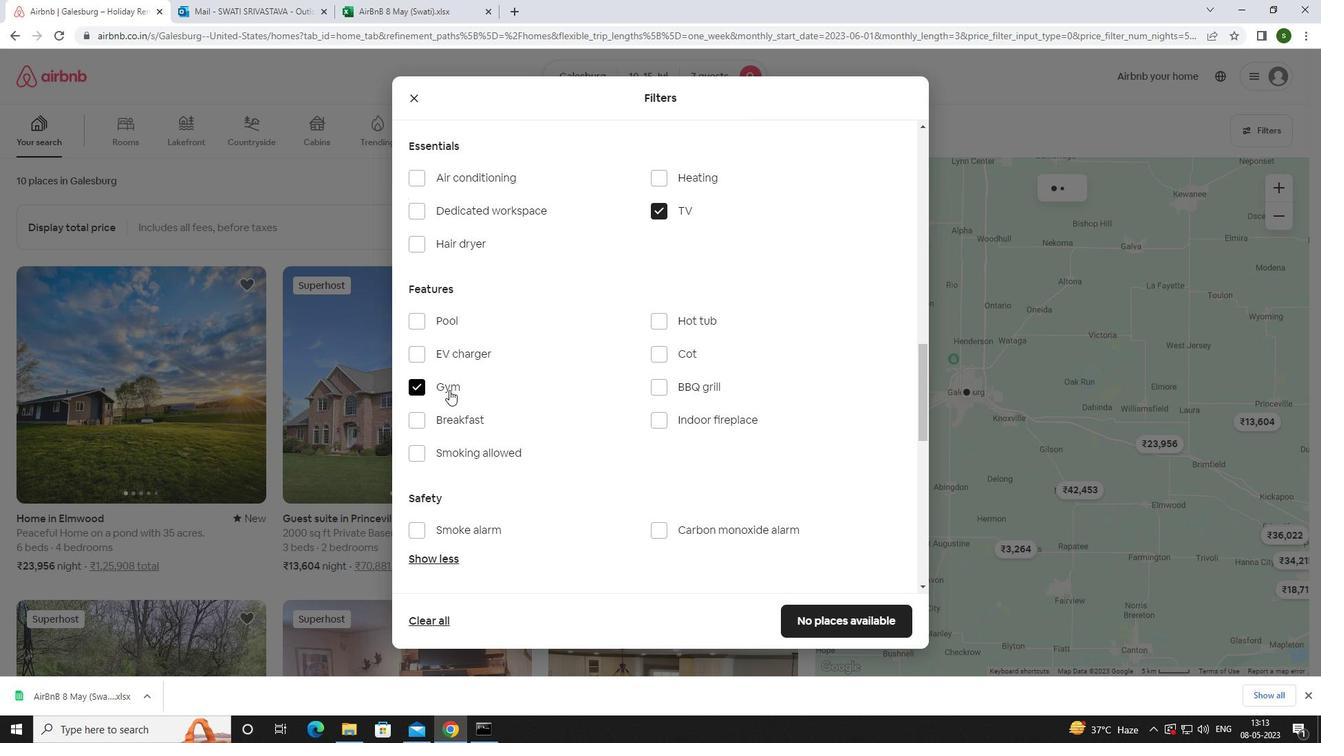 
Action: Mouse pressed left at (459, 428)
Screenshot: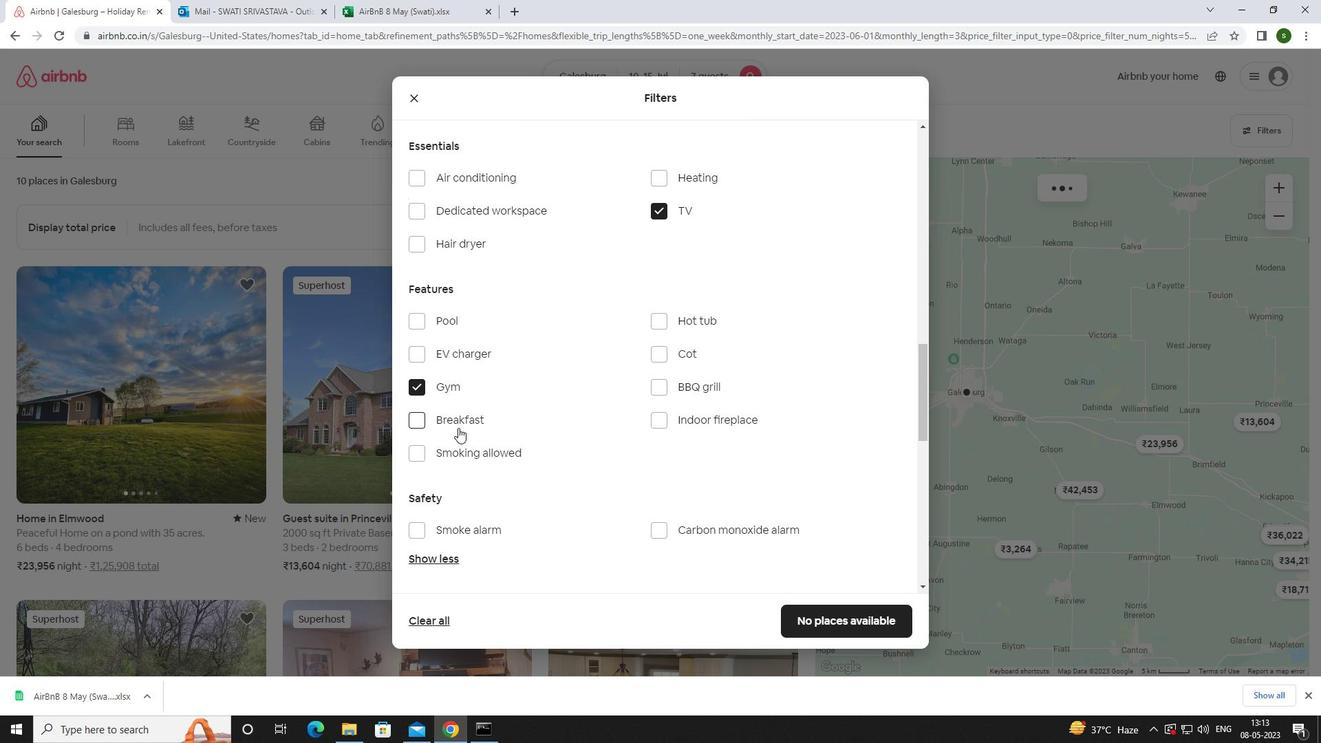 
Action: Mouse moved to (591, 462)
Screenshot: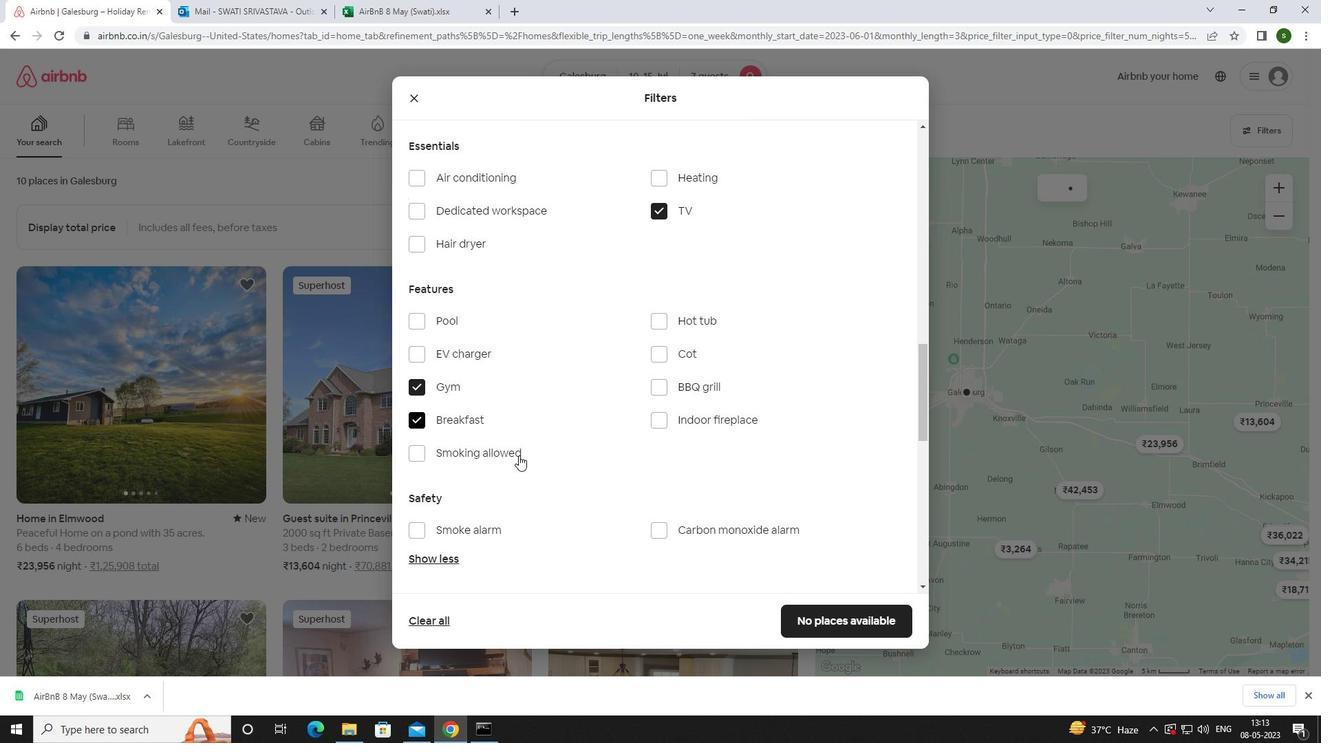 
Action: Mouse scrolled (591, 461) with delta (0, 0)
Screenshot: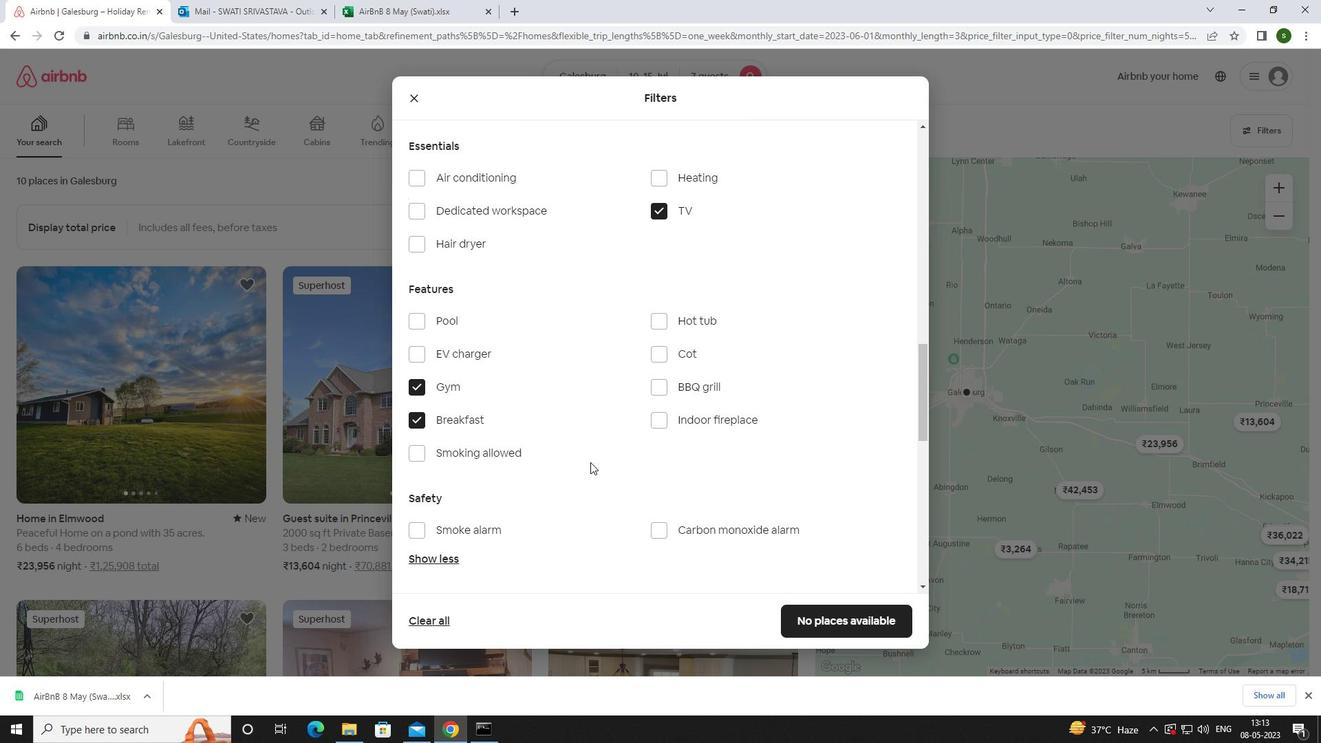 
Action: Mouse scrolled (591, 461) with delta (0, 0)
Screenshot: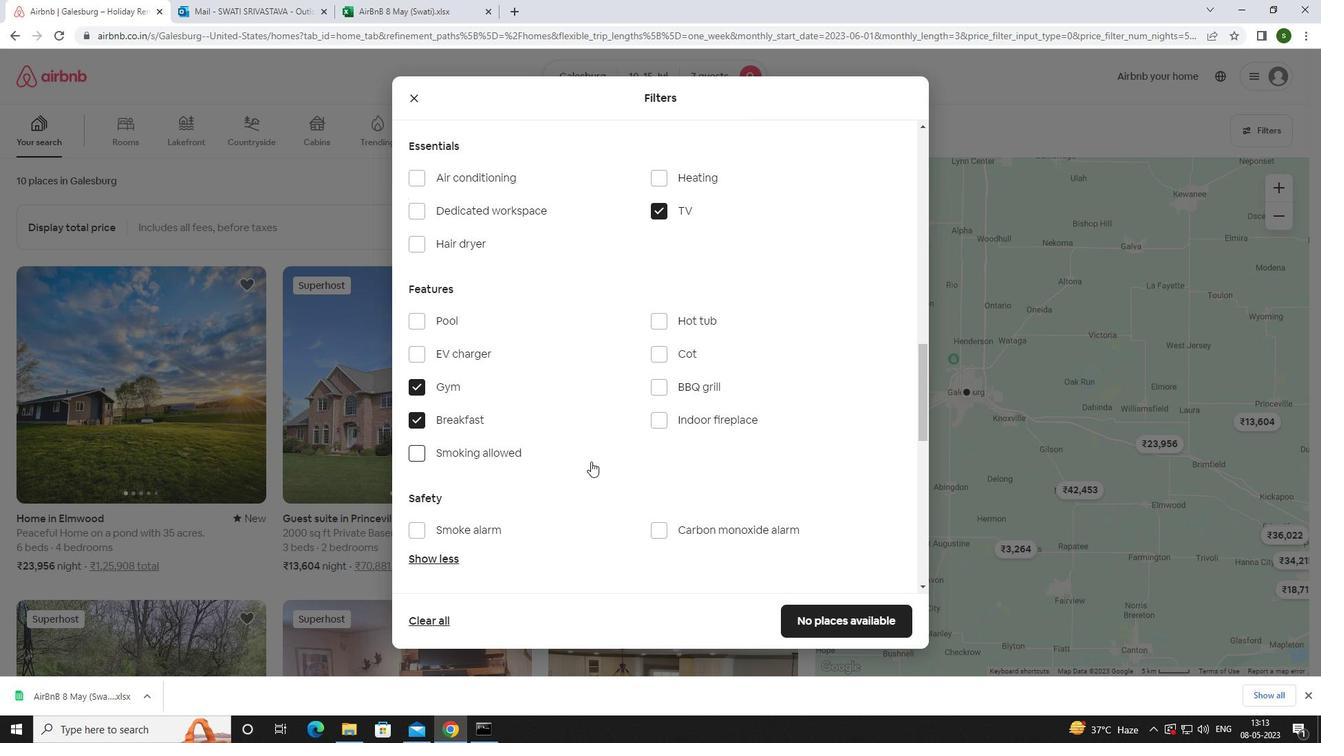 
Action: Mouse scrolled (591, 461) with delta (0, 0)
Screenshot: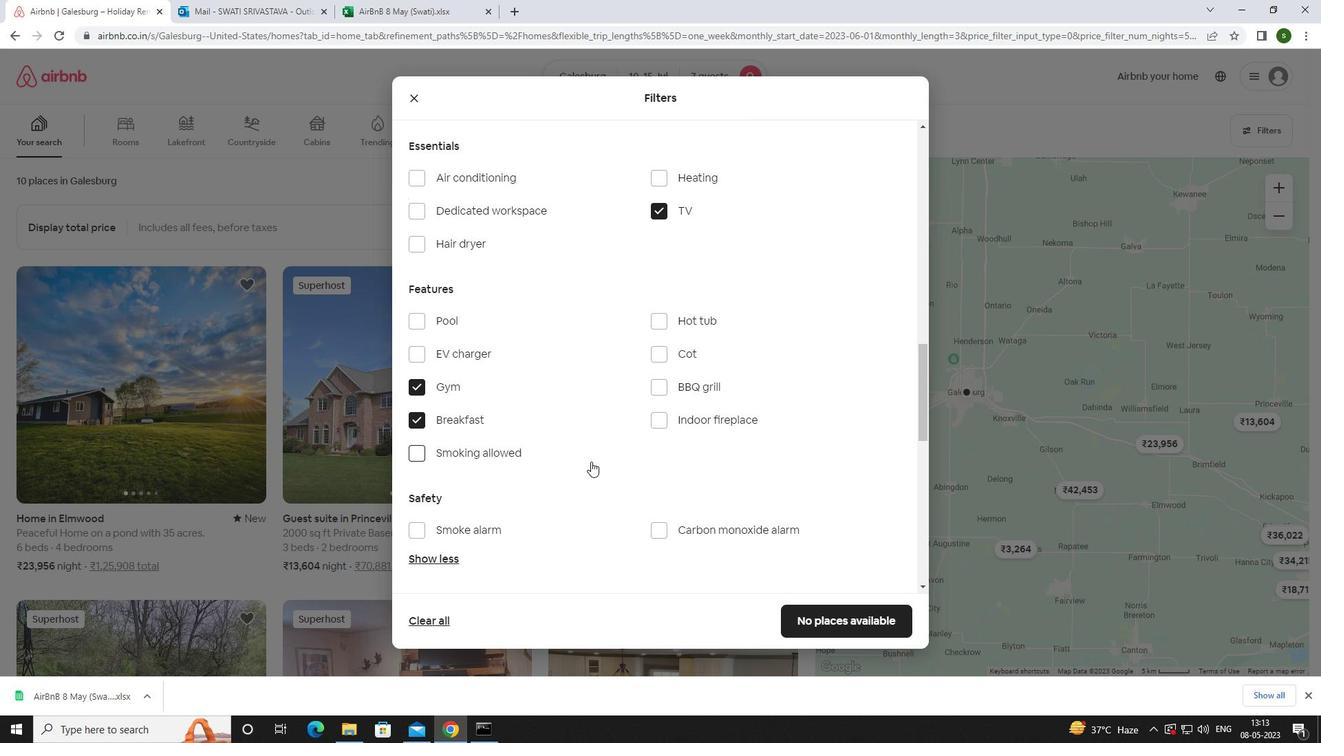
Action: Mouse scrolled (591, 461) with delta (0, 0)
Screenshot: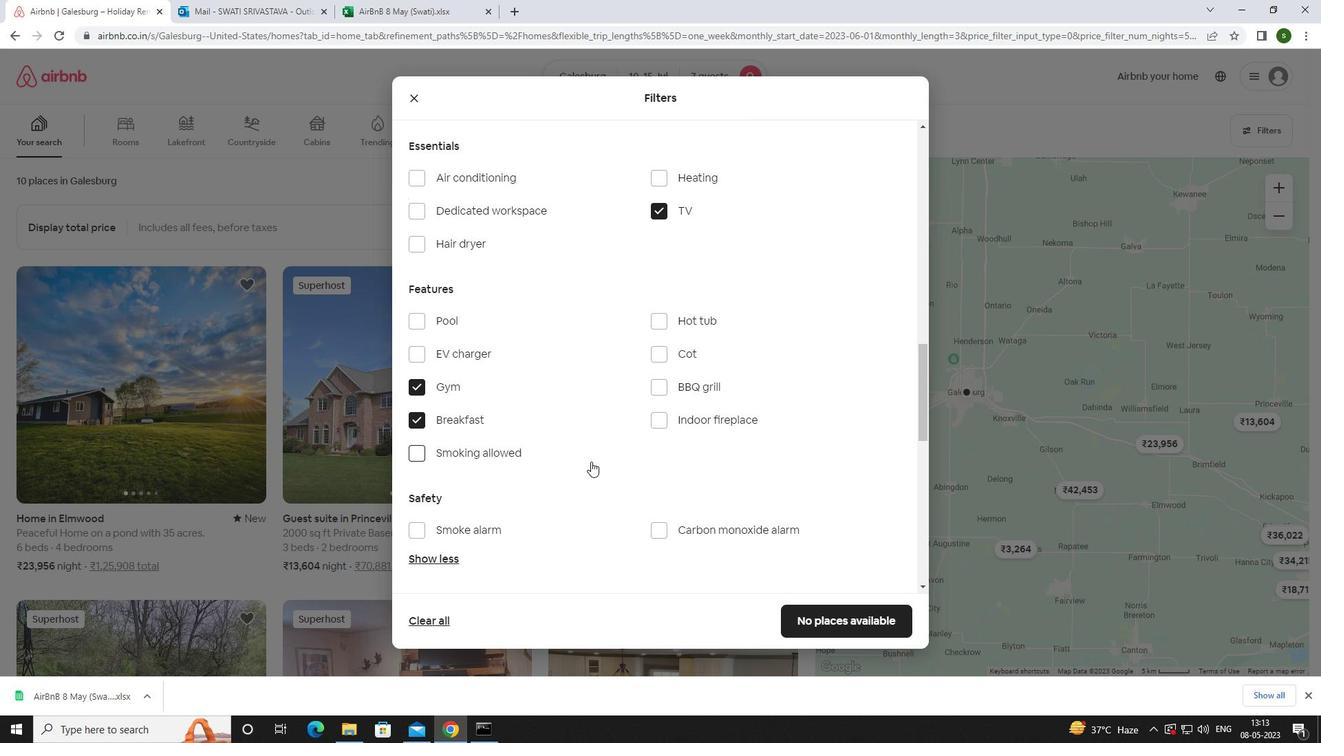 
Action: Mouse moved to (857, 439)
Screenshot: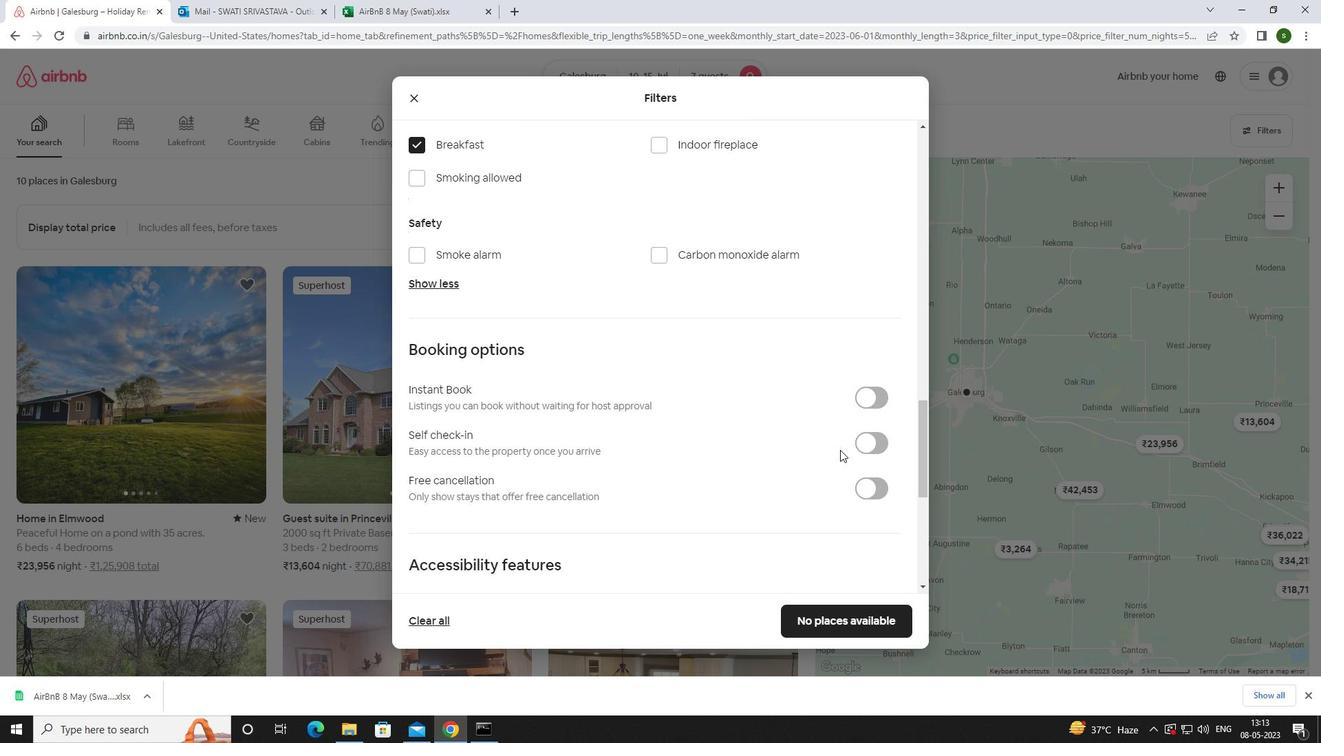 
Action: Mouse pressed left at (857, 439)
Screenshot: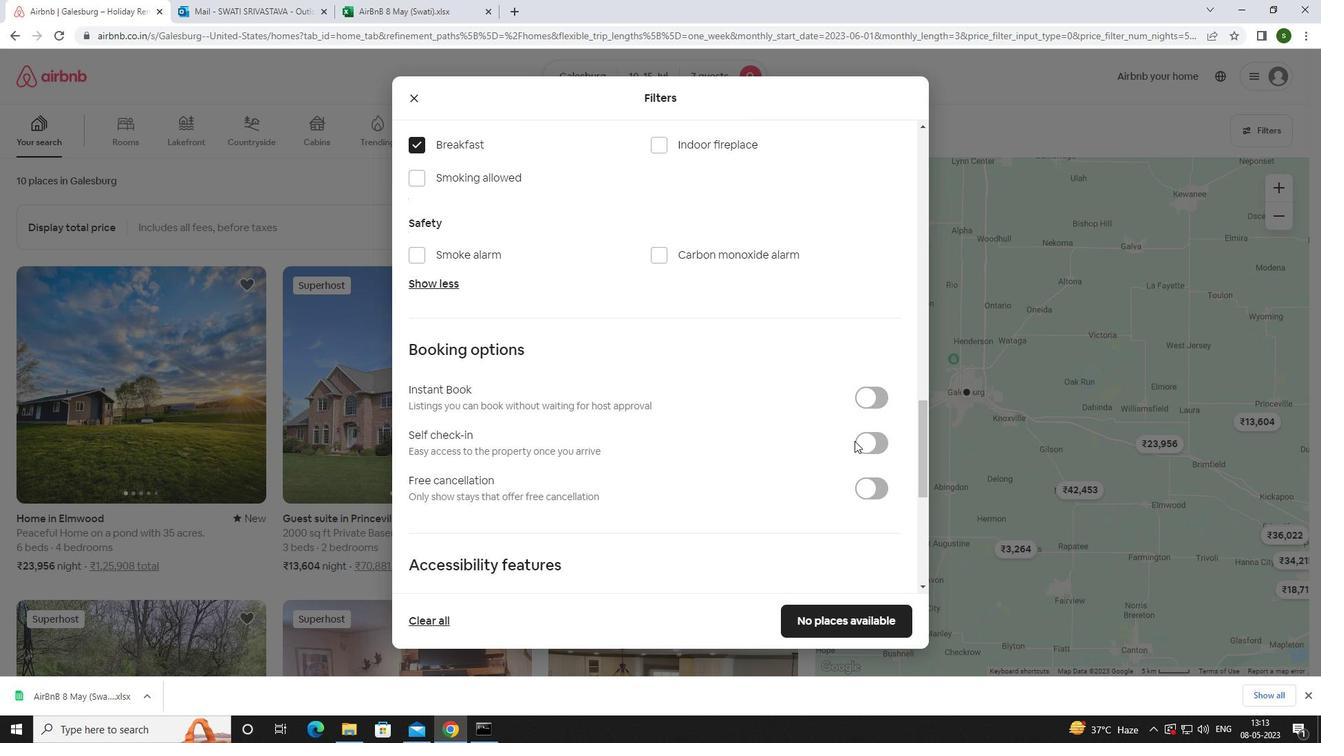 
Action: Mouse moved to (497, 425)
Screenshot: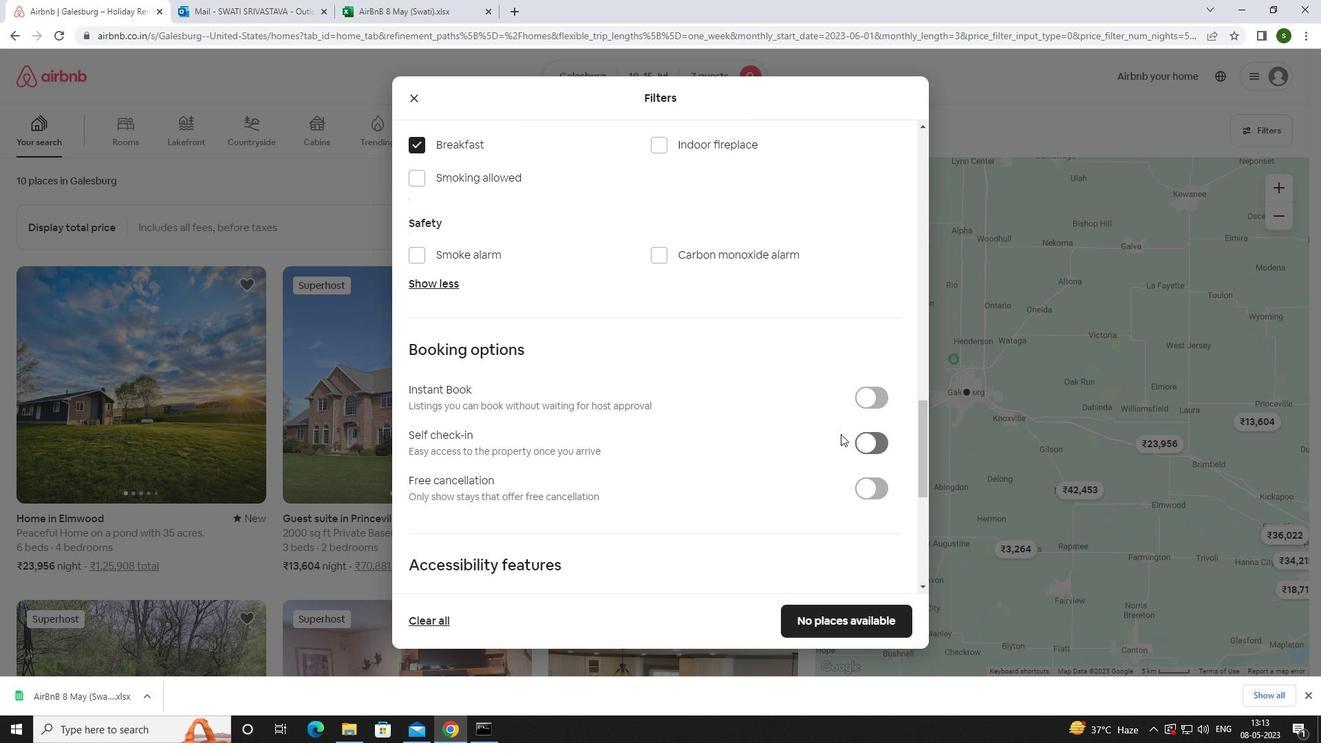 
Action: Mouse scrolled (497, 424) with delta (0, 0)
Screenshot: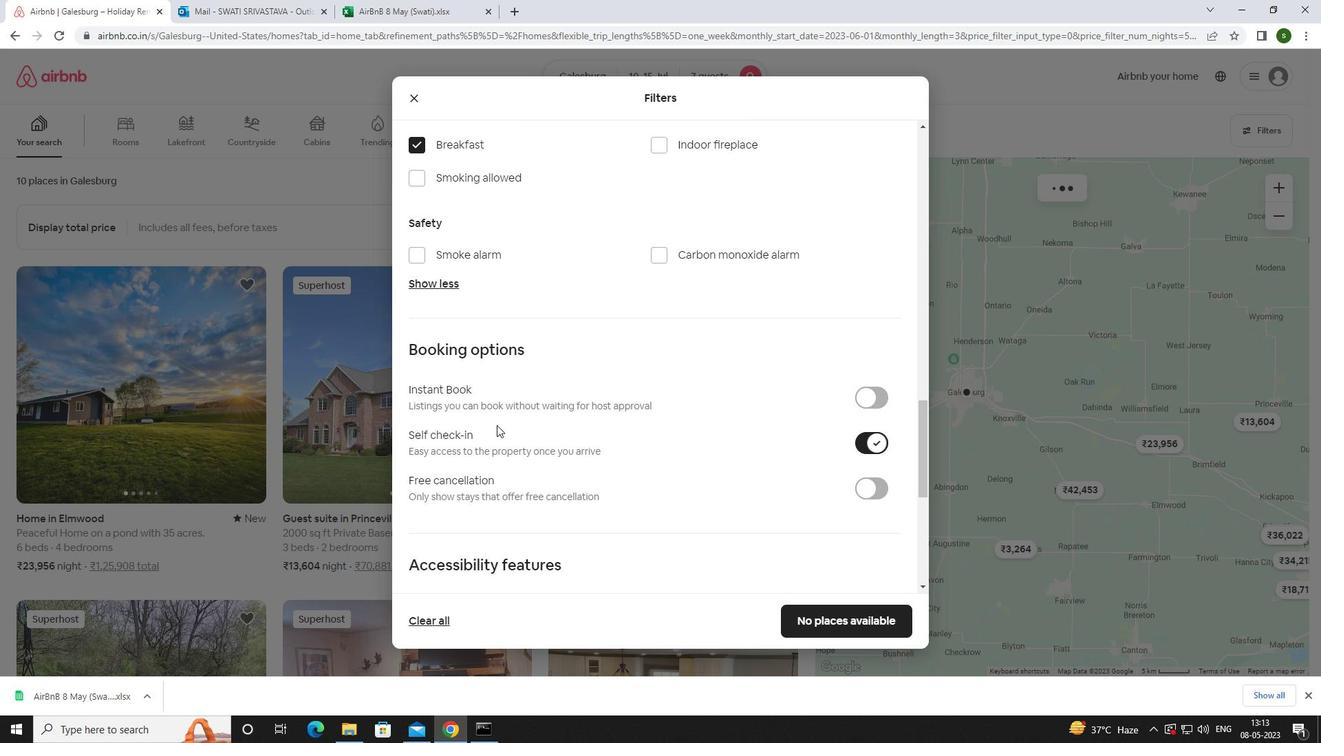 
Action: Mouse scrolled (497, 424) with delta (0, 0)
Screenshot: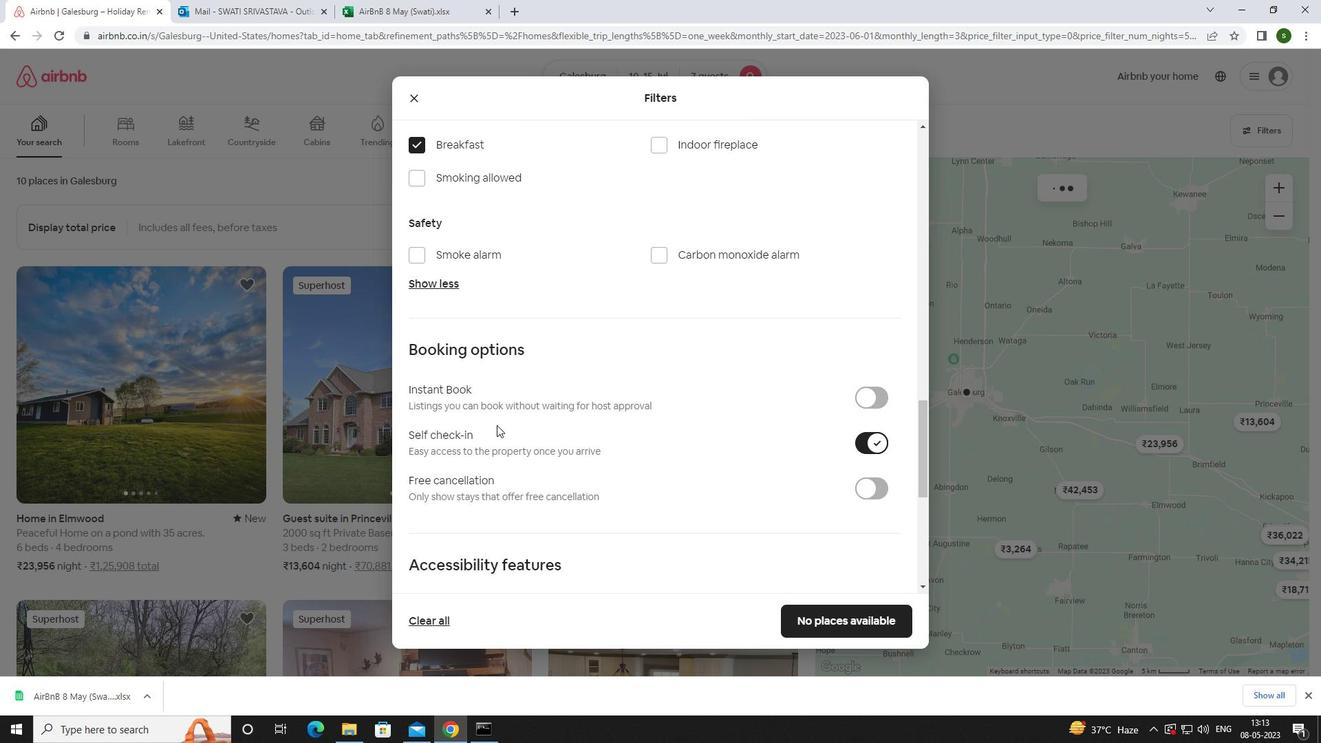 
Action: Mouse scrolled (497, 424) with delta (0, 0)
Screenshot: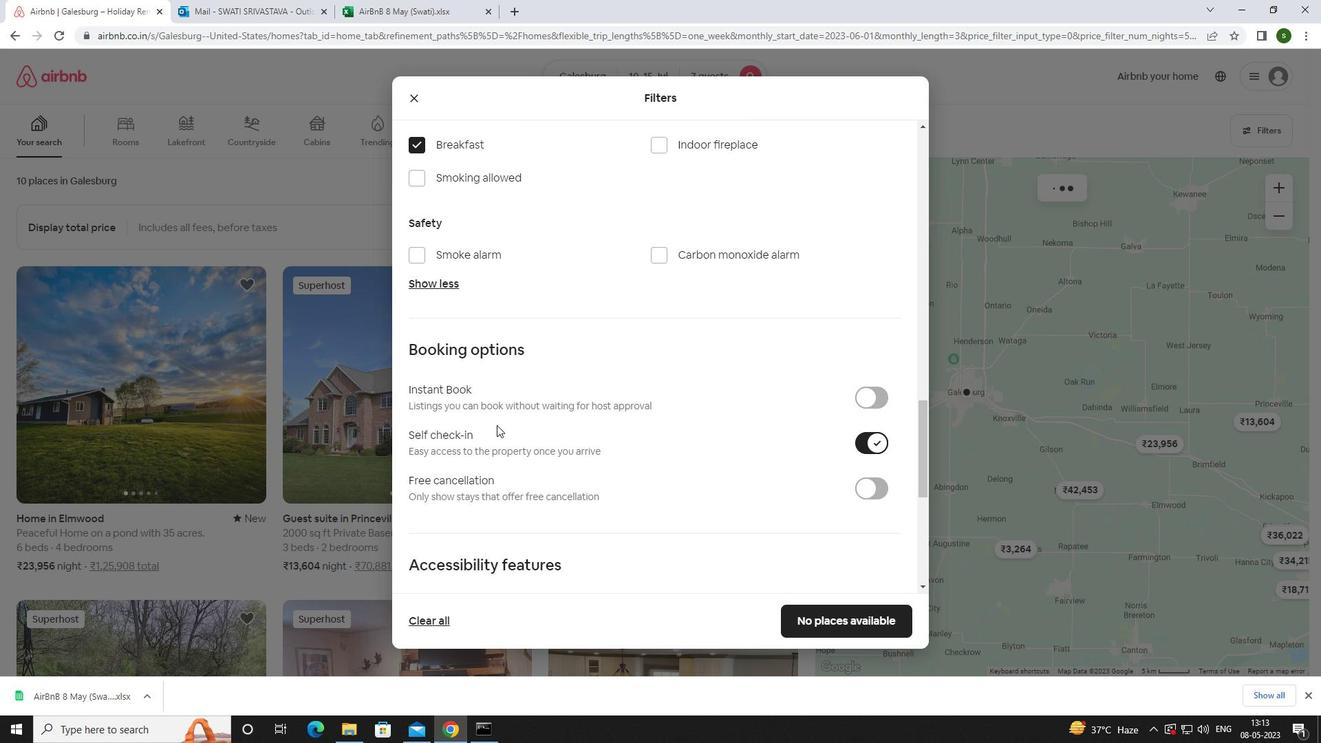 
Action: Mouse scrolled (497, 424) with delta (0, 0)
Screenshot: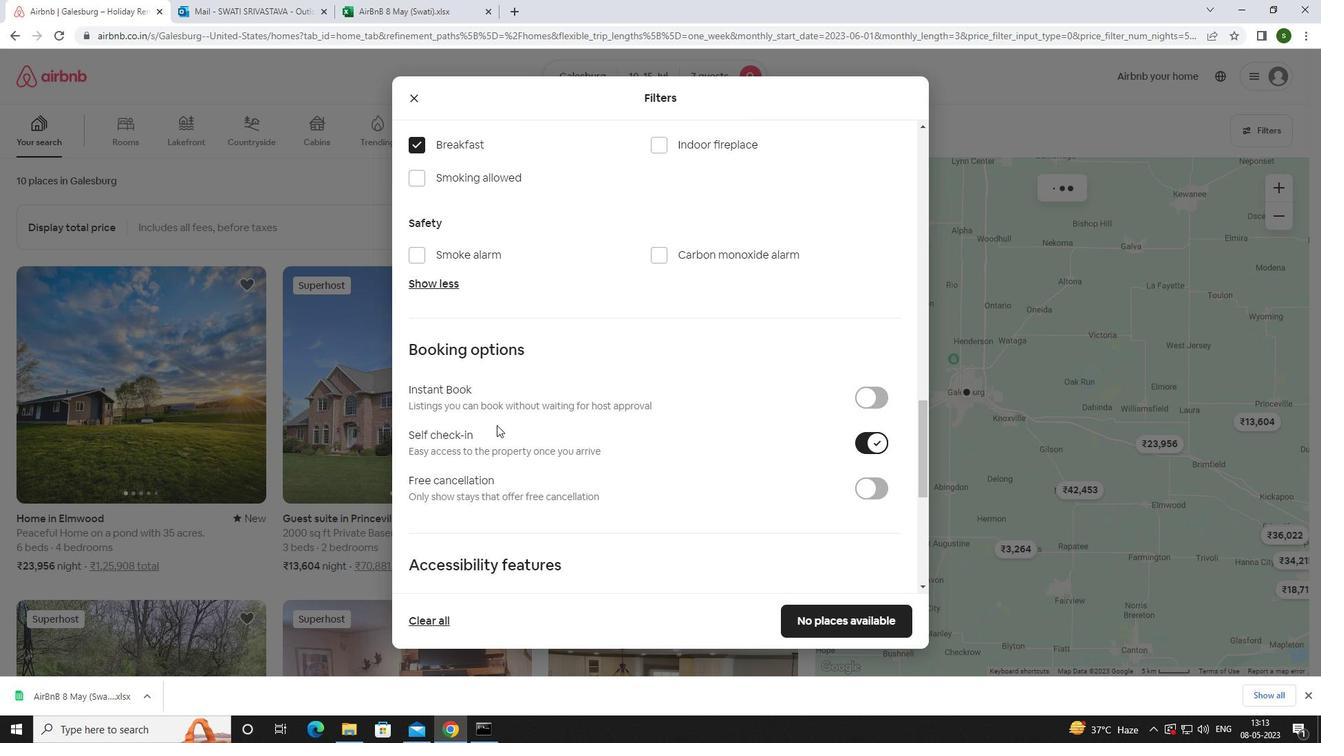
Action: Mouse scrolled (497, 424) with delta (0, 0)
Screenshot: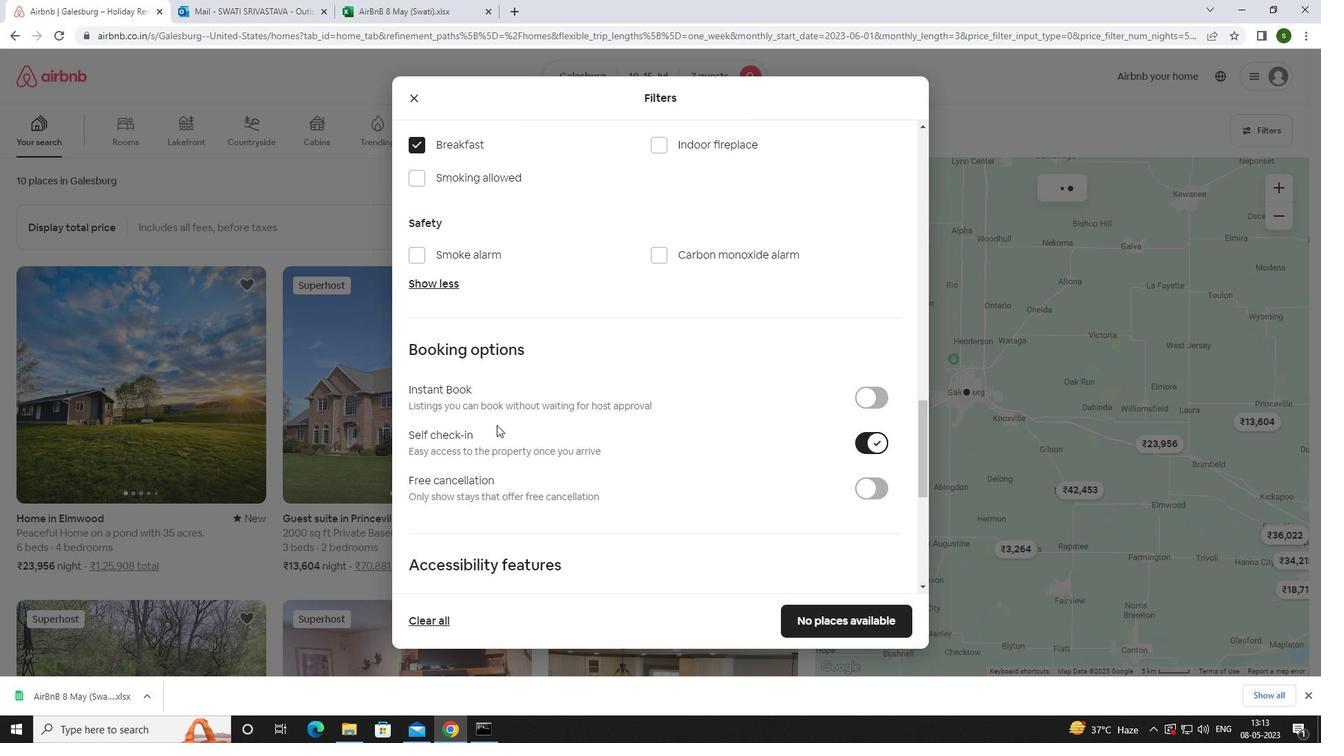 
Action: Mouse scrolled (497, 424) with delta (0, 0)
Screenshot: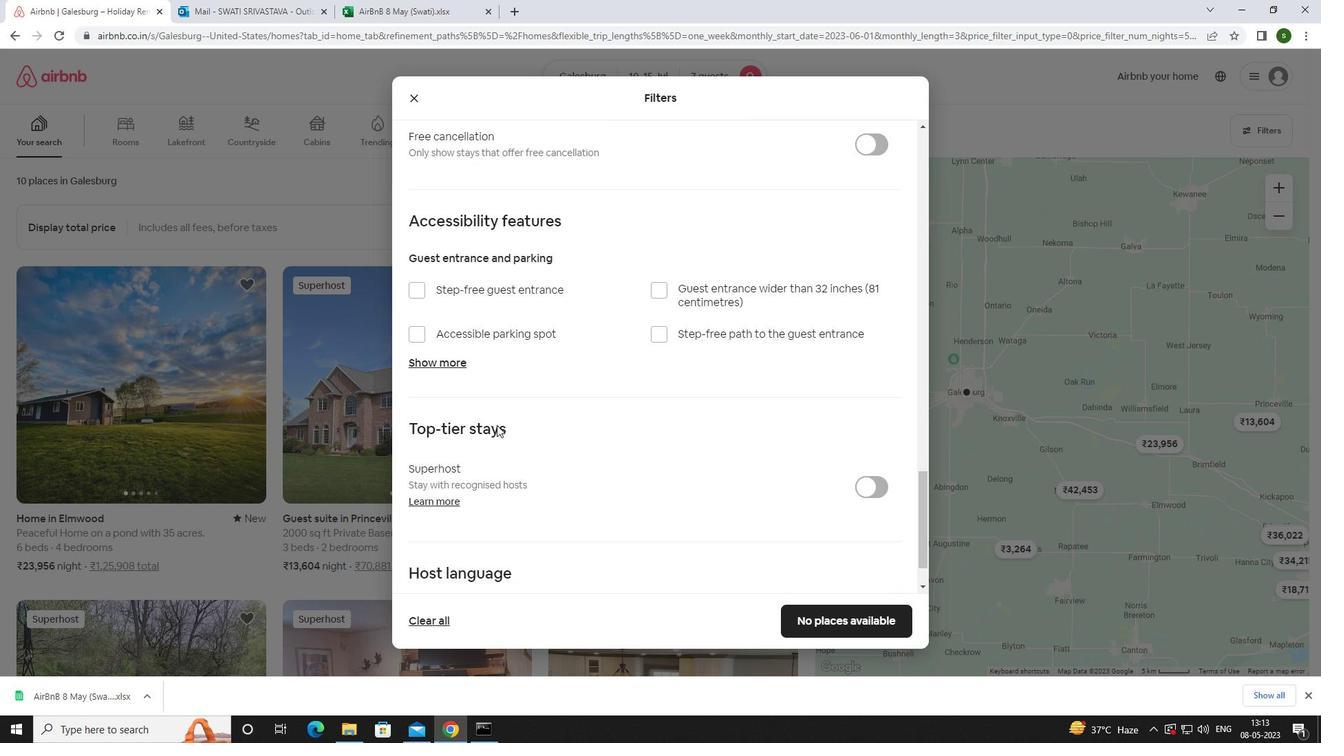 
Action: Mouse scrolled (497, 424) with delta (0, 0)
Screenshot: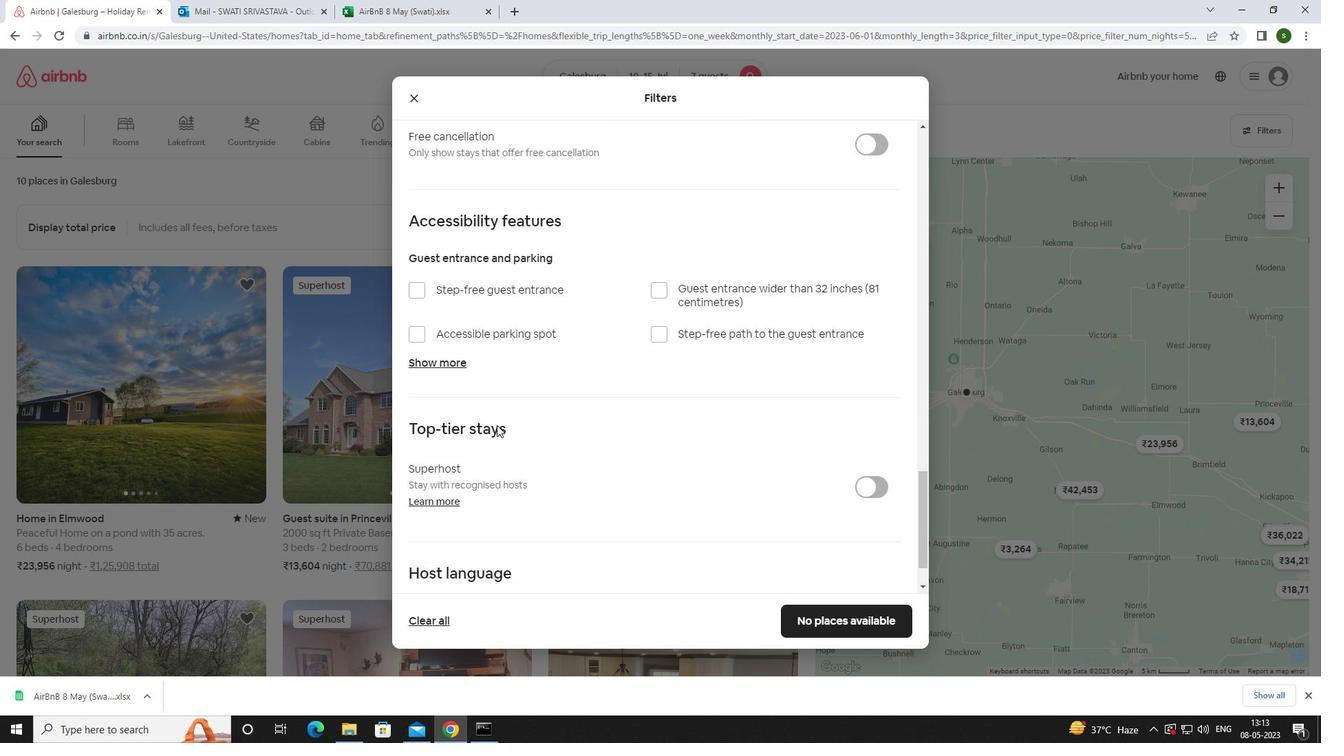 
Action: Mouse moved to (497, 425)
Screenshot: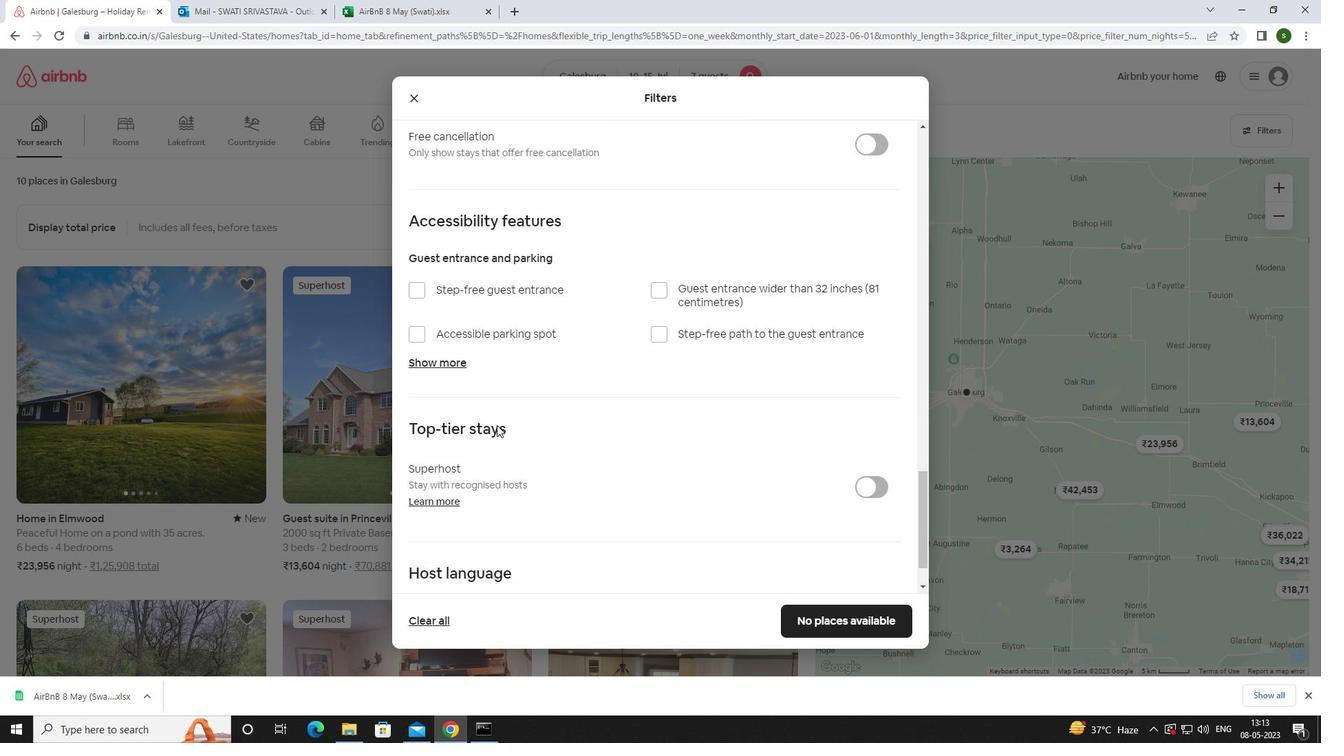 
Action: Mouse scrolled (497, 424) with delta (0, 0)
Screenshot: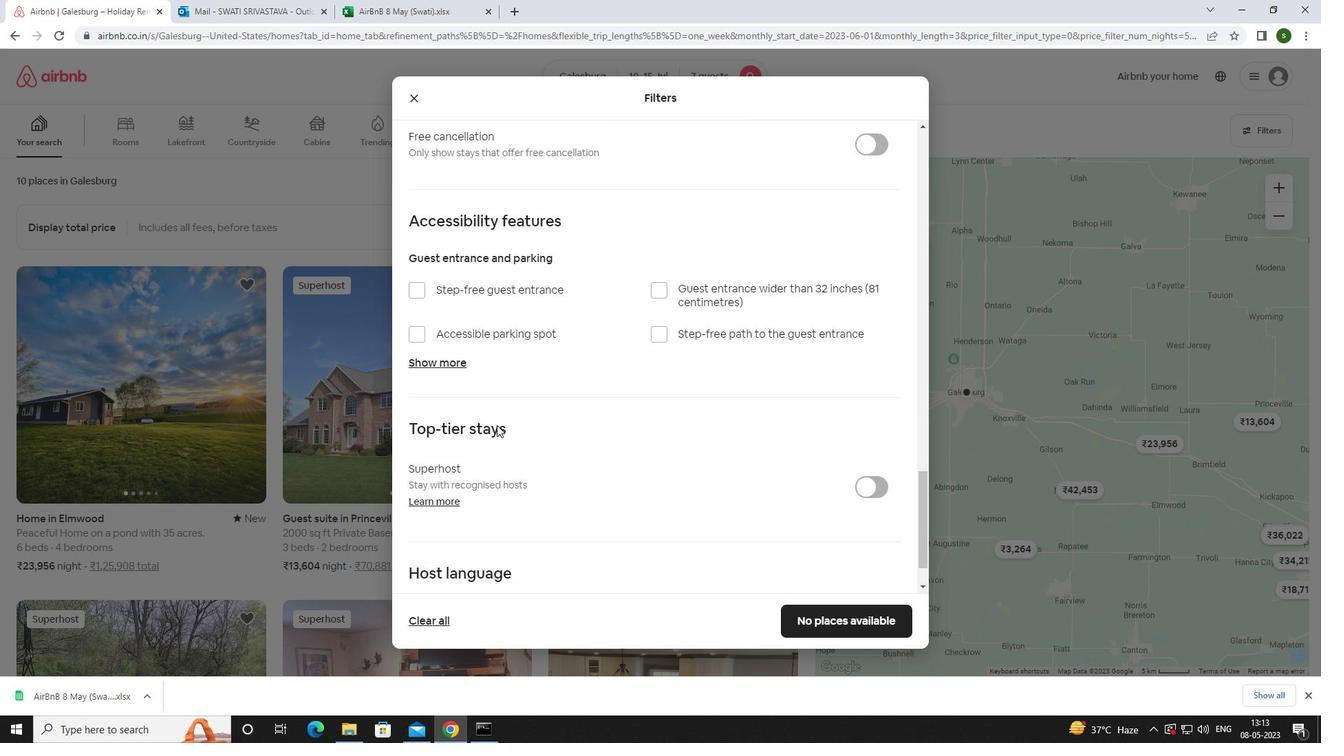 
Action: Mouse moved to (496, 425)
Screenshot: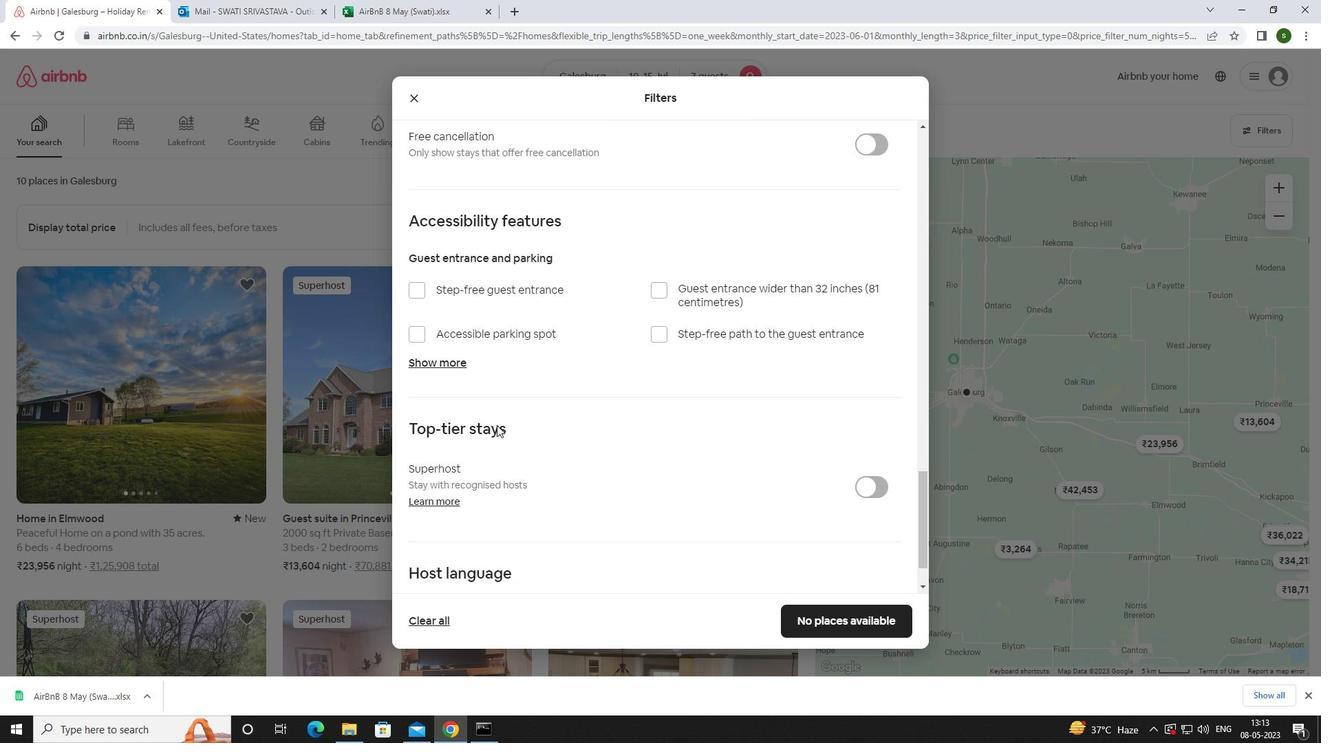 
Action: Mouse scrolled (496, 424) with delta (0, 0)
Screenshot: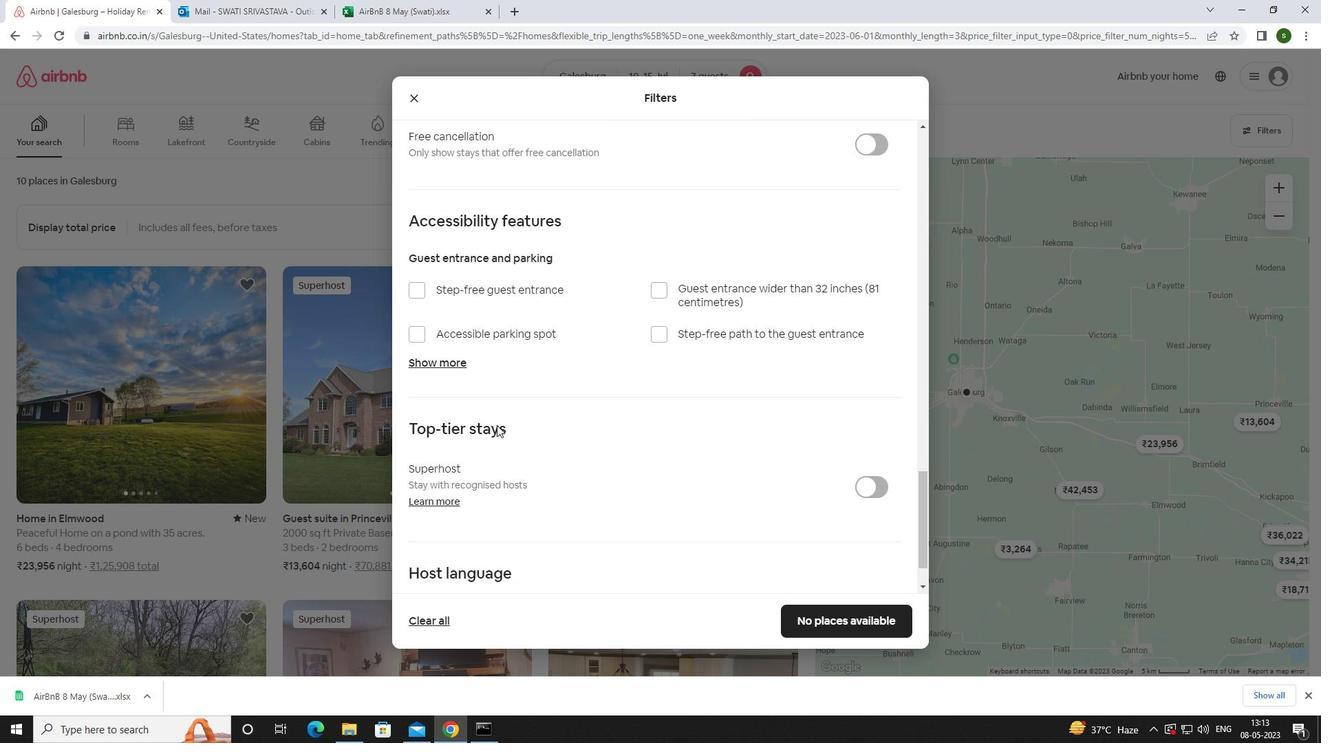 
Action: Mouse moved to (496, 426)
Screenshot: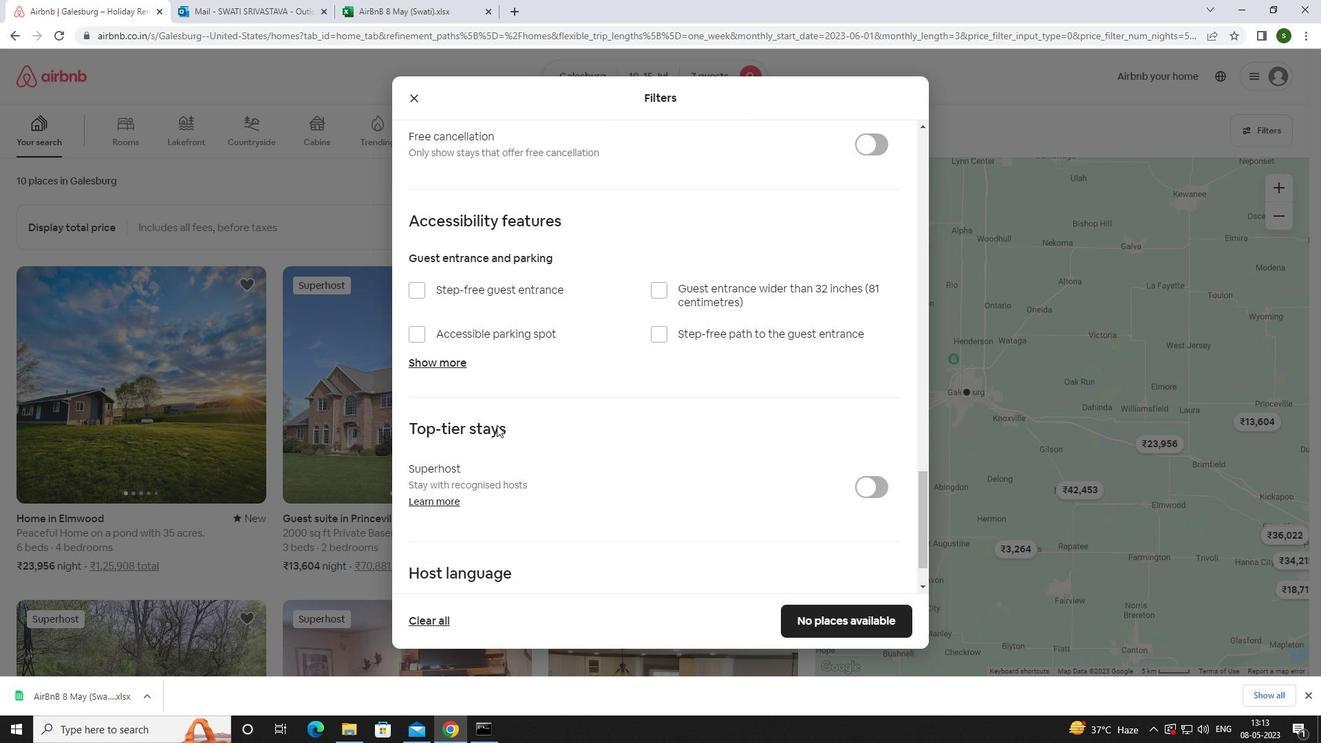 
Action: Mouse scrolled (496, 426) with delta (0, 0)
Screenshot: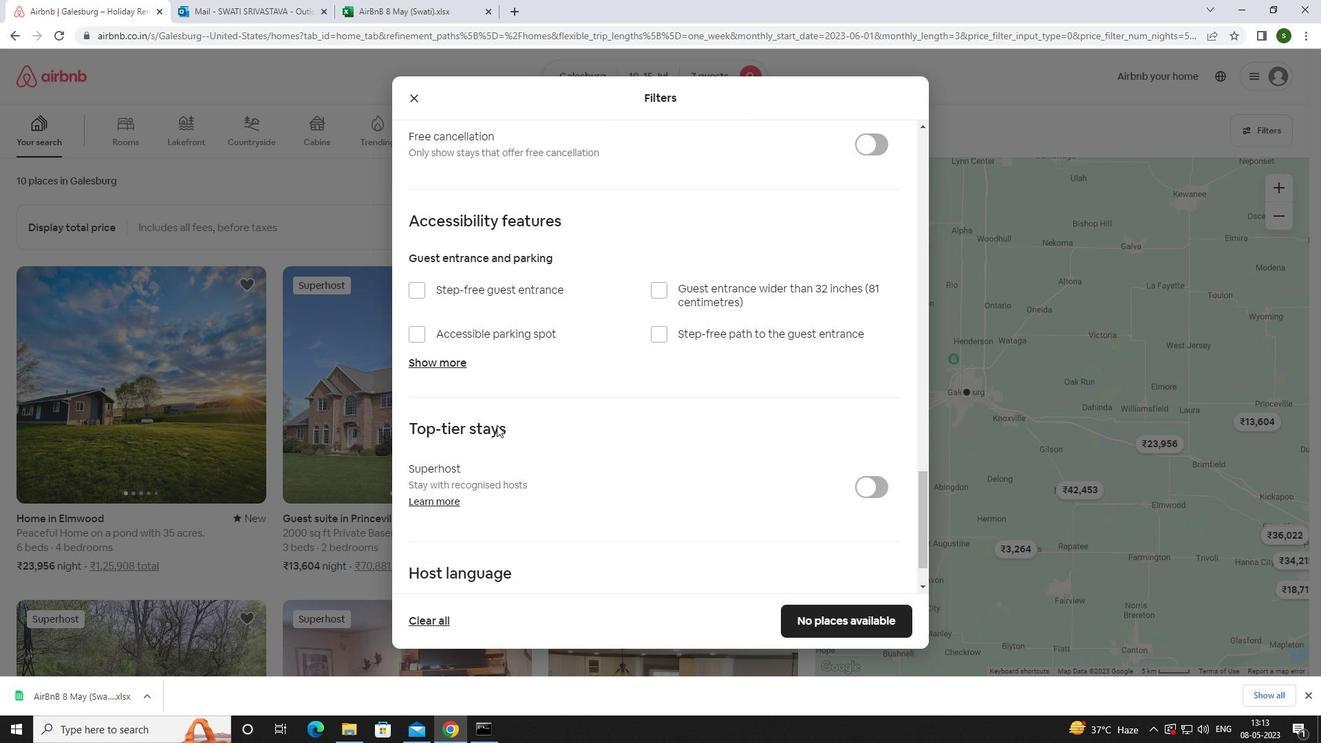 
Action: Mouse moved to (434, 557)
Screenshot: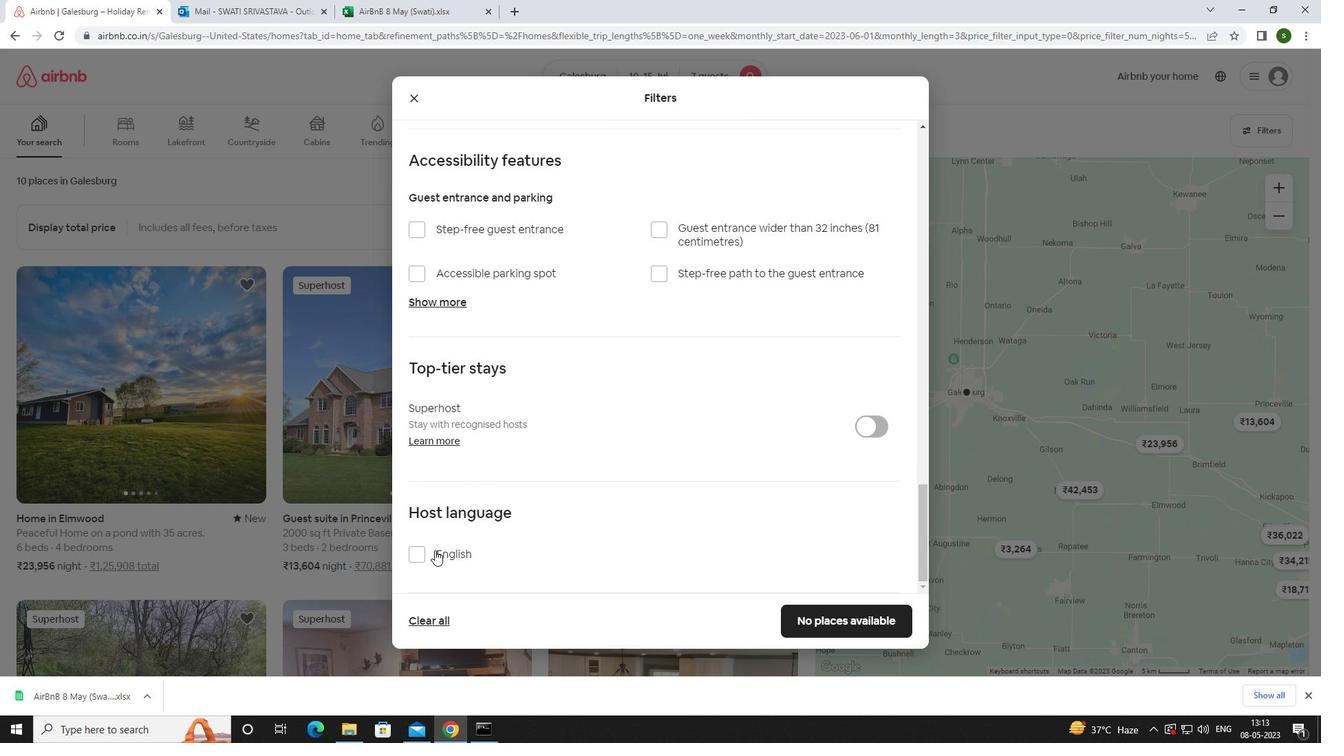 
Action: Mouse pressed left at (434, 557)
Screenshot: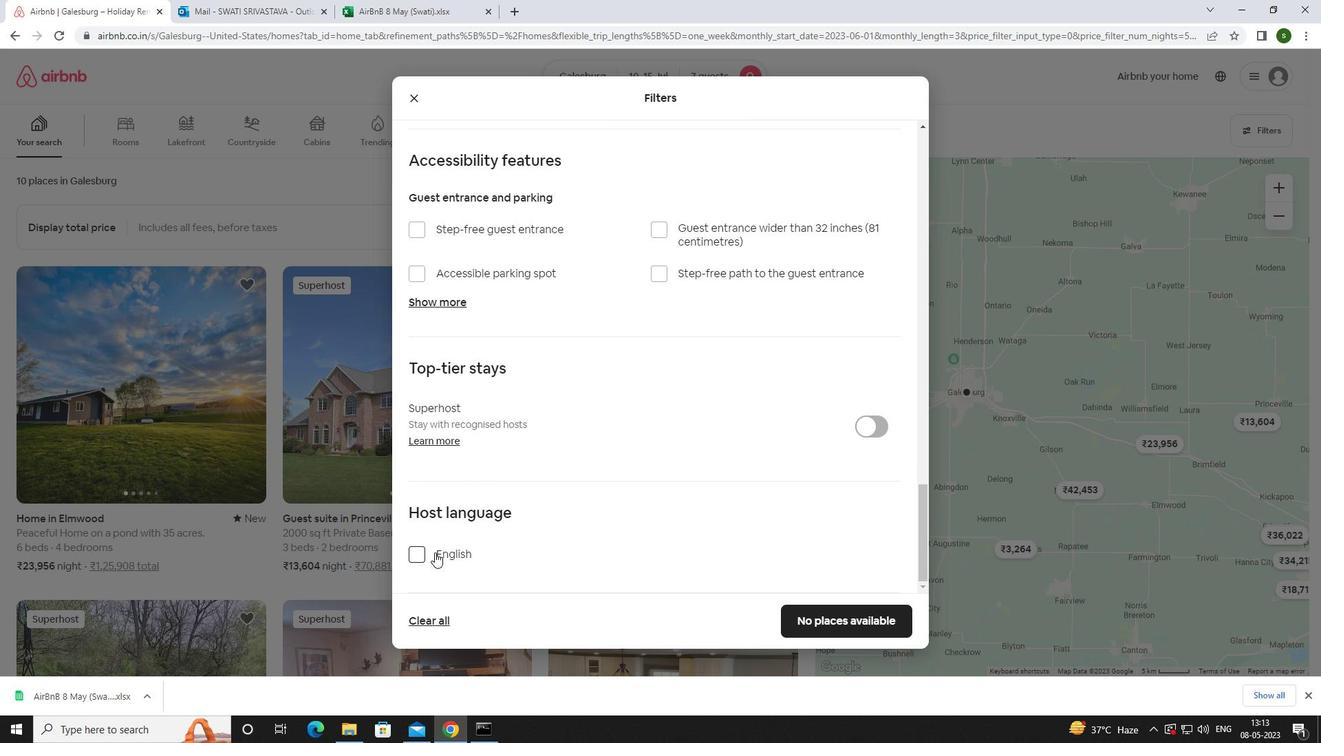 
Action: Mouse moved to (822, 624)
Screenshot: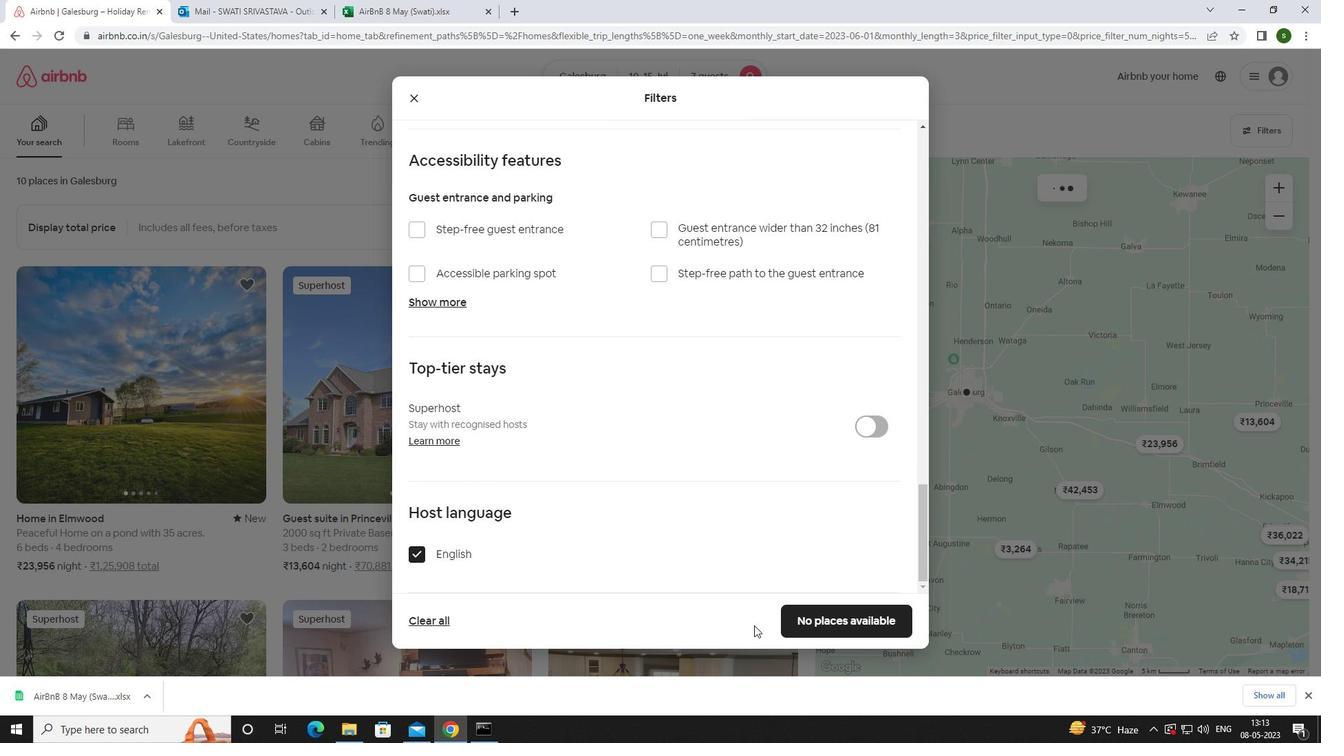 
Action: Mouse pressed left at (822, 624)
Screenshot: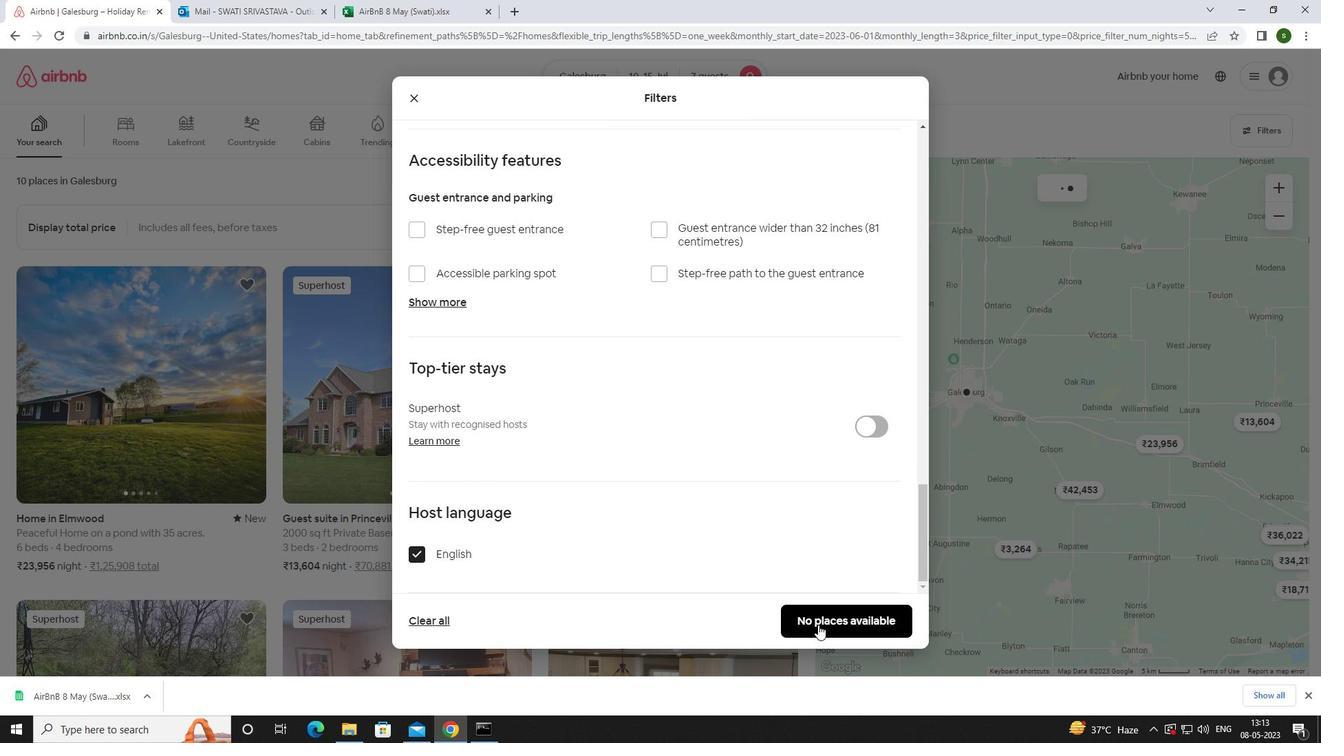 
Action: Mouse moved to (652, 550)
Screenshot: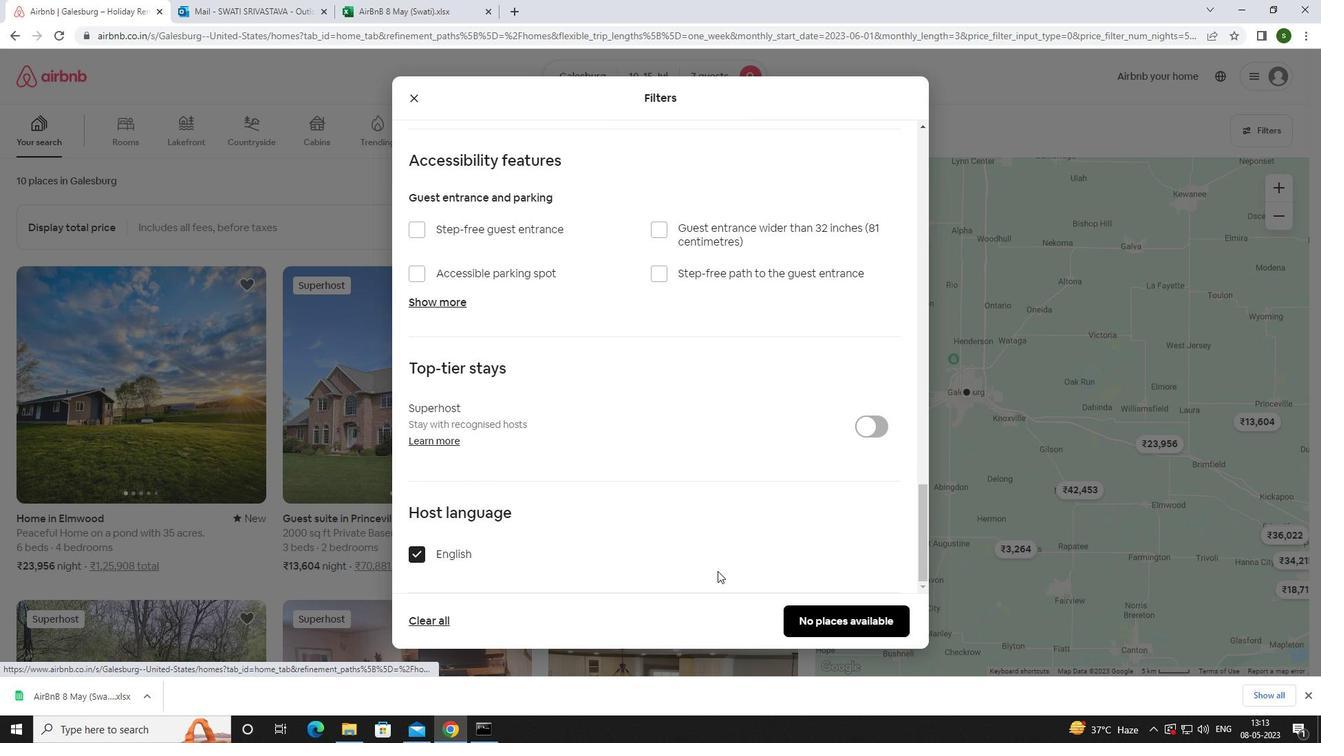 
